 Task: Look for space in Jarosław, Poland from 2nd September, 2023 to 10th September, 2023 for 1 adult in price range Rs.5000 to Rs.16000. Place can be private room with 1  bedroom having 1 bed and 1 bathroom. Property type can be house, flat, guest house, hotel. Booking option can be shelf check-in. Required host language is English.
Action: Mouse pressed left at (480, 82)
Screenshot: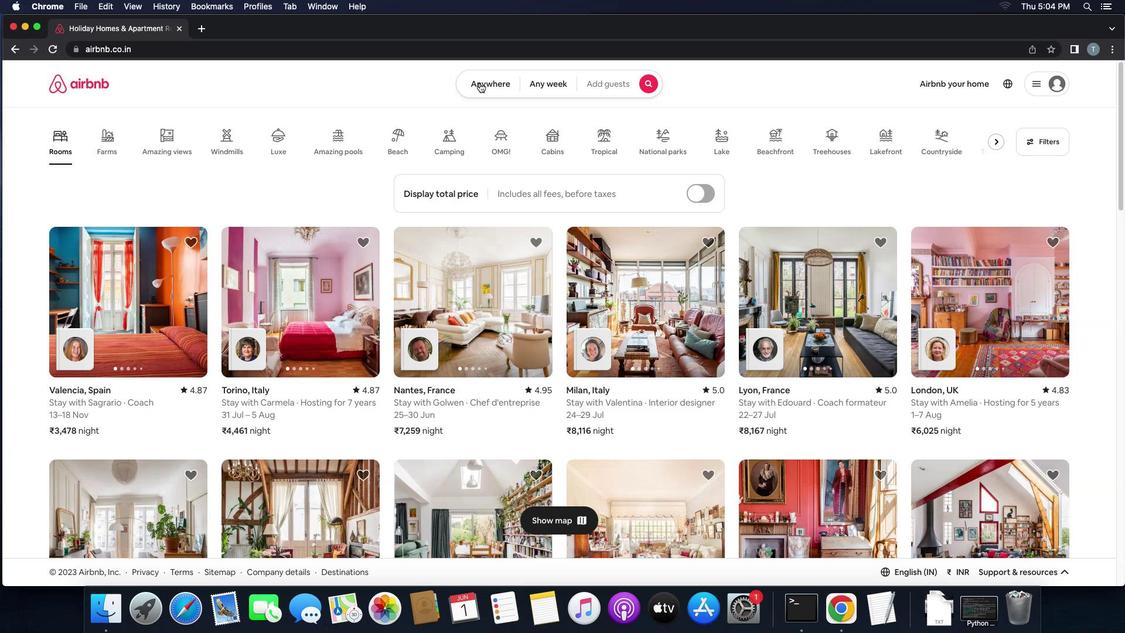 
Action: Mouse moved to (384, 131)
Screenshot: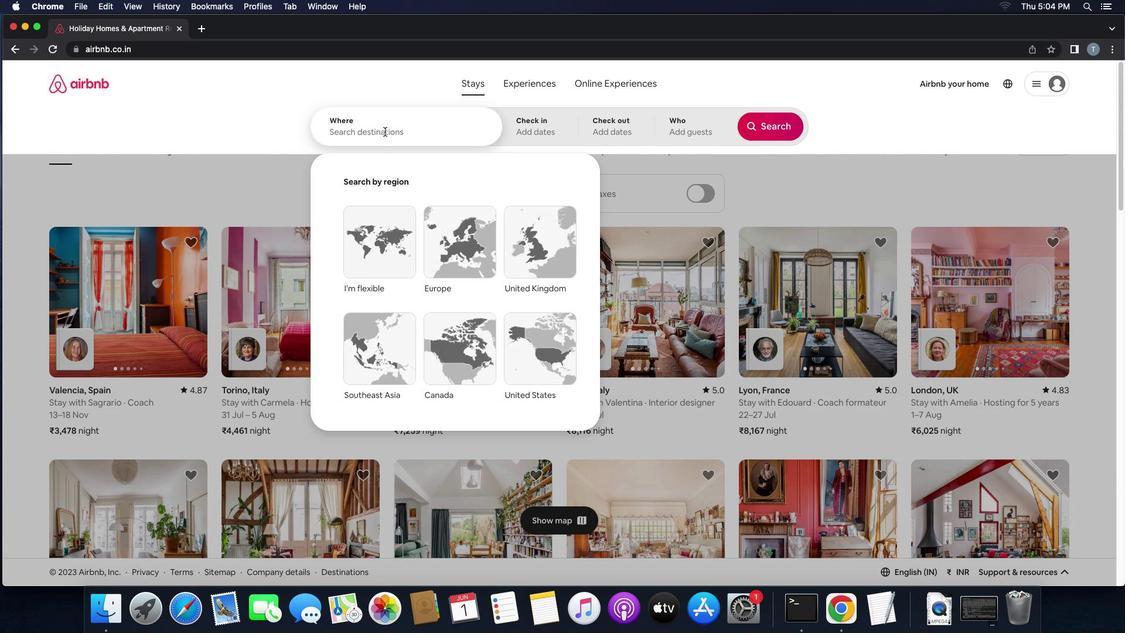 
Action: Mouse pressed left at (384, 131)
Screenshot: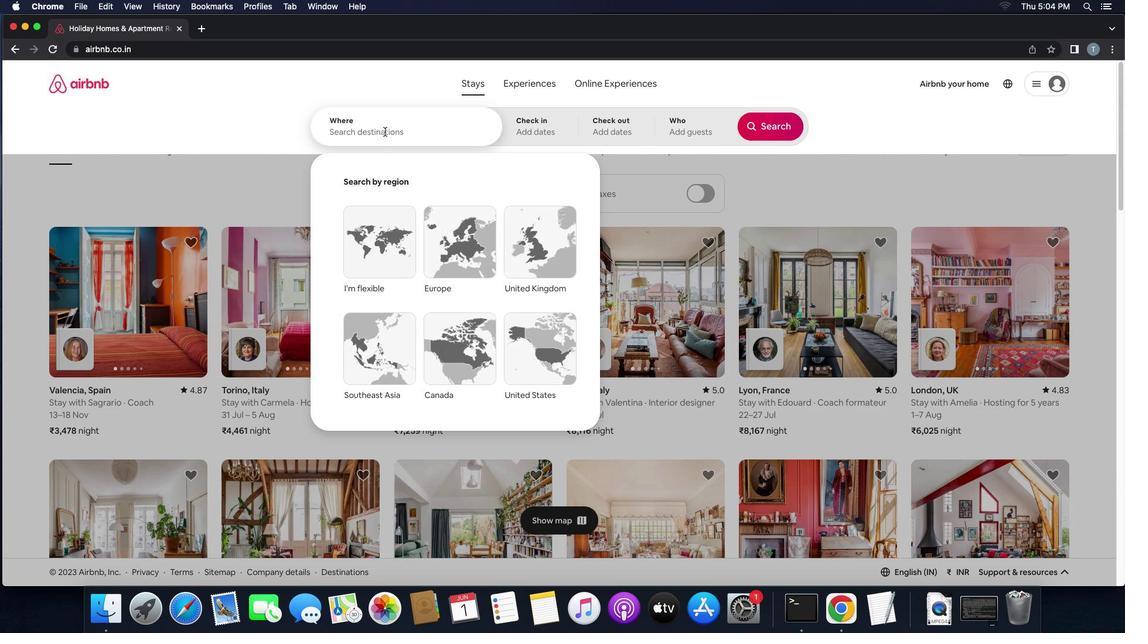 
Action: Mouse moved to (384, 131)
Screenshot: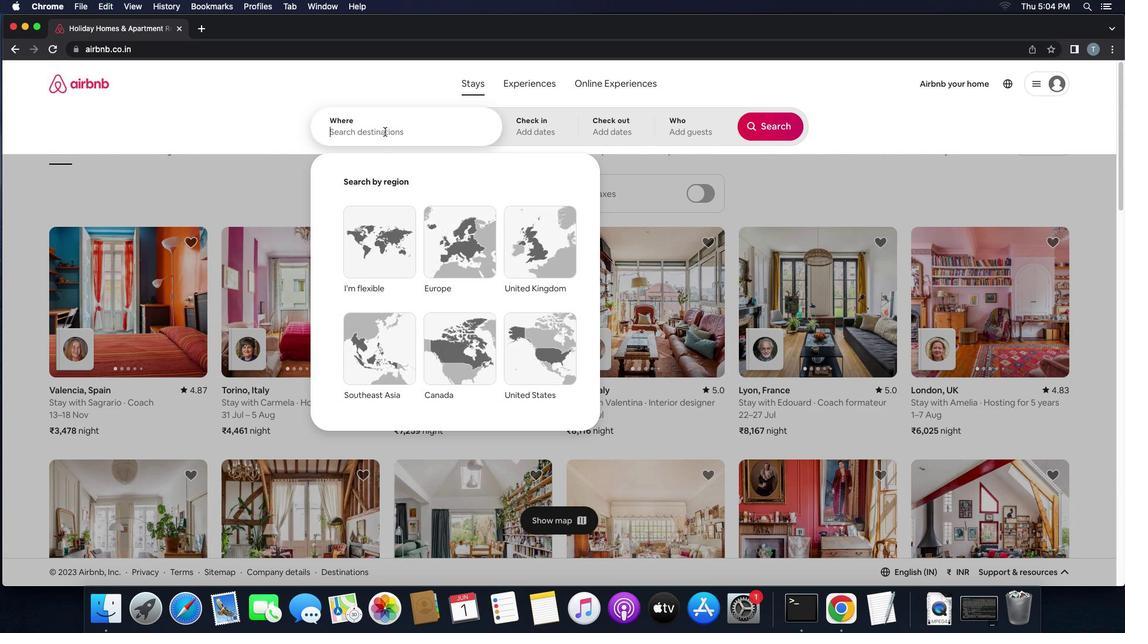 
Action: Key pressed 'j''a''r''o''s''t''a''w'',''p''o''l''a''n''d'Key.enter
Screenshot: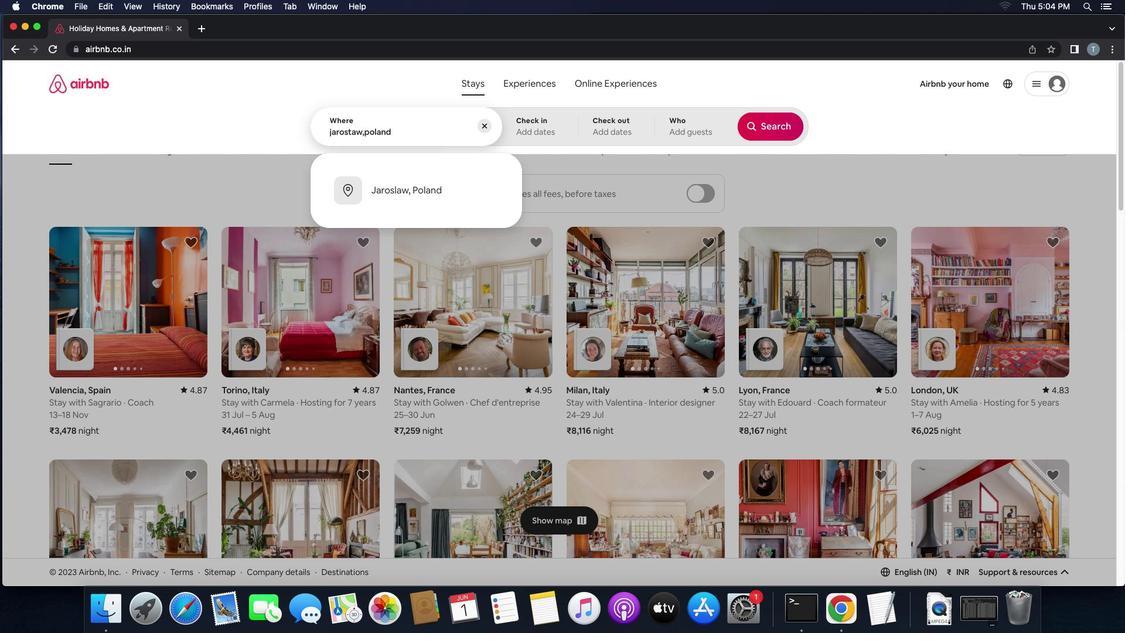 
Action: Mouse moved to (768, 216)
Screenshot: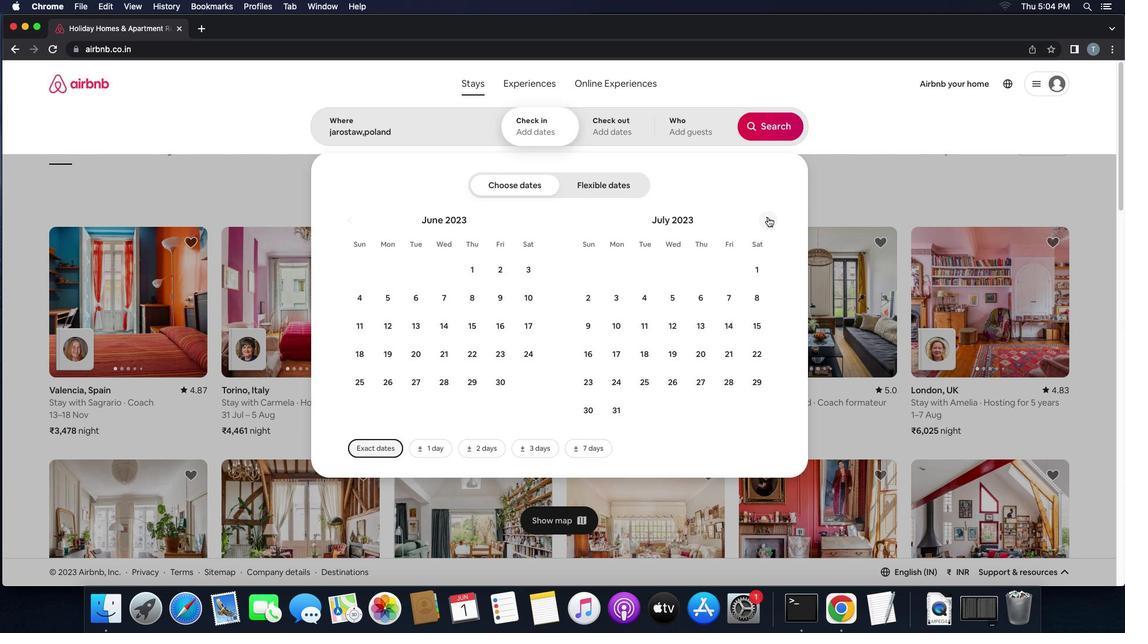 
Action: Mouse pressed left at (768, 216)
Screenshot: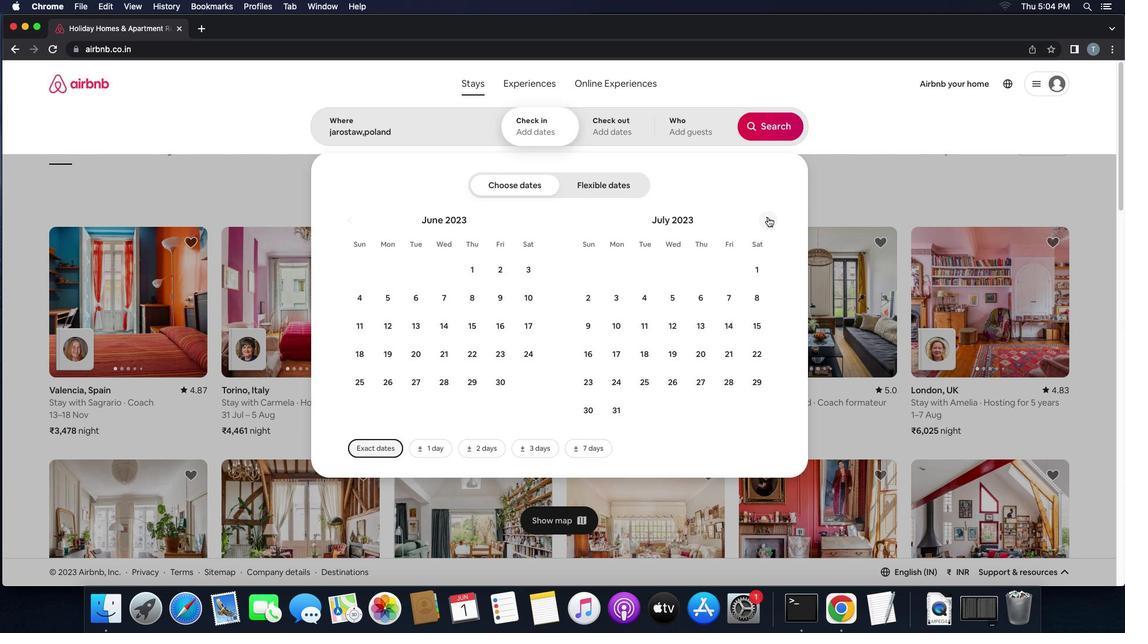 
Action: Mouse pressed left at (768, 216)
Screenshot: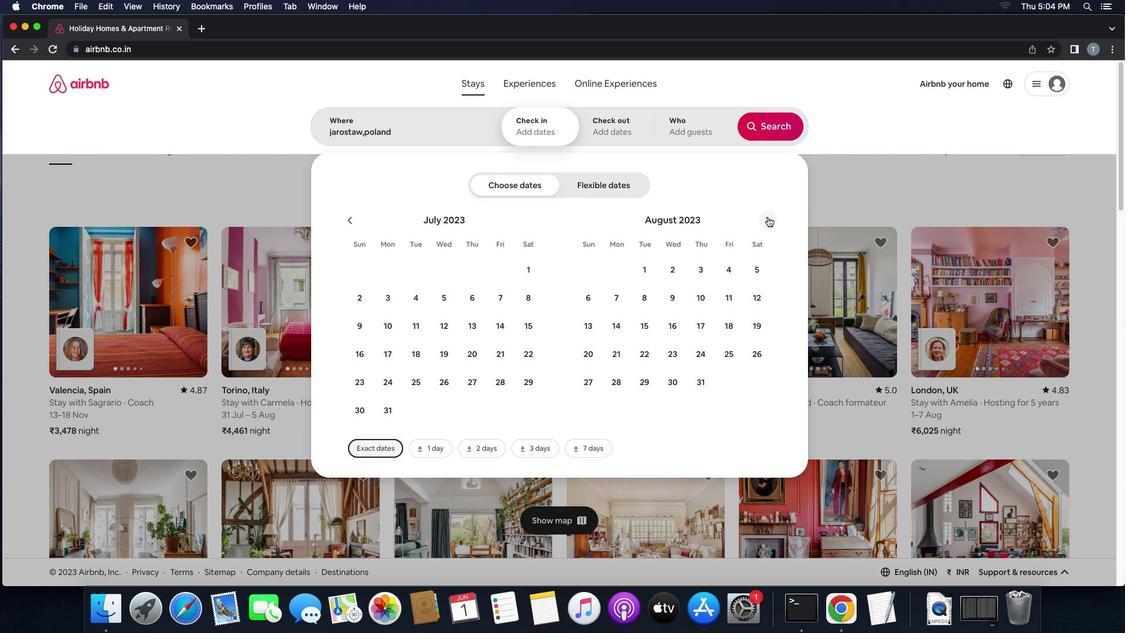 
Action: Mouse moved to (753, 275)
Screenshot: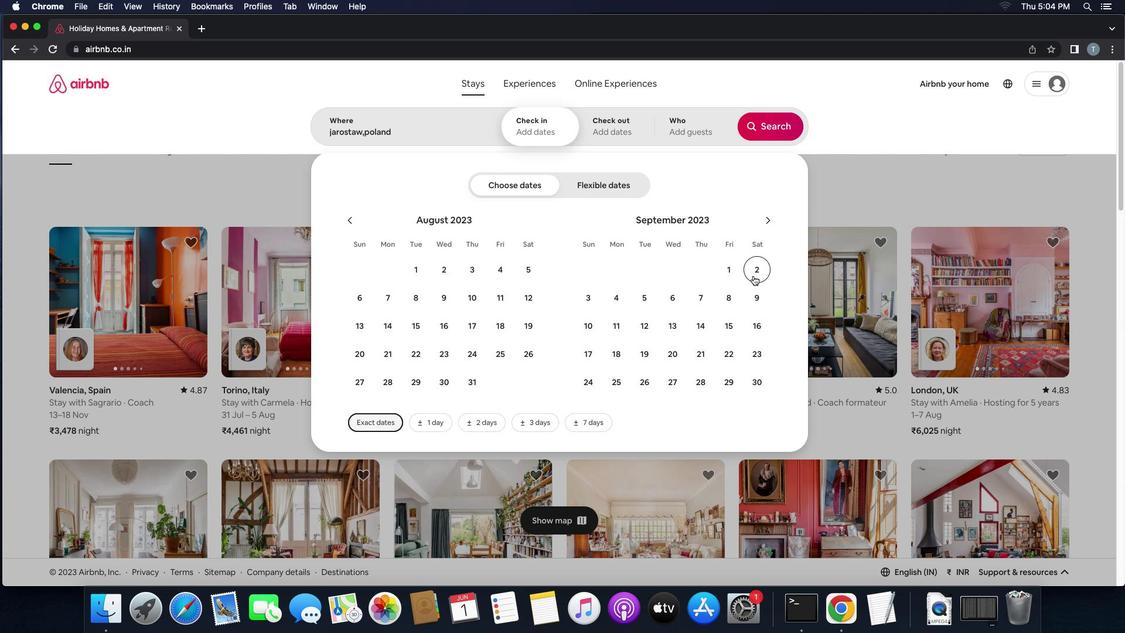 
Action: Mouse pressed left at (753, 275)
Screenshot: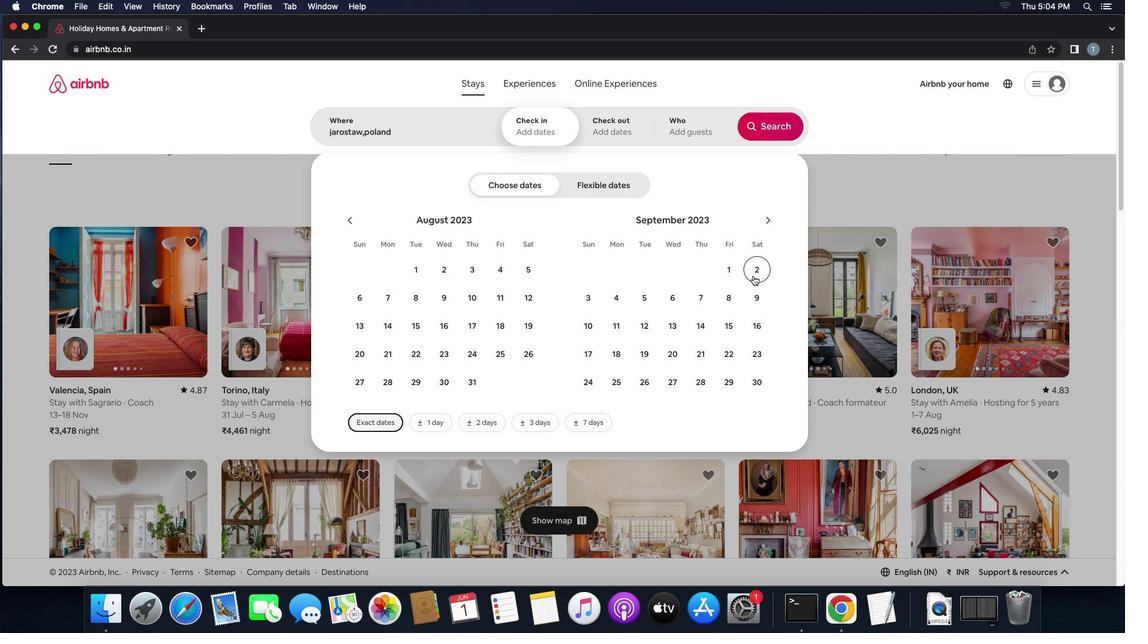 
Action: Mouse moved to (579, 331)
Screenshot: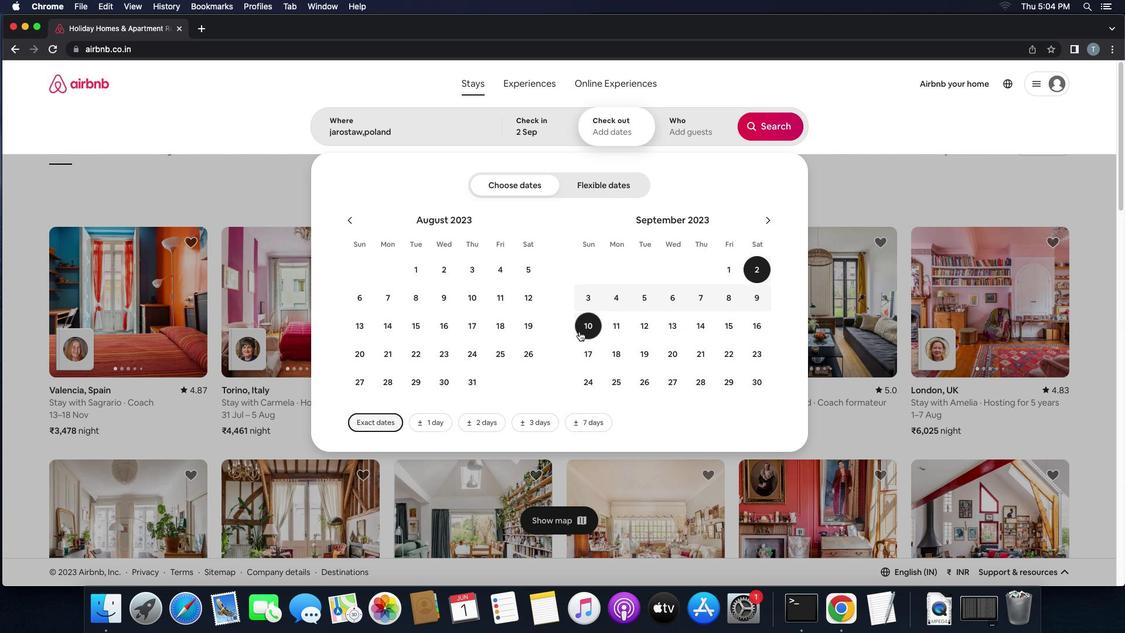 
Action: Mouse pressed left at (579, 331)
Screenshot: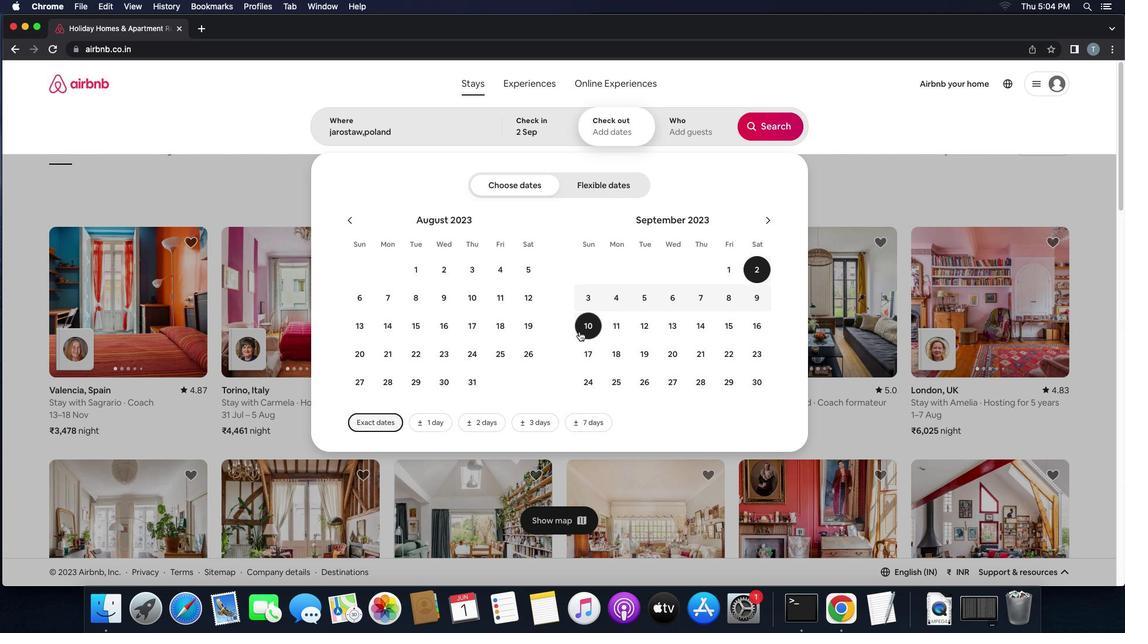 
Action: Mouse moved to (701, 138)
Screenshot: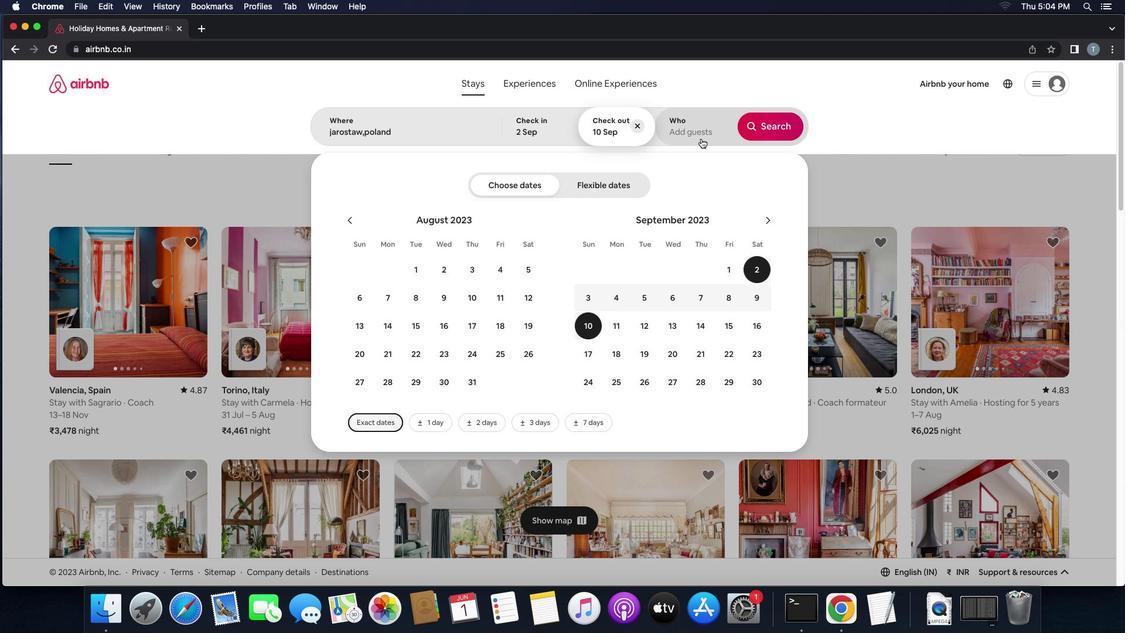 
Action: Mouse pressed left at (701, 138)
Screenshot: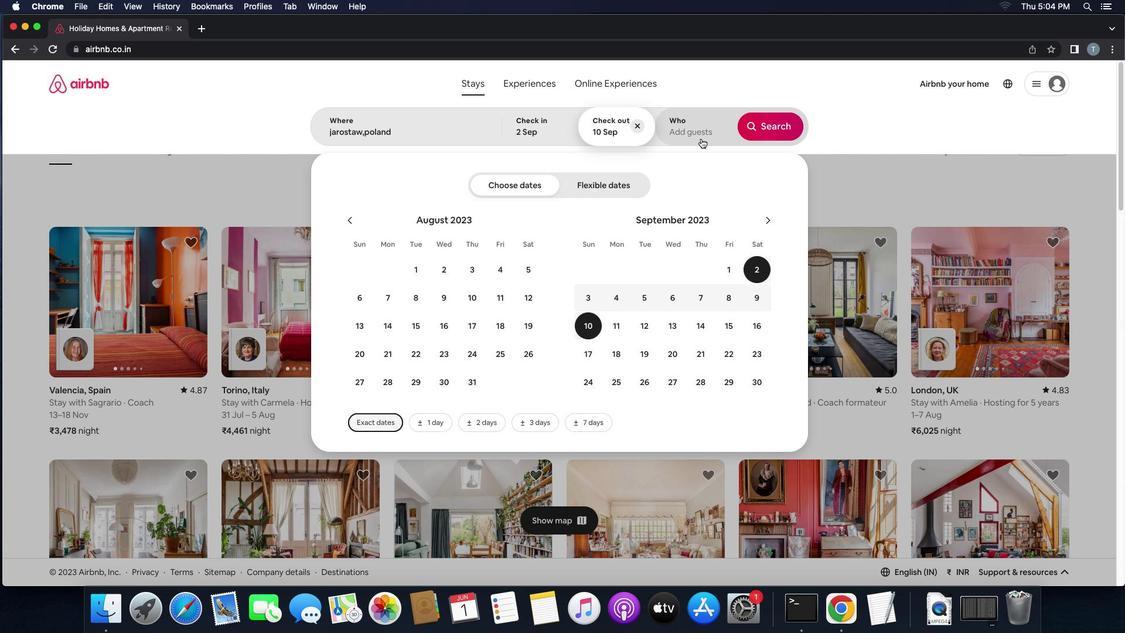 
Action: Mouse moved to (771, 185)
Screenshot: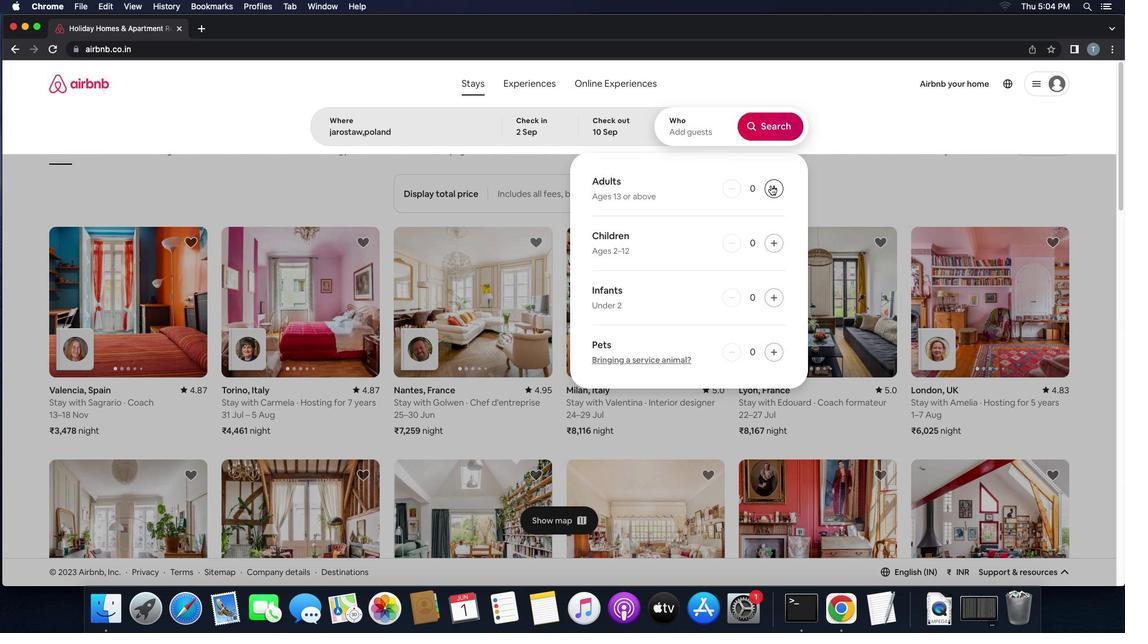 
Action: Mouse pressed left at (771, 185)
Screenshot: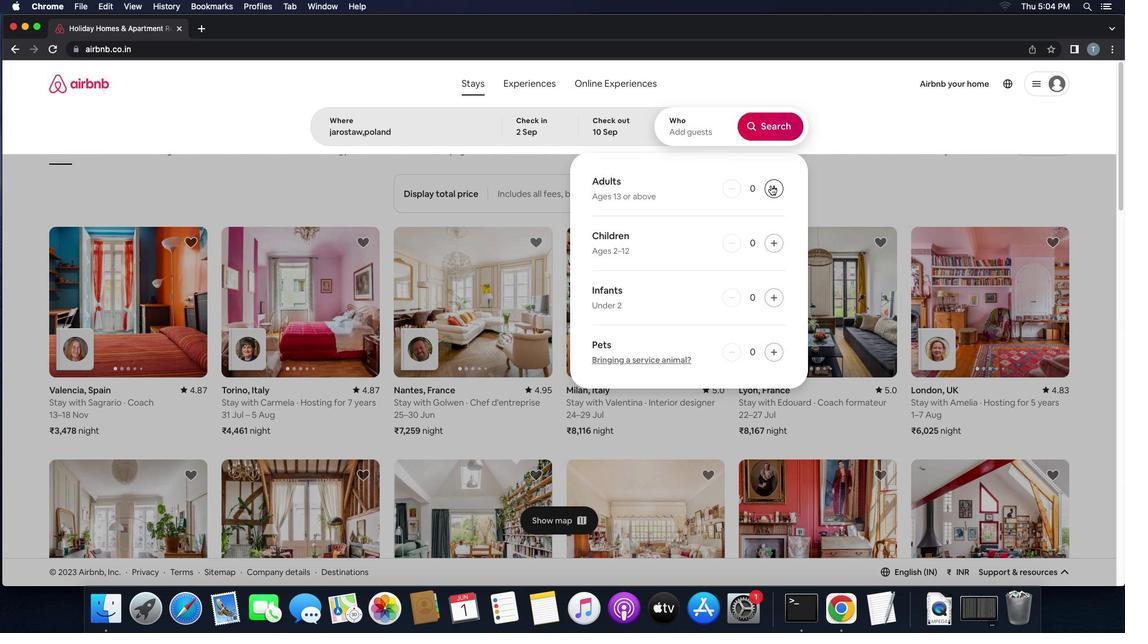 
Action: Mouse moved to (771, 135)
Screenshot: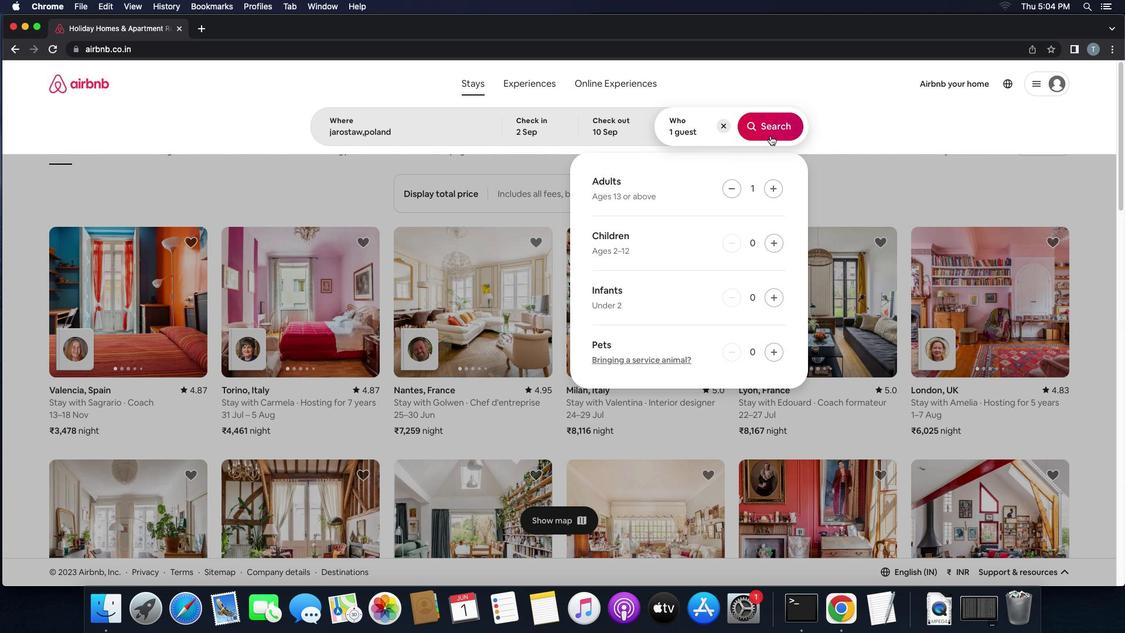 
Action: Mouse pressed left at (771, 135)
Screenshot: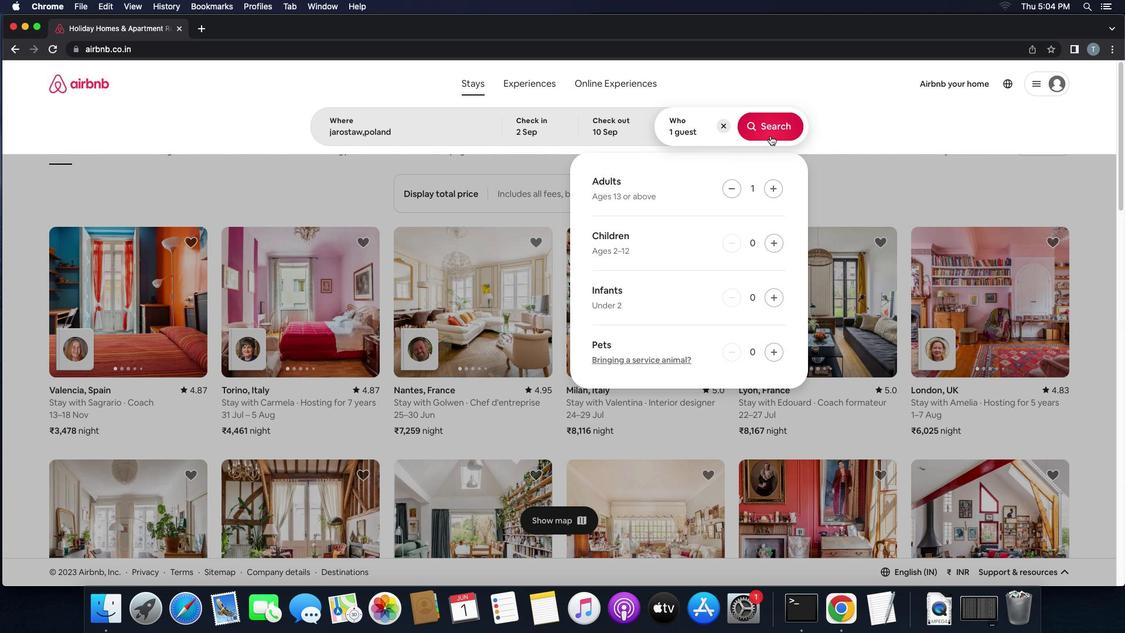 
Action: Mouse moved to (1074, 129)
Screenshot: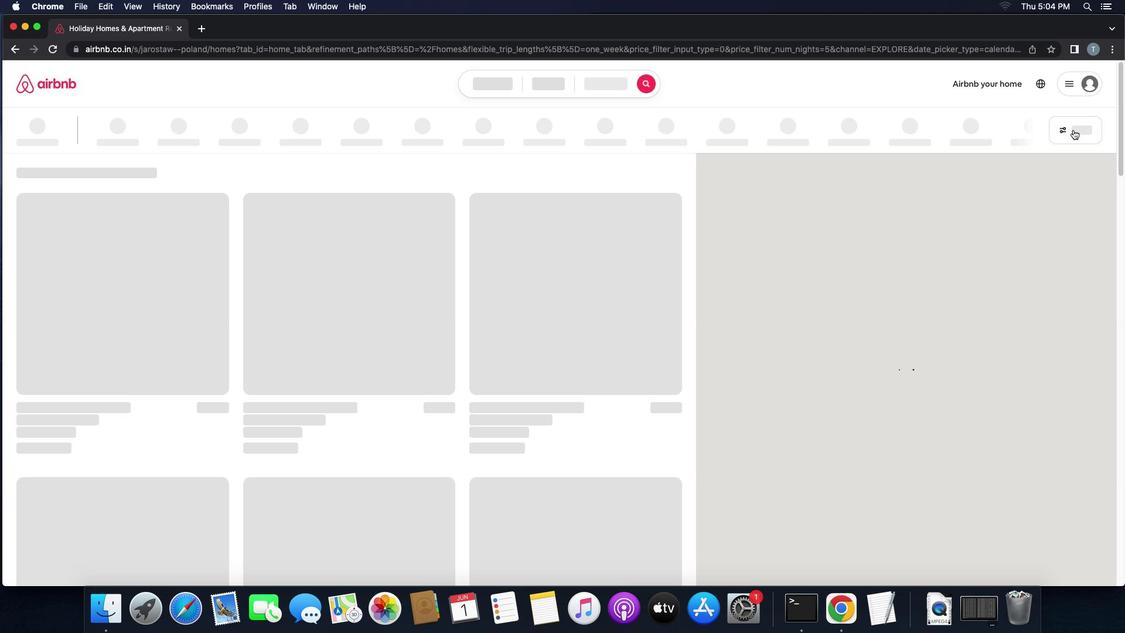 
Action: Mouse pressed left at (1074, 129)
Screenshot: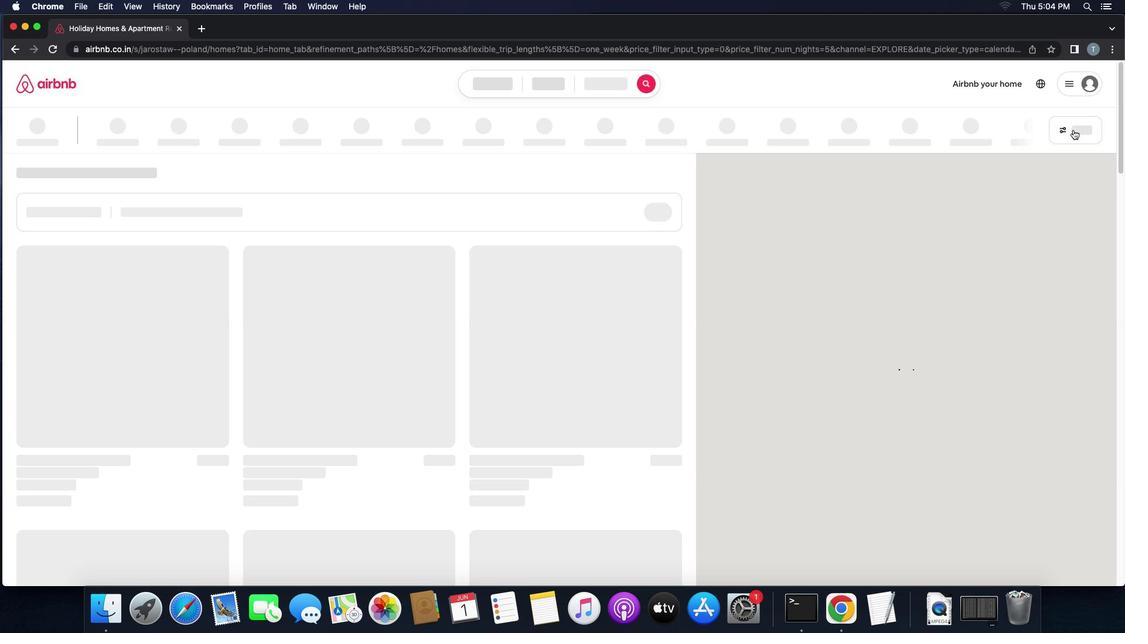 
Action: Mouse pressed left at (1074, 129)
Screenshot: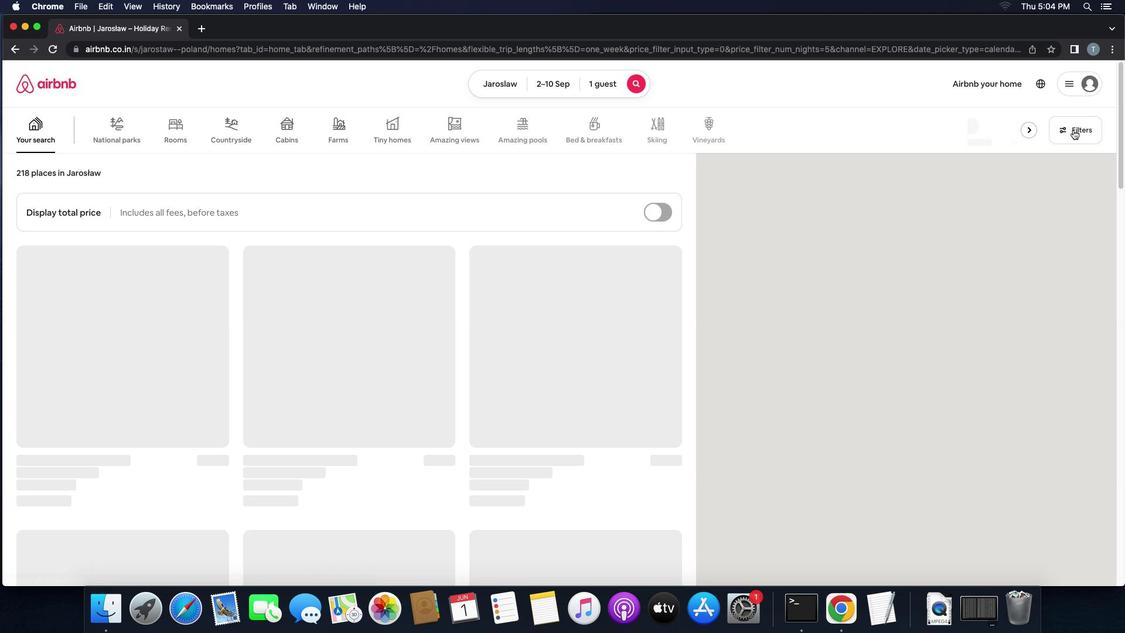 
Action: Mouse moved to (452, 424)
Screenshot: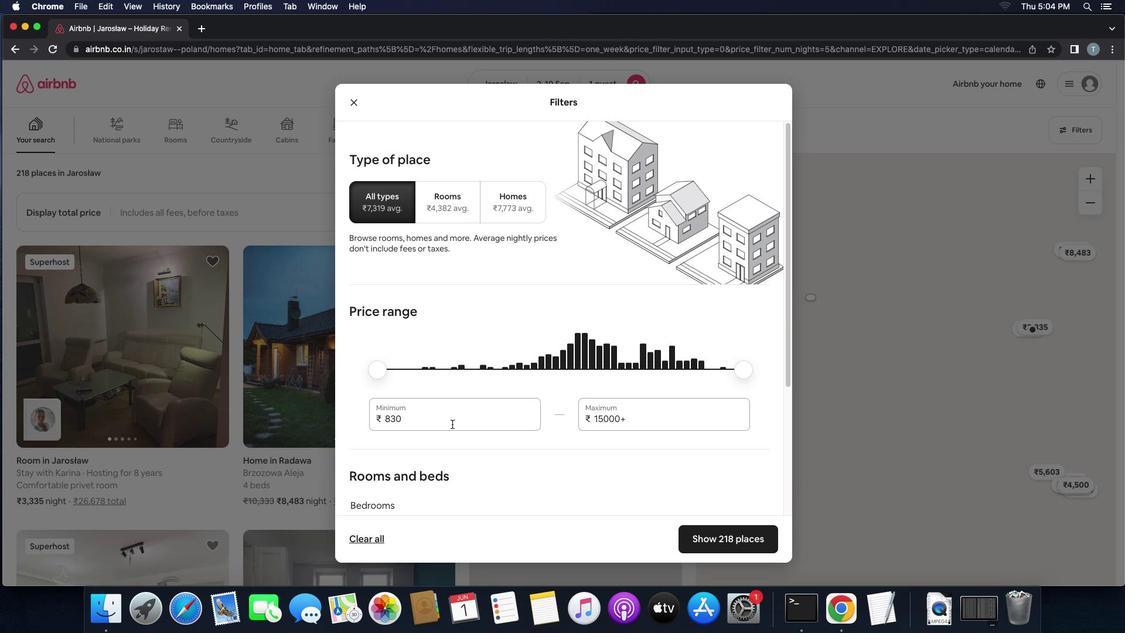 
Action: Mouse pressed left at (452, 424)
Screenshot: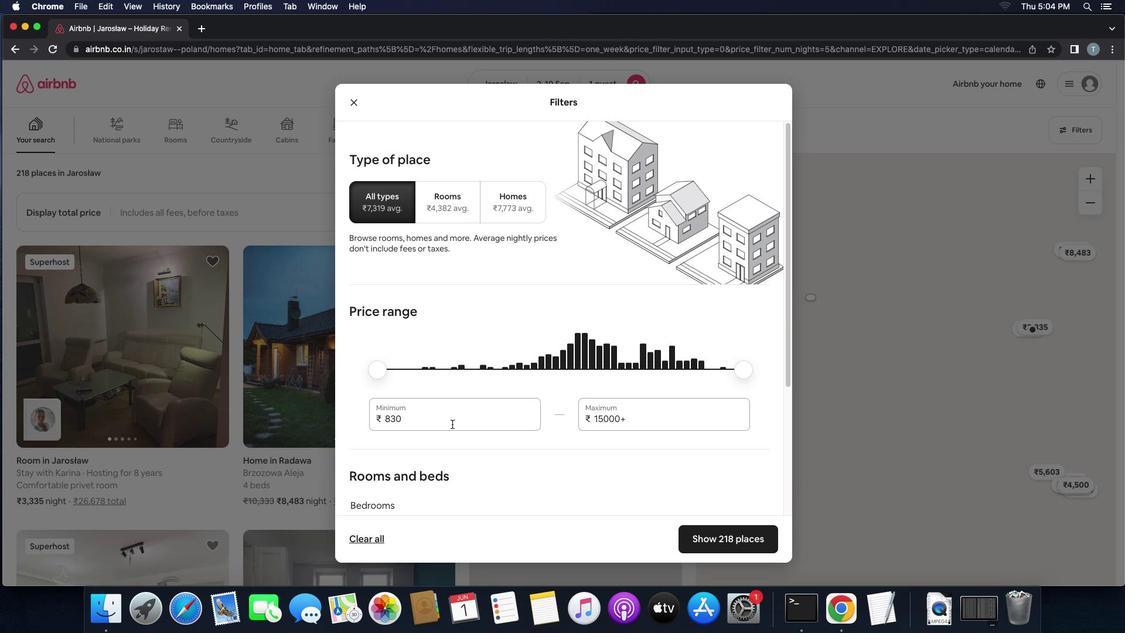 
Action: Key pressed Key.backspaceKey.backspaceKey.backspaceKey.backspaceKey.backspace
Screenshot: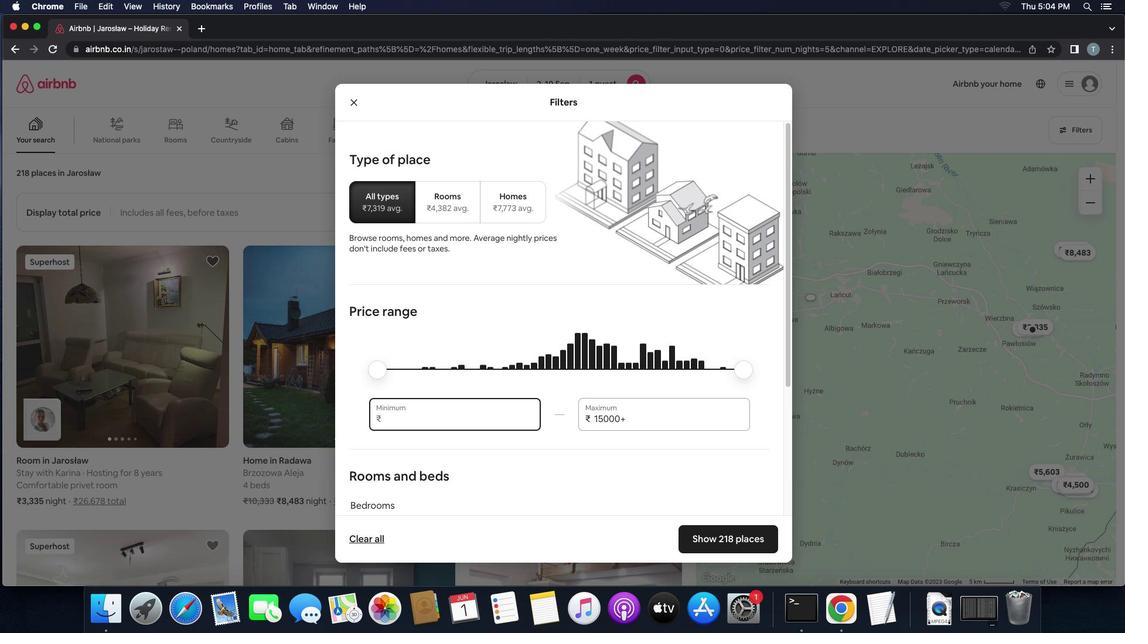 
Action: Mouse moved to (625, 451)
Screenshot: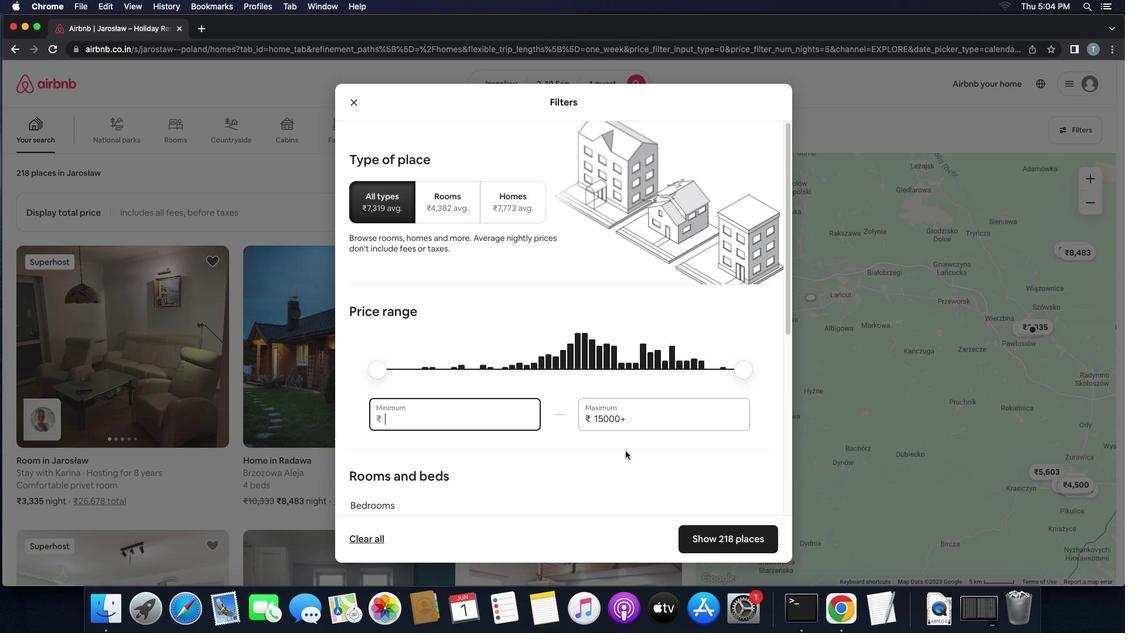 
Action: Key pressed '5''0''0''0'
Screenshot: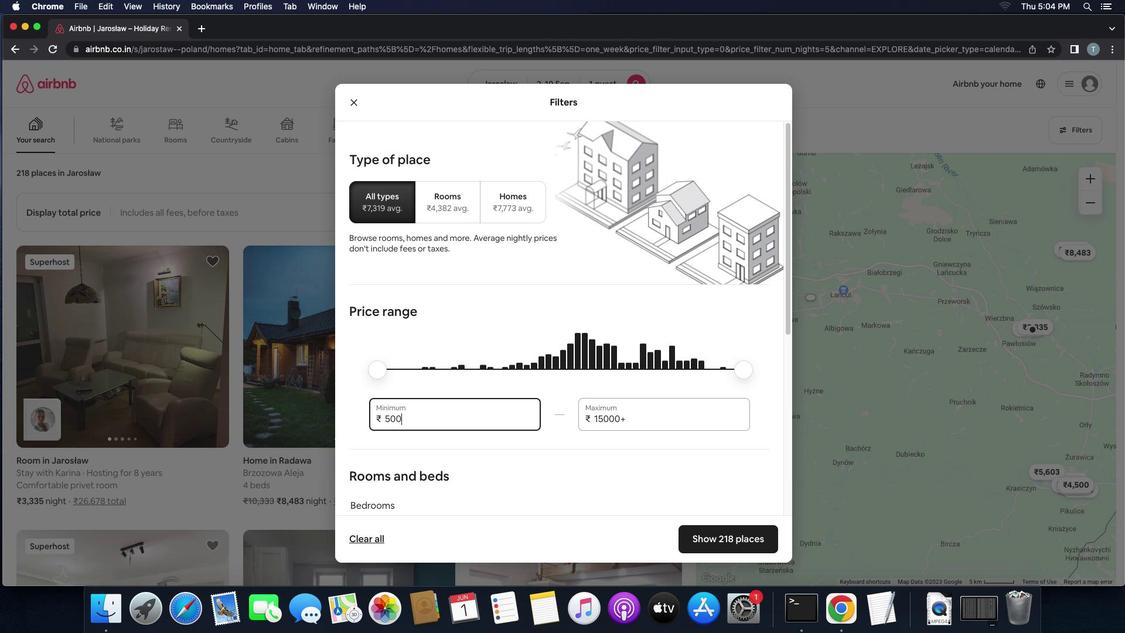
Action: Mouse moved to (694, 425)
Screenshot: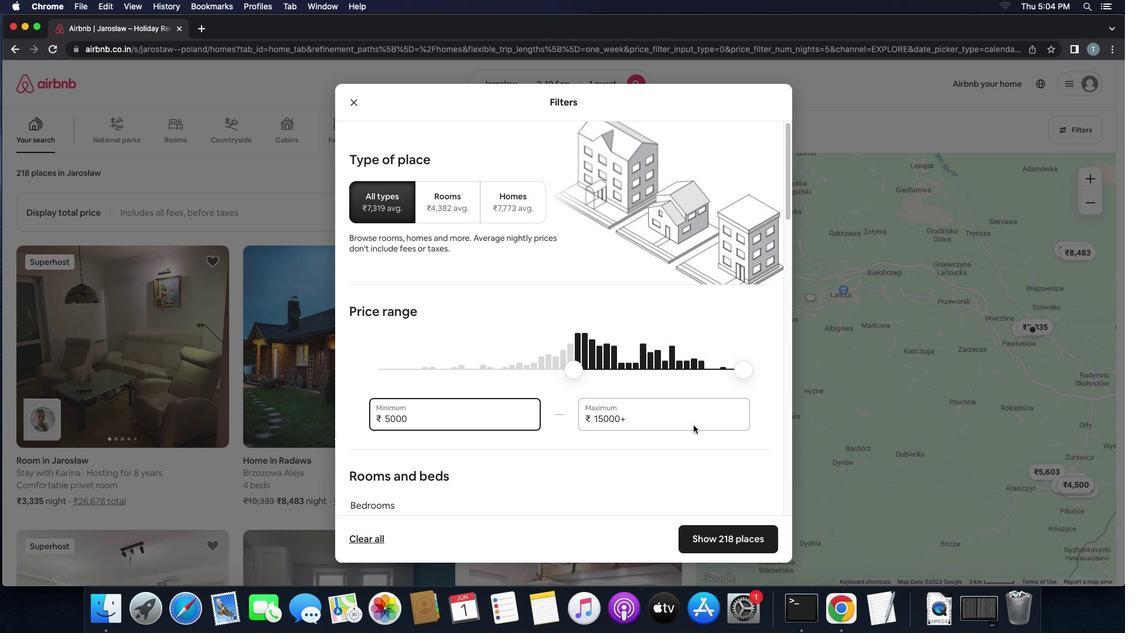 
Action: Mouse pressed left at (694, 425)
Screenshot: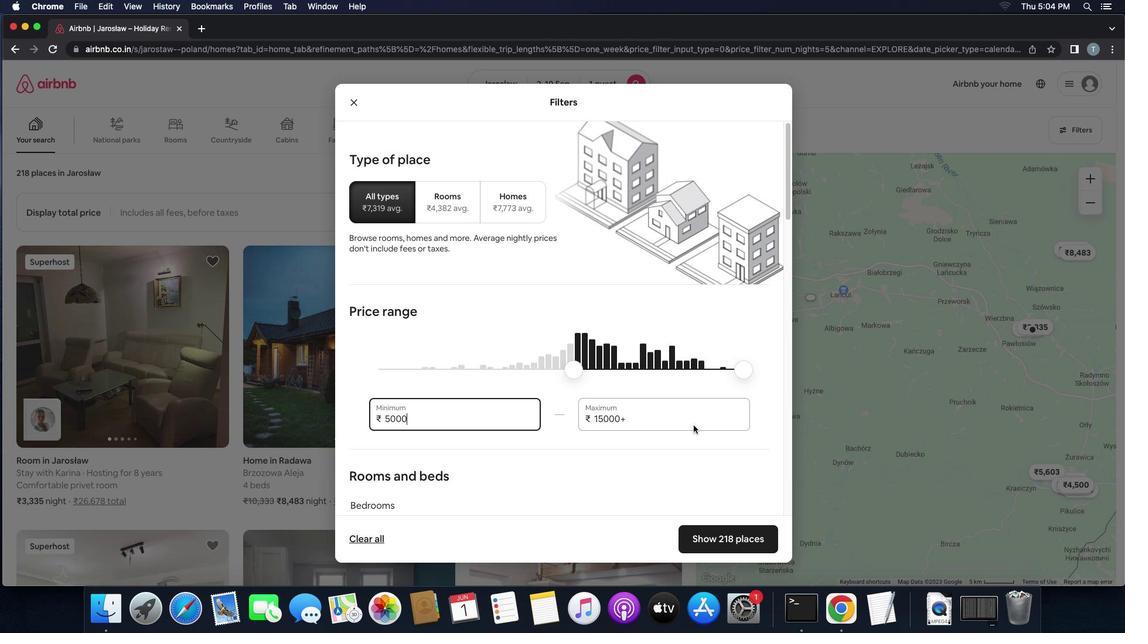 
Action: Mouse moved to (694, 423)
Screenshot: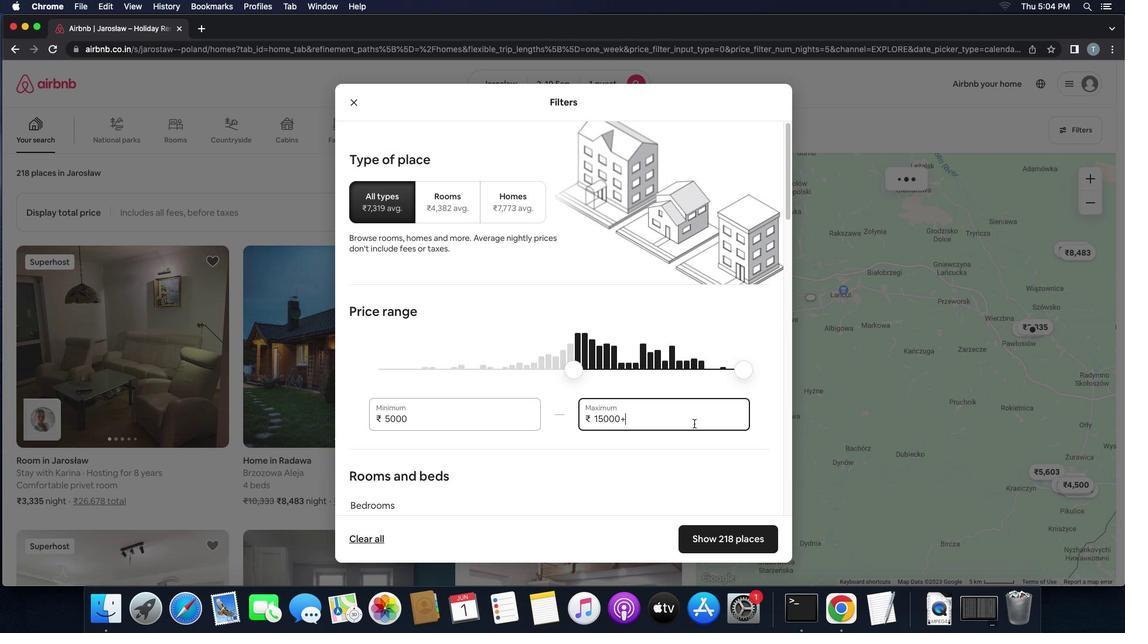 
Action: Key pressed Key.backspaceKey.backspaceKey.backspaceKey.backspaceKey.backspaceKey.backspace'1''6''0''0''0'
Screenshot: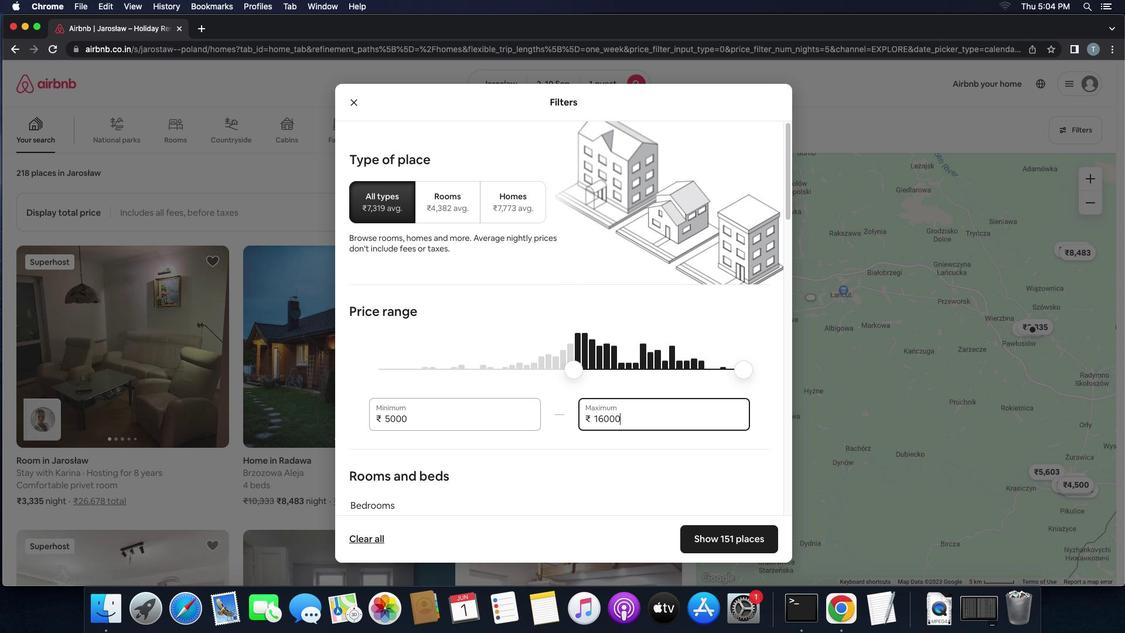 
Action: Mouse moved to (573, 440)
Screenshot: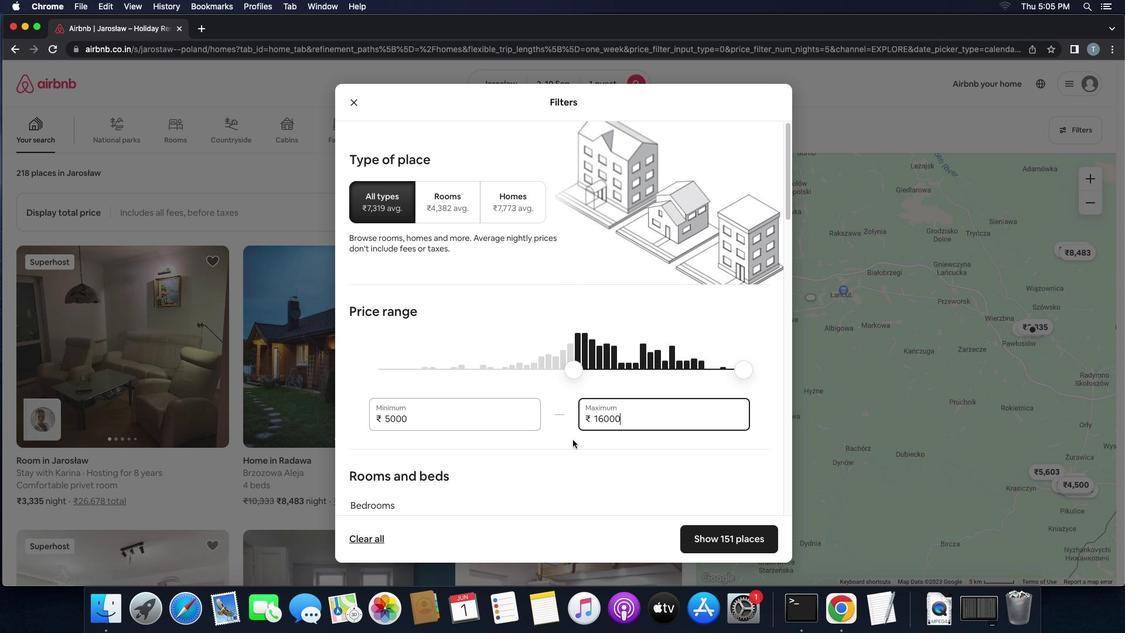 
Action: Mouse scrolled (573, 440) with delta (0, 0)
Screenshot: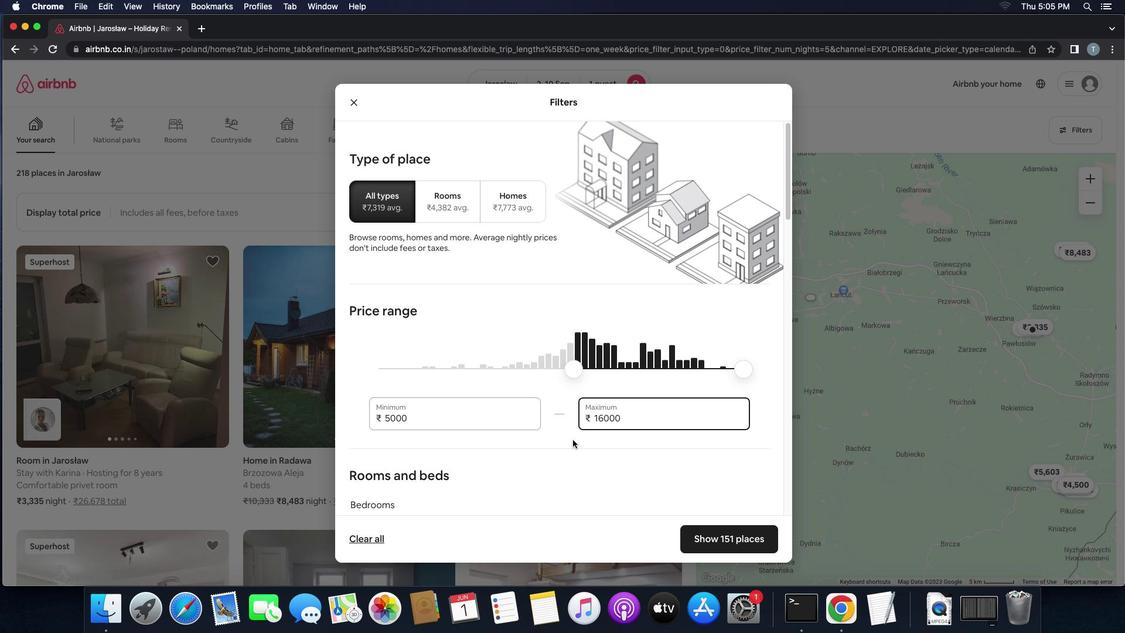 
Action: Mouse scrolled (573, 440) with delta (0, 0)
Screenshot: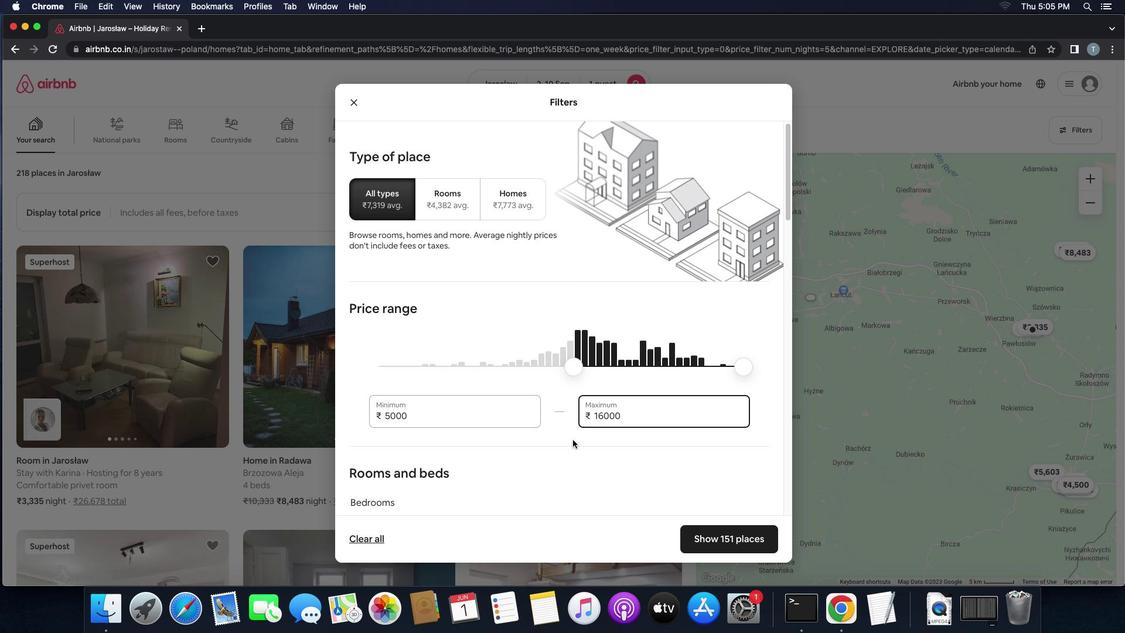 
Action: Mouse scrolled (573, 440) with delta (0, -1)
Screenshot: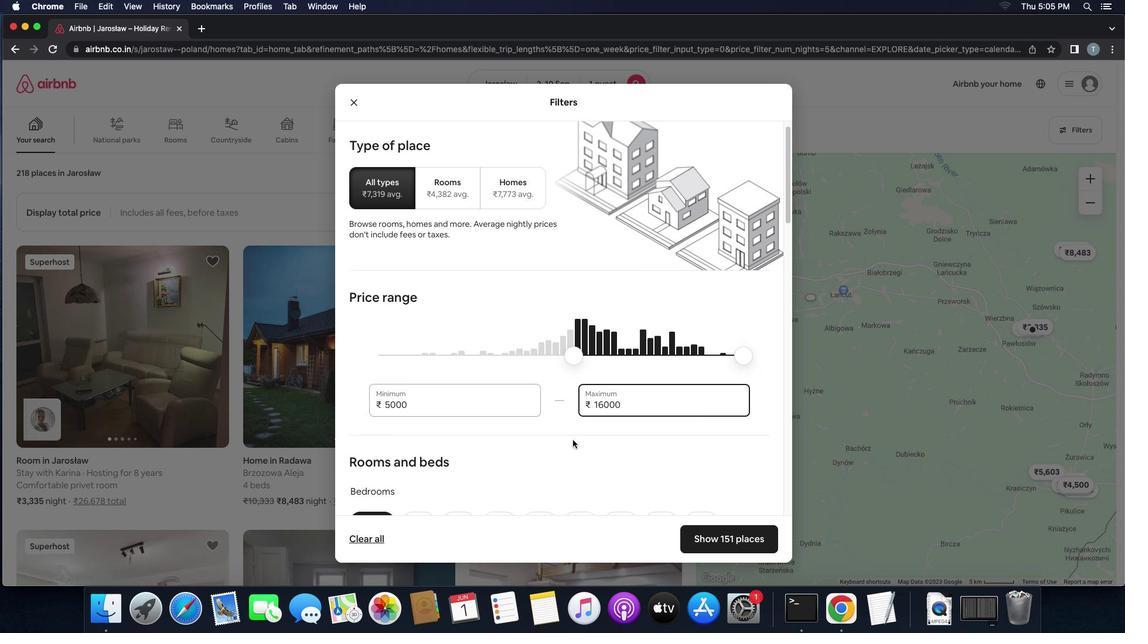 
Action: Mouse scrolled (573, 440) with delta (0, -2)
Screenshot: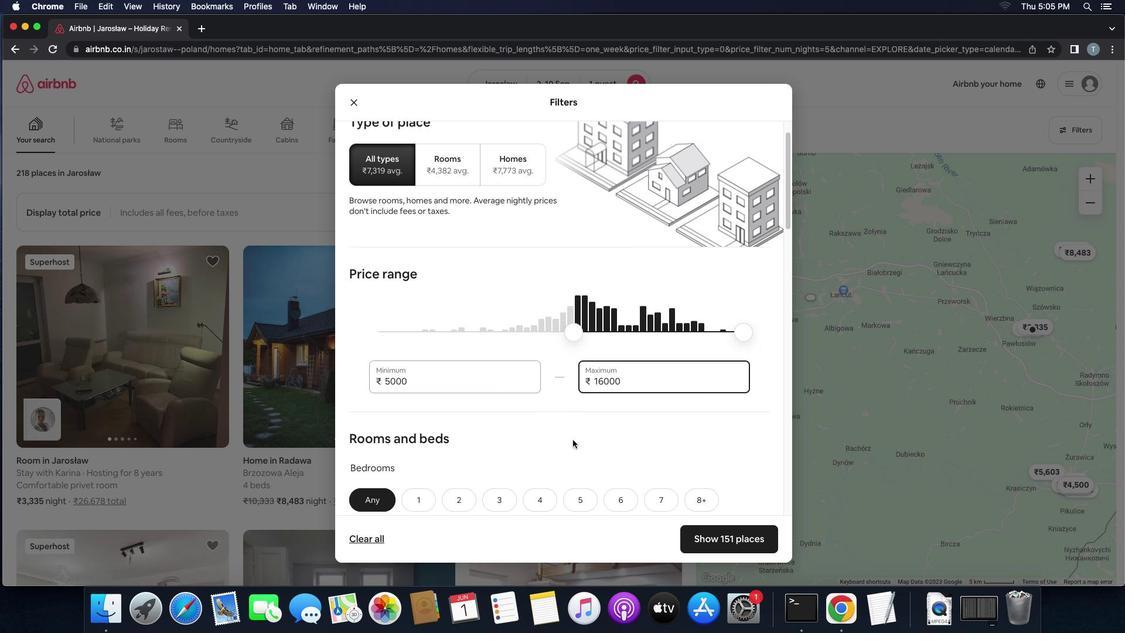 
Action: Mouse scrolled (573, 440) with delta (0, 0)
Screenshot: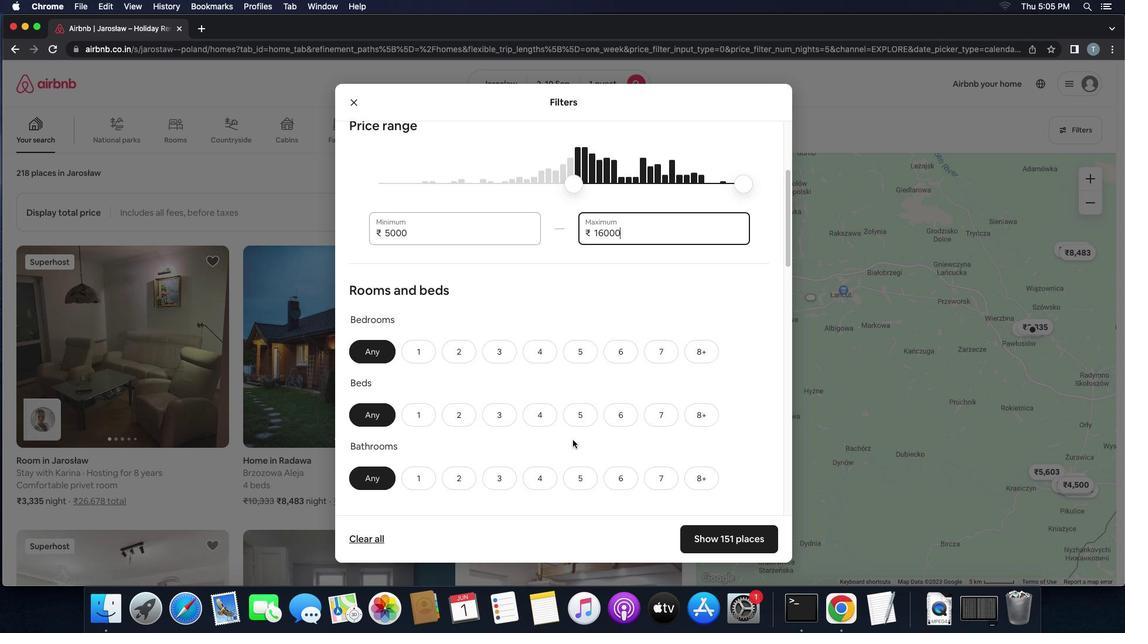 
Action: Mouse scrolled (573, 440) with delta (0, 0)
Screenshot: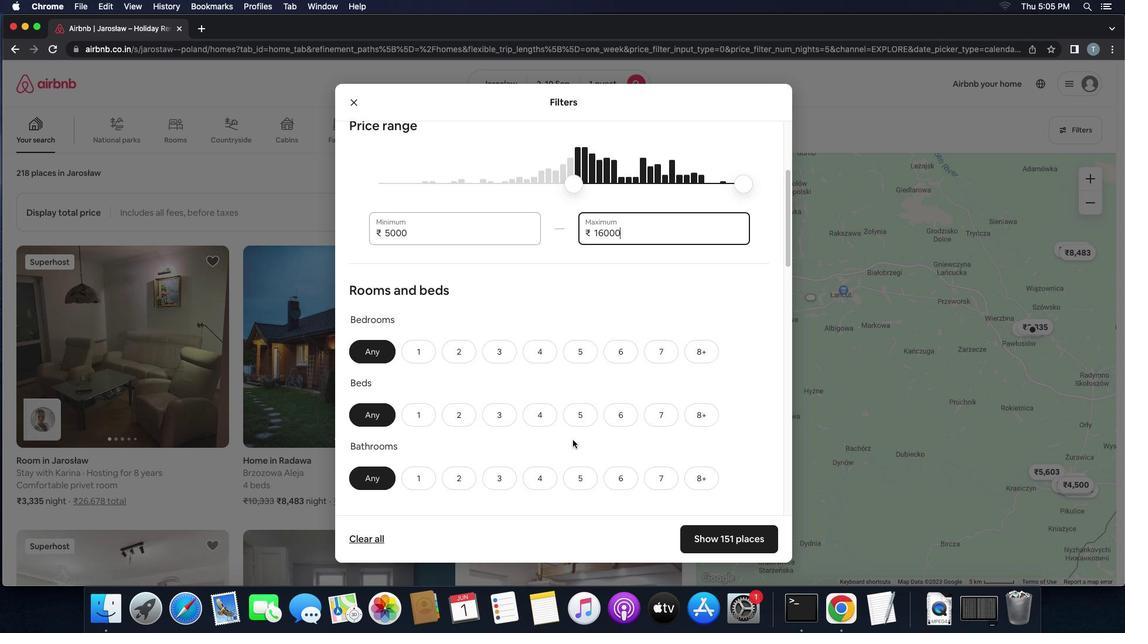 
Action: Mouse scrolled (573, 440) with delta (0, 0)
Screenshot: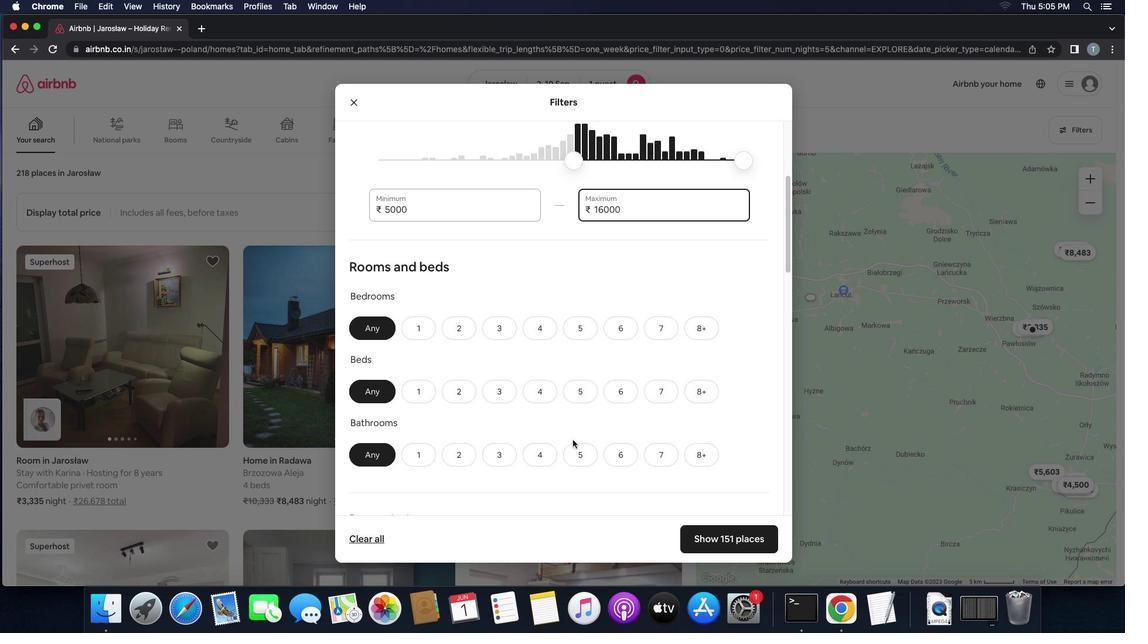 
Action: Mouse scrolled (573, 440) with delta (0, 0)
Screenshot: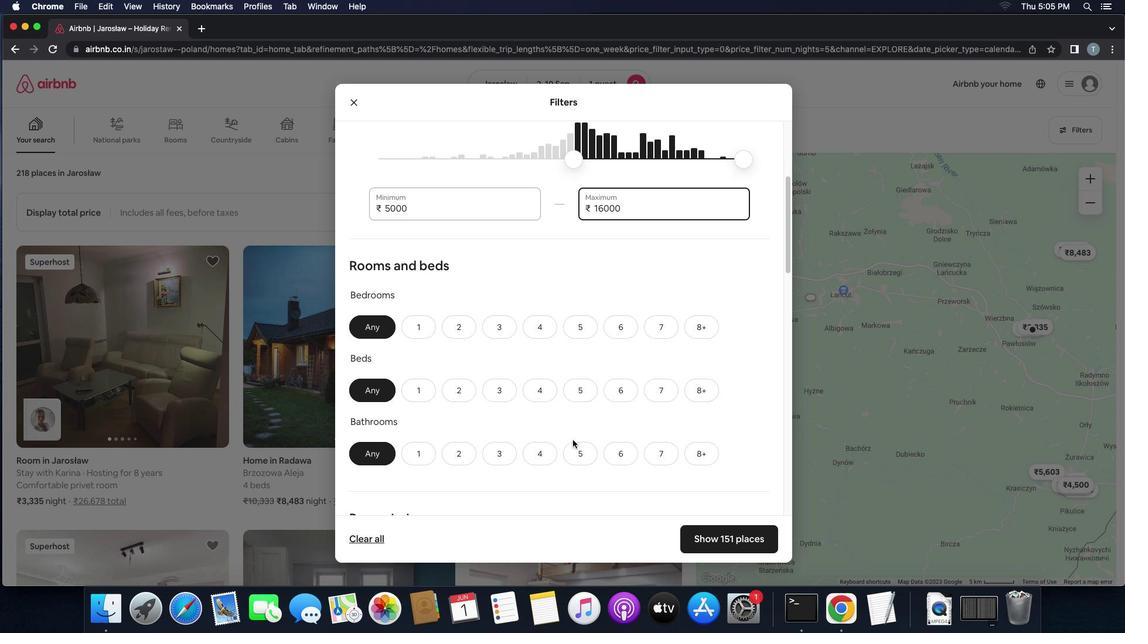 
Action: Mouse moved to (419, 320)
Screenshot: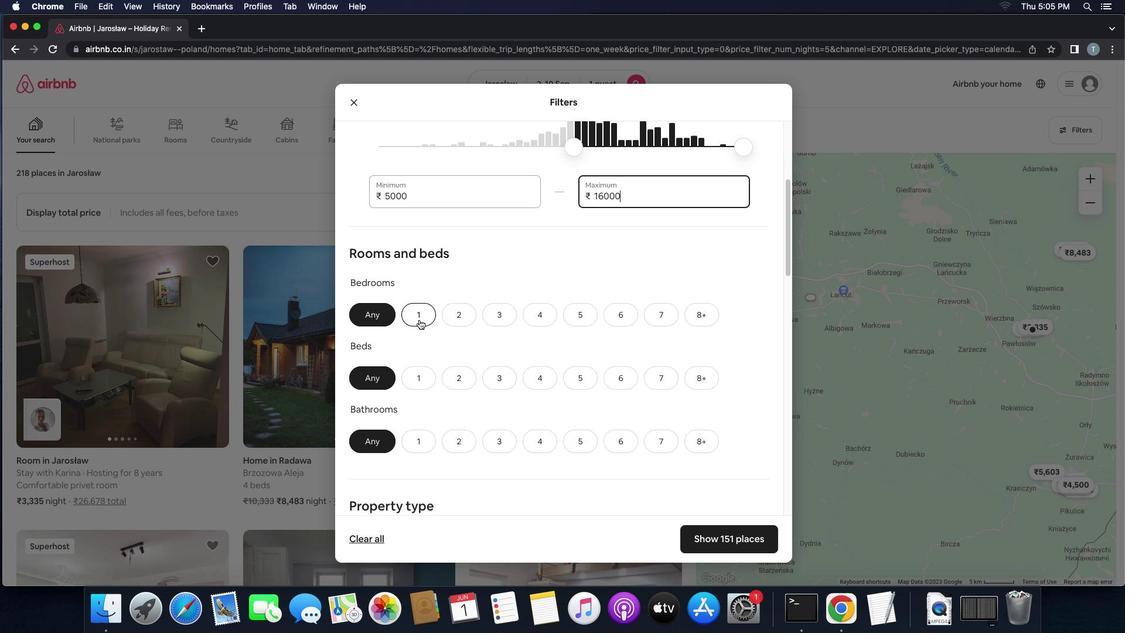 
Action: Mouse pressed left at (419, 320)
Screenshot: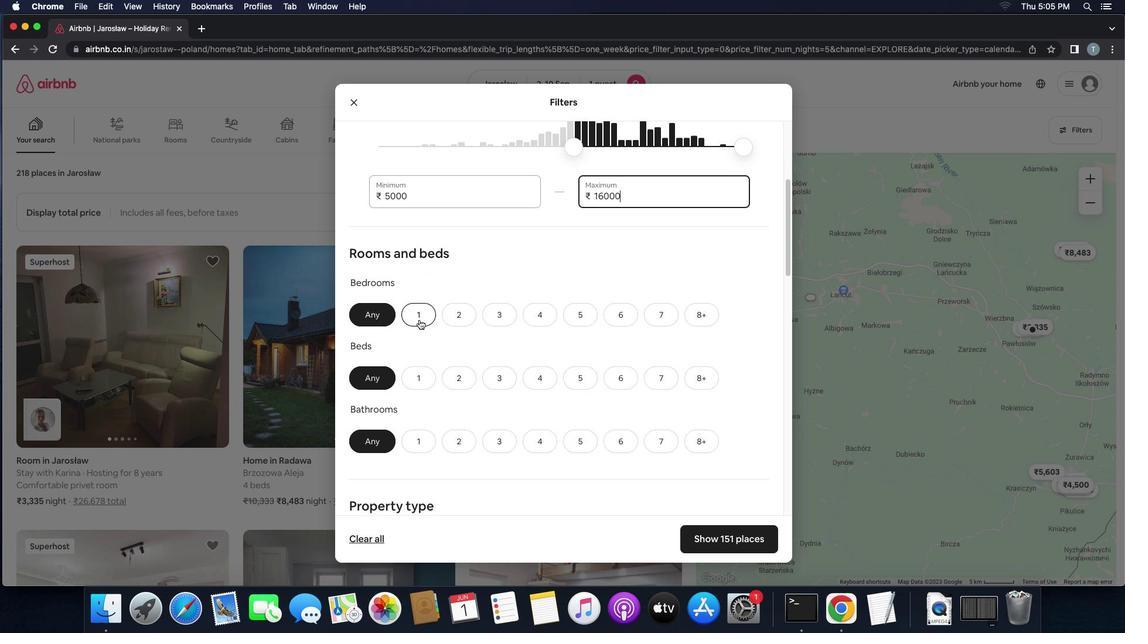 
Action: Mouse moved to (428, 375)
Screenshot: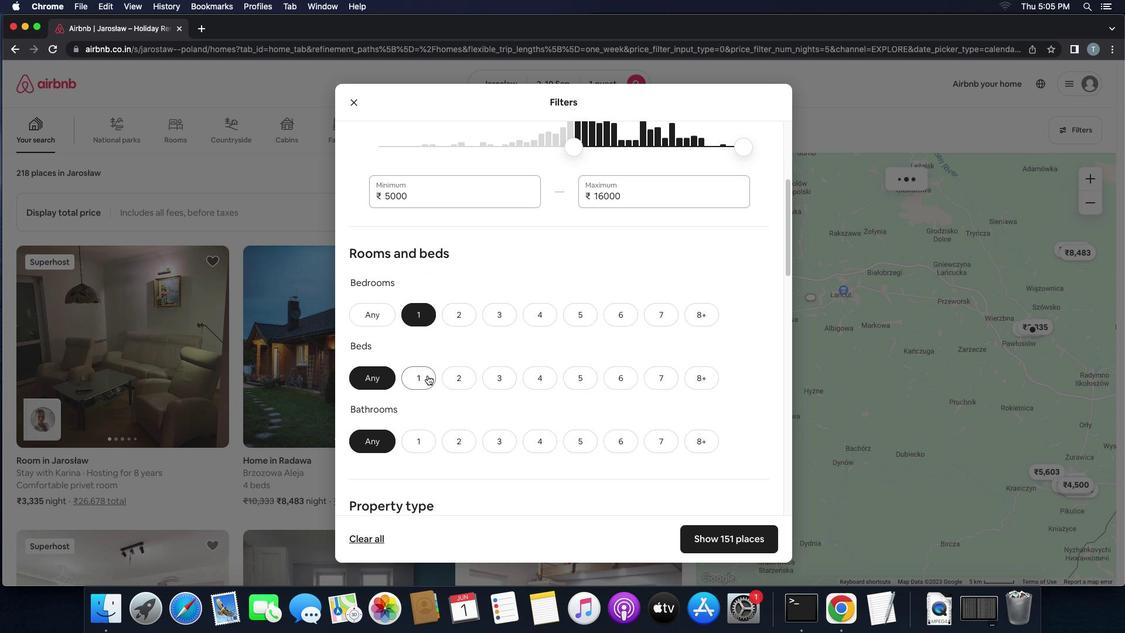 
Action: Mouse pressed left at (428, 375)
Screenshot: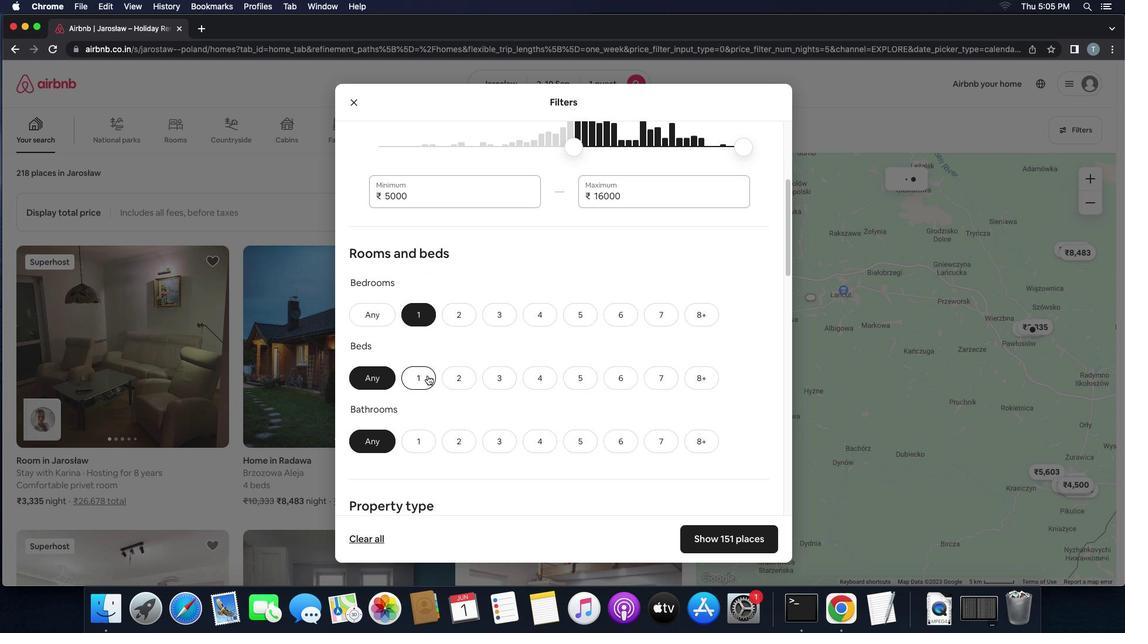 
Action: Mouse moved to (412, 443)
Screenshot: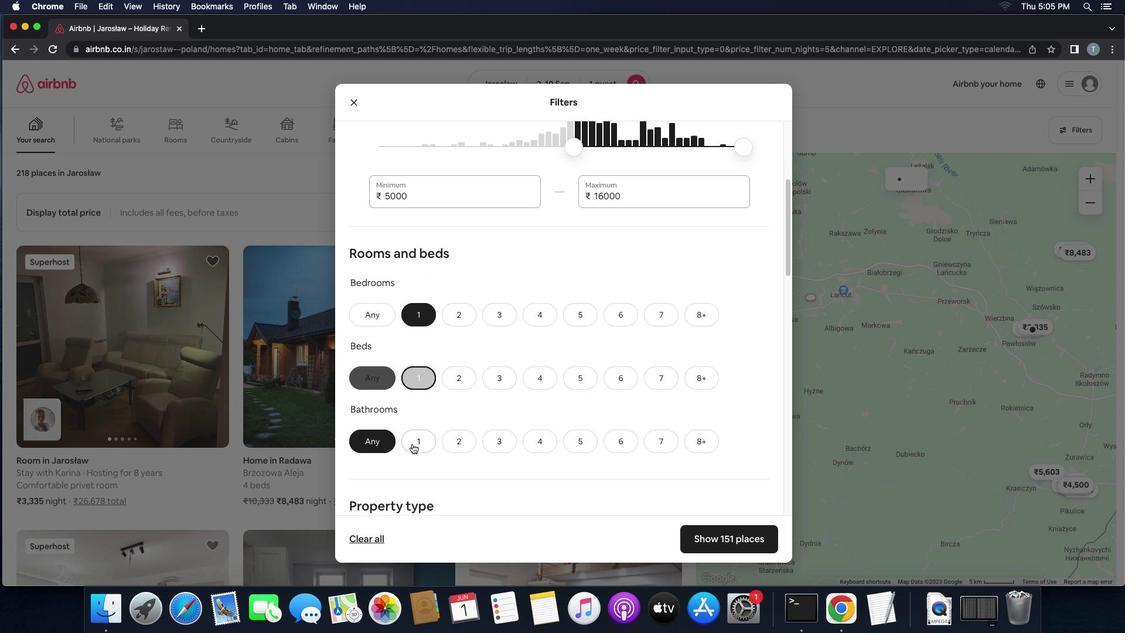 
Action: Mouse pressed left at (412, 443)
Screenshot: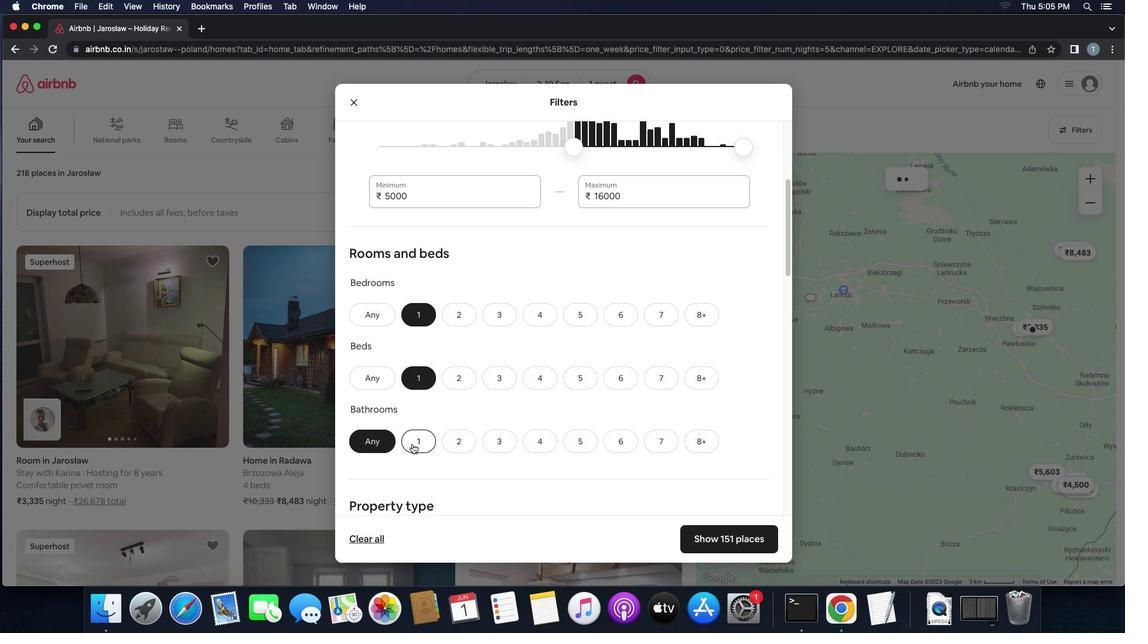 
Action: Mouse moved to (483, 443)
Screenshot: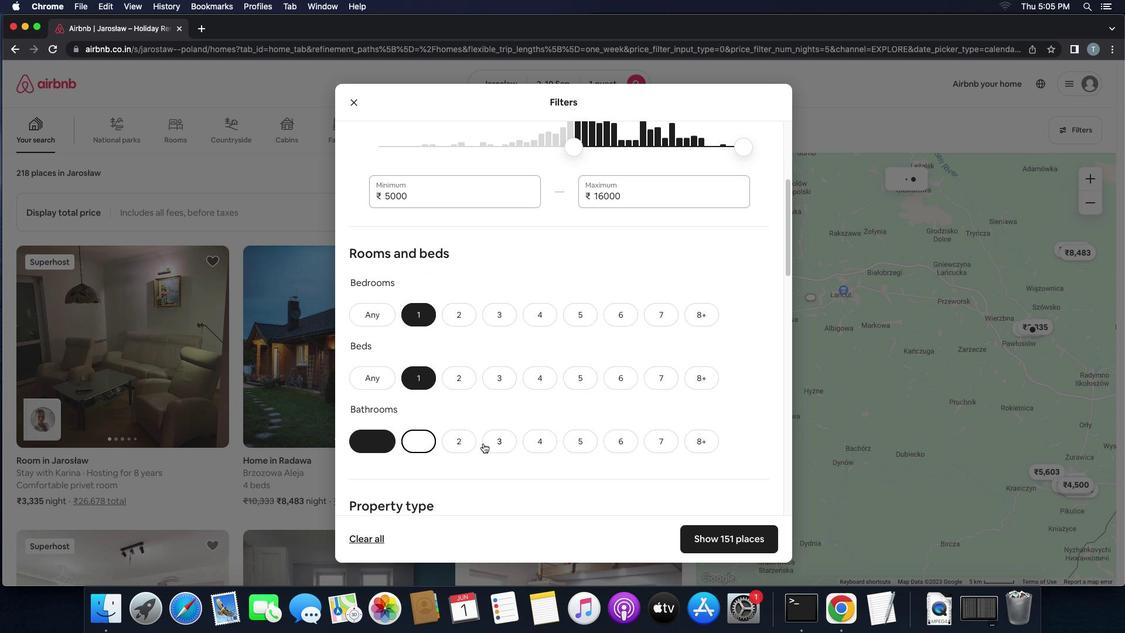 
Action: Mouse scrolled (483, 443) with delta (0, 0)
Screenshot: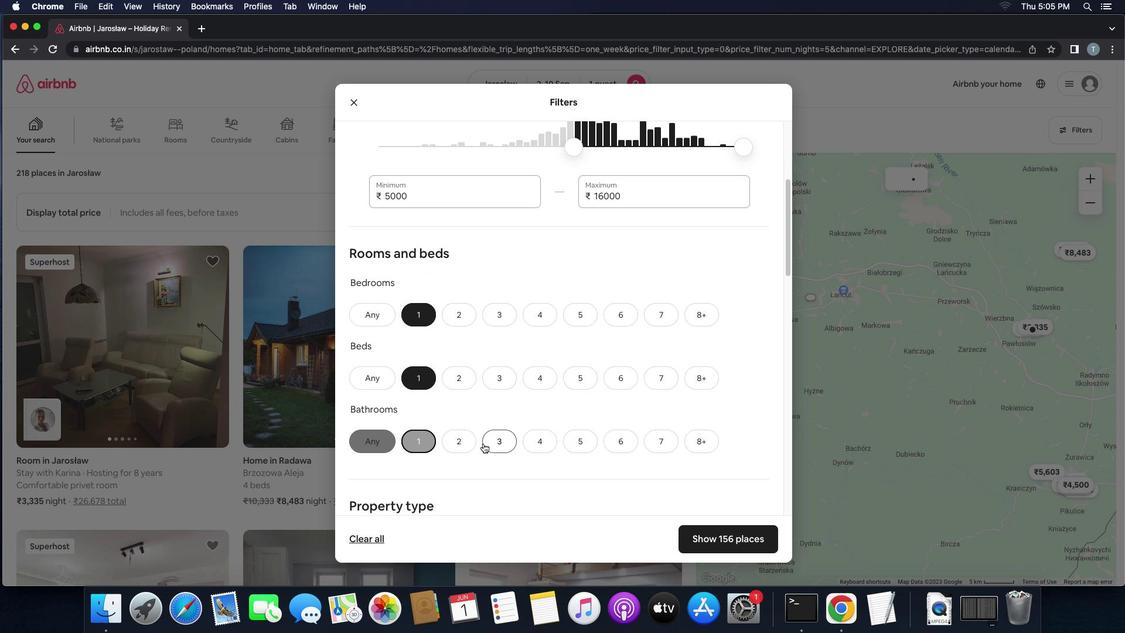 
Action: Mouse scrolled (483, 443) with delta (0, 0)
Screenshot: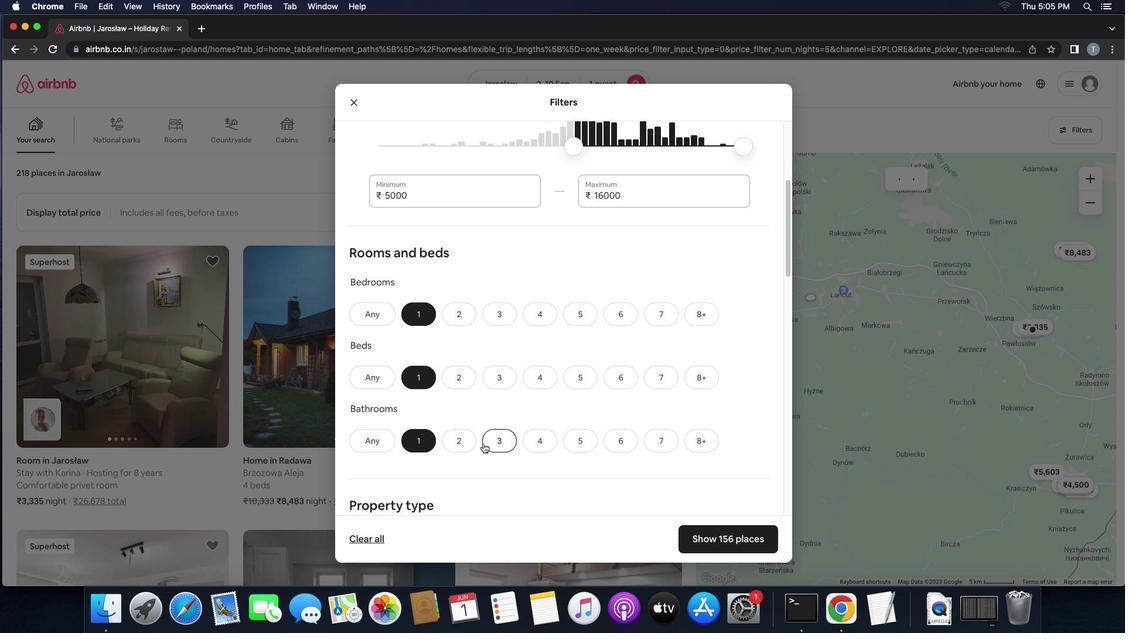 
Action: Mouse scrolled (483, 443) with delta (0, 0)
Screenshot: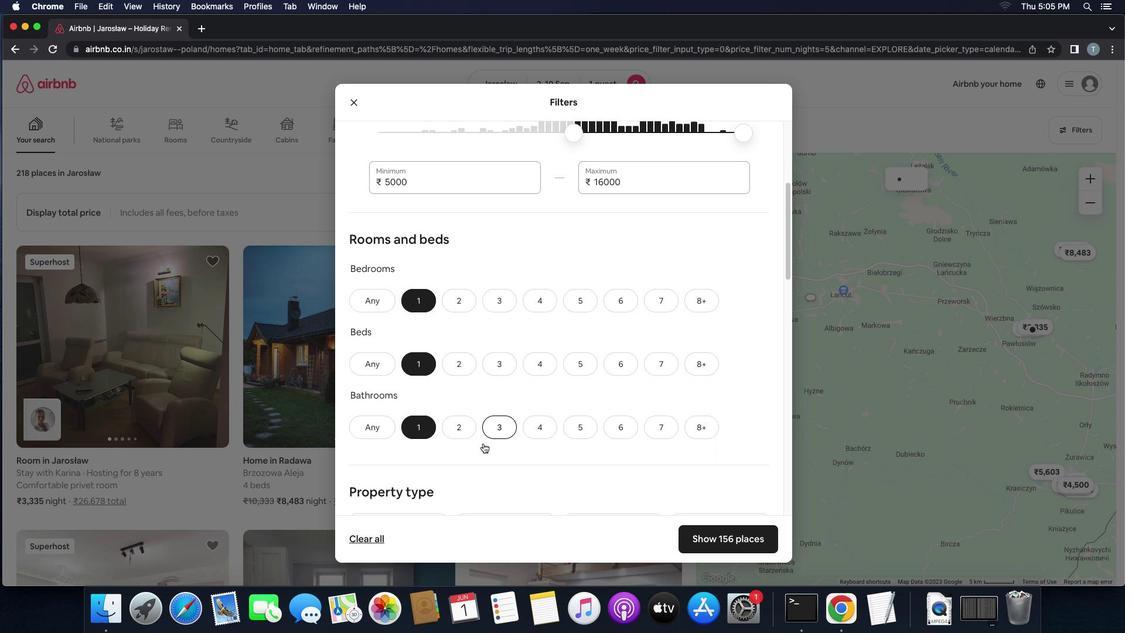 
Action: Mouse moved to (484, 443)
Screenshot: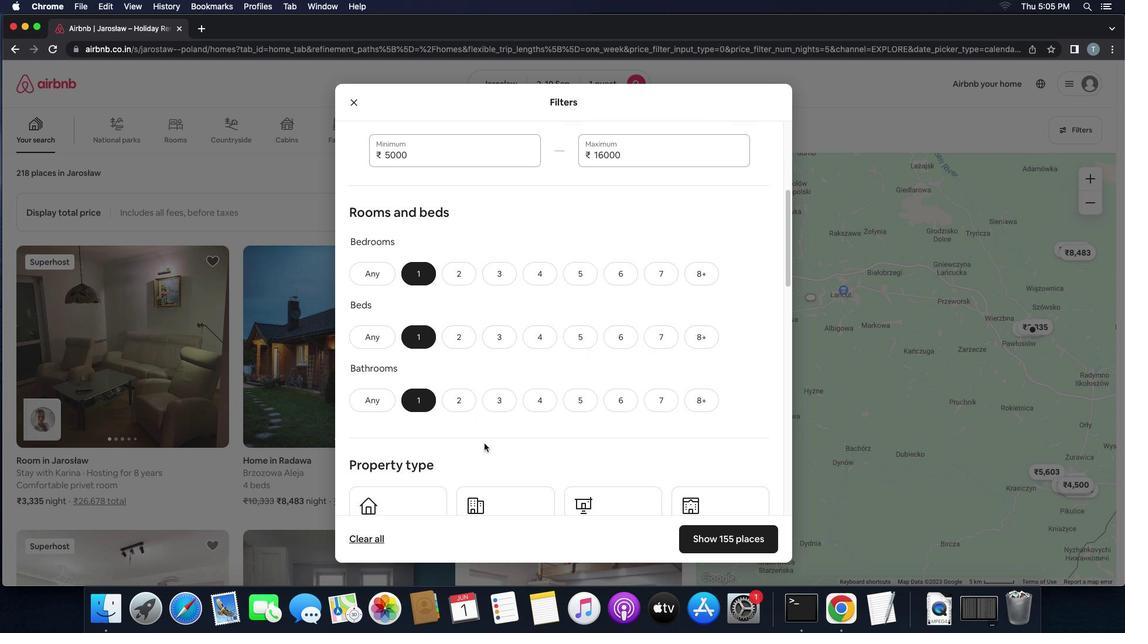 
Action: Mouse scrolled (484, 443) with delta (0, 0)
Screenshot: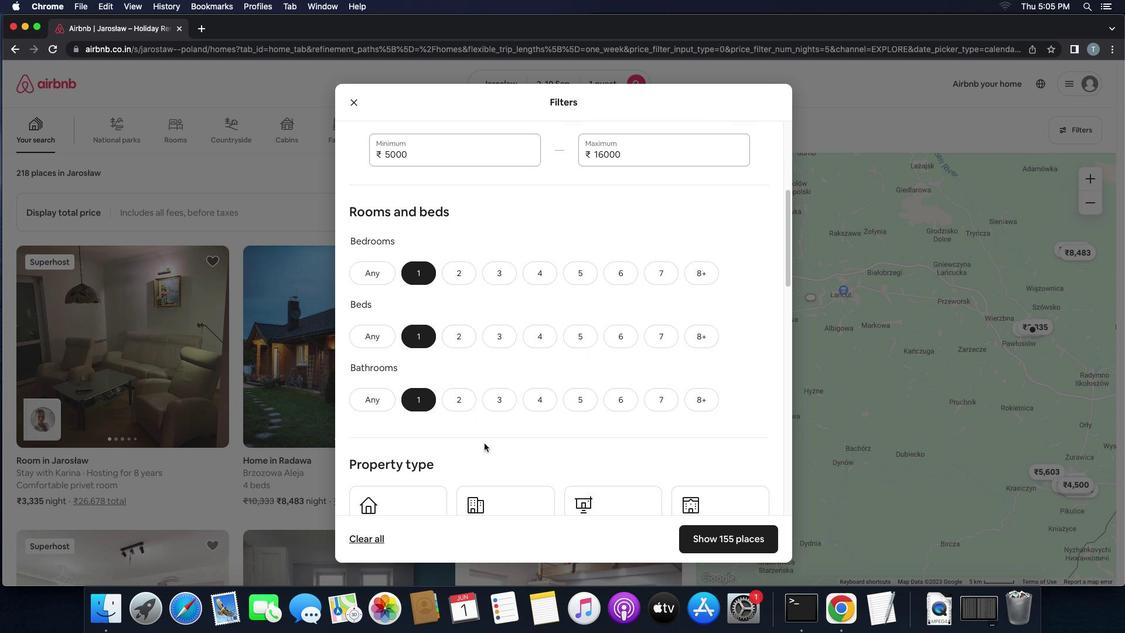 
Action: Mouse scrolled (484, 443) with delta (0, 0)
Screenshot: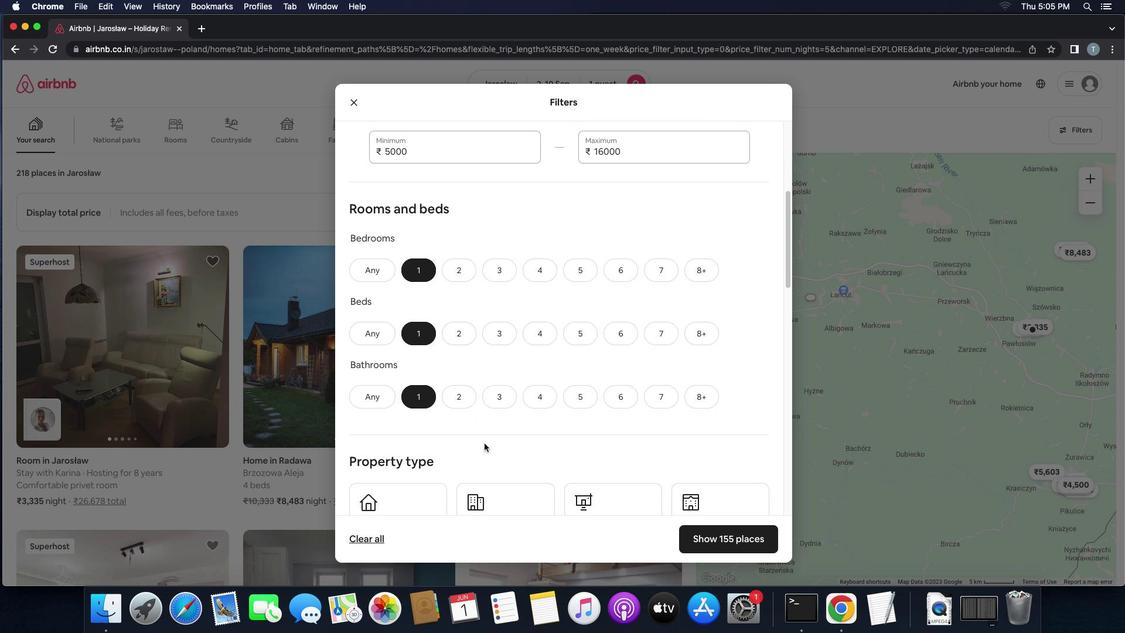 
Action: Mouse scrolled (484, 443) with delta (0, 0)
Screenshot: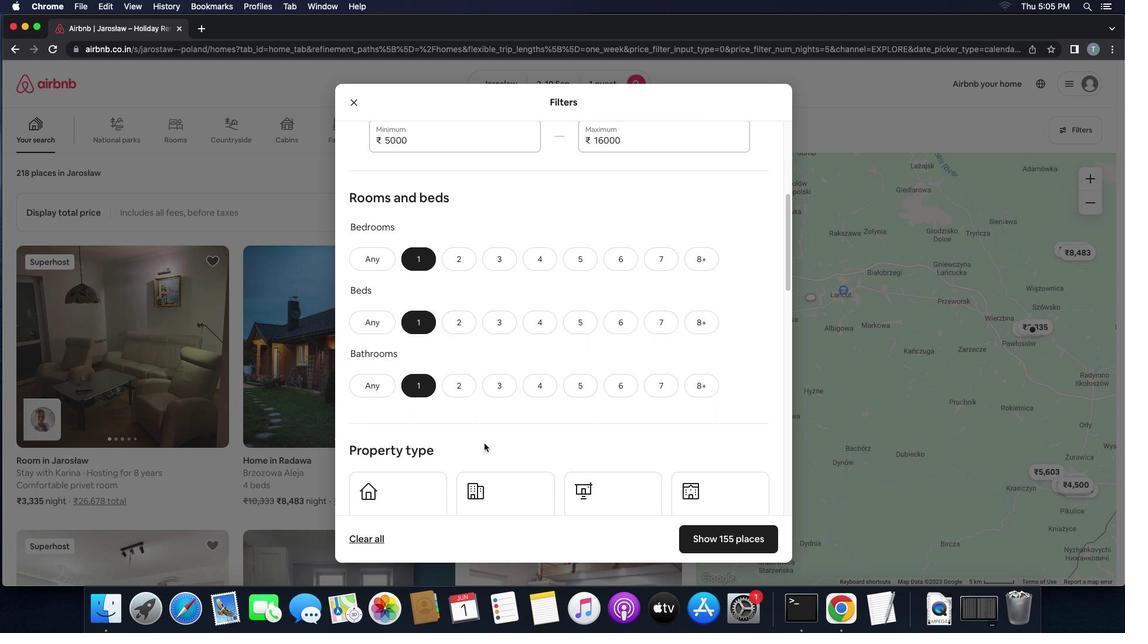 
Action: Mouse scrolled (484, 443) with delta (0, 0)
Screenshot: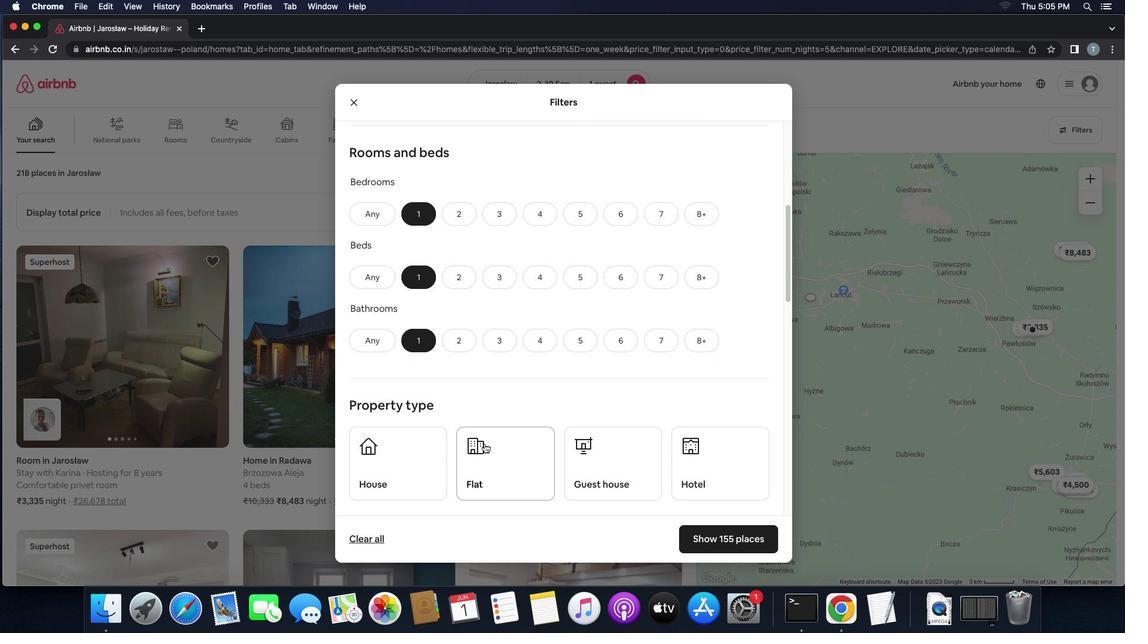 
Action: Mouse scrolled (484, 443) with delta (0, 0)
Screenshot: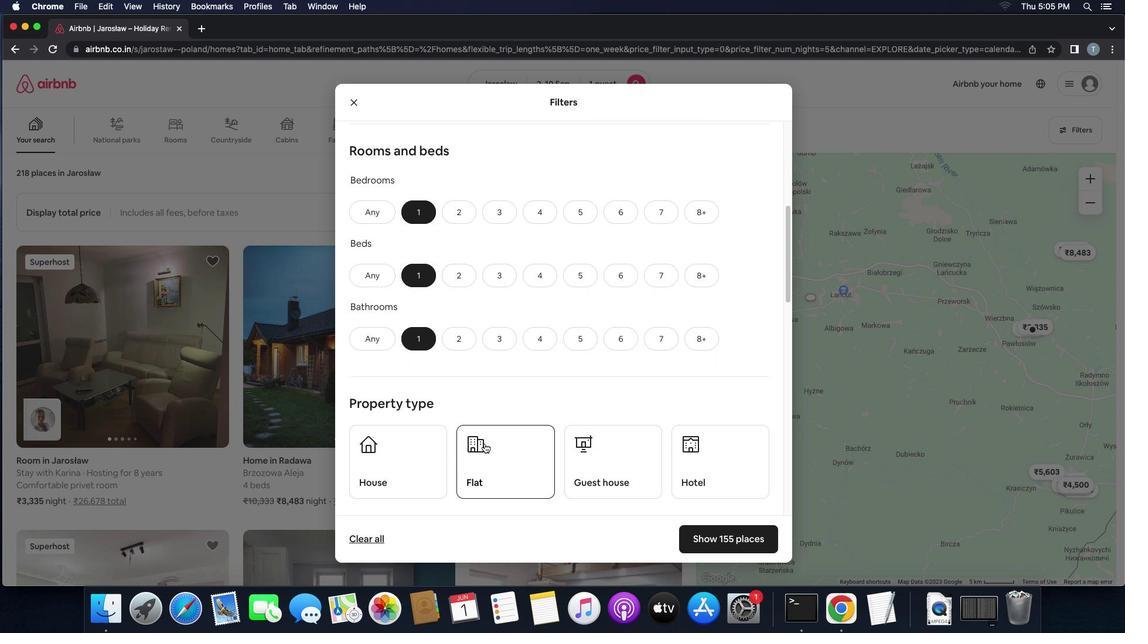 
Action: Mouse scrolled (484, 443) with delta (0, 0)
Screenshot: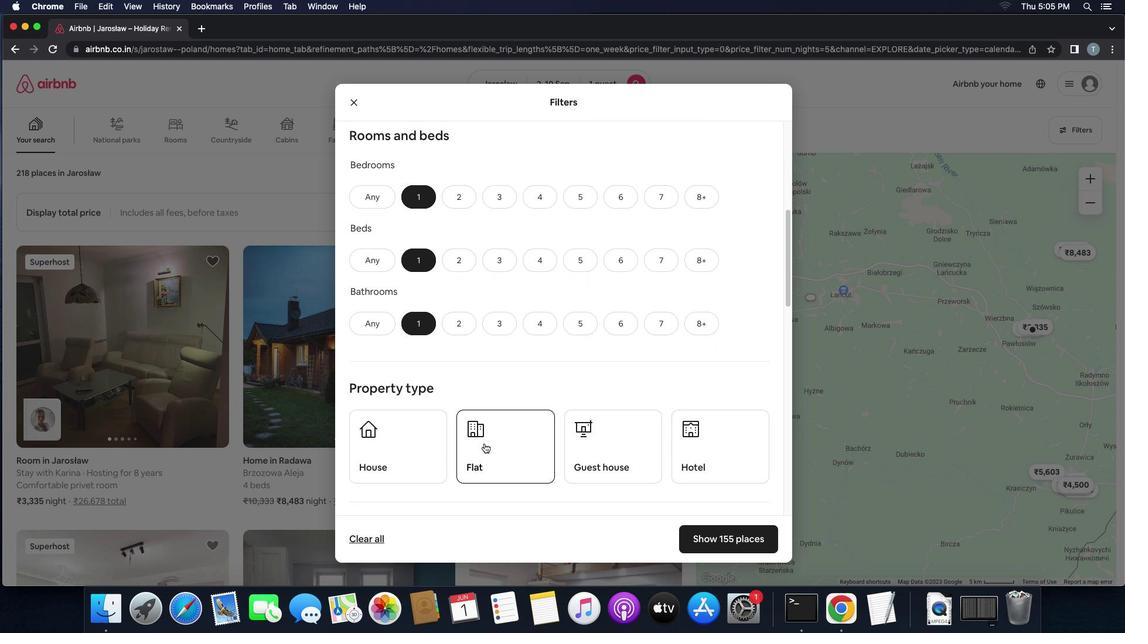 
Action: Mouse scrolled (484, 443) with delta (0, 0)
Screenshot: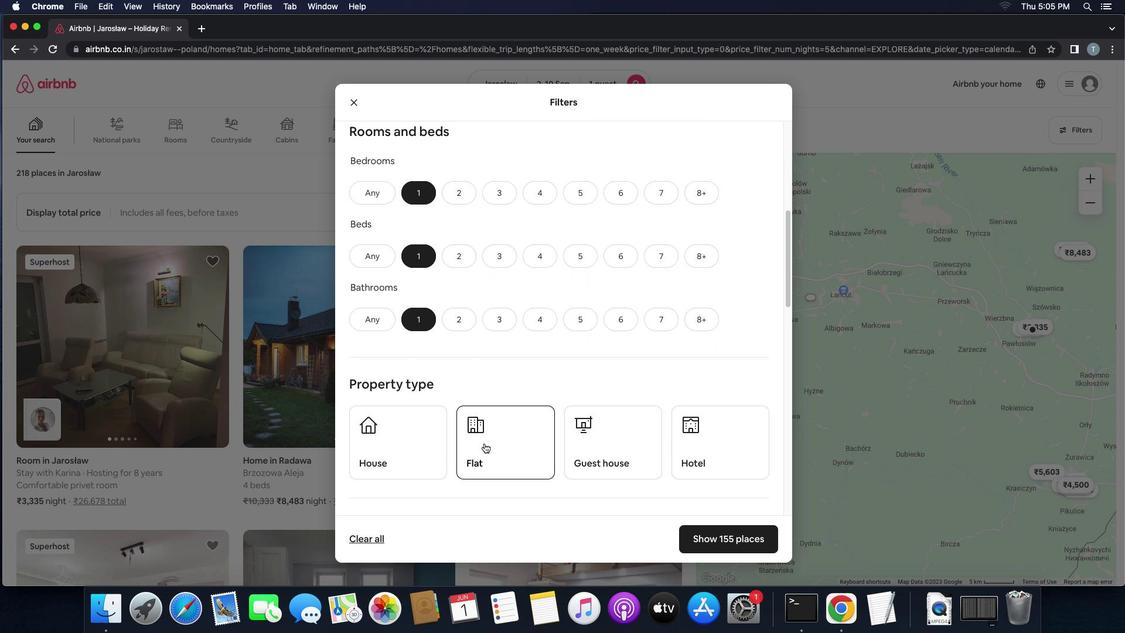 
Action: Mouse scrolled (484, 443) with delta (0, 0)
Screenshot: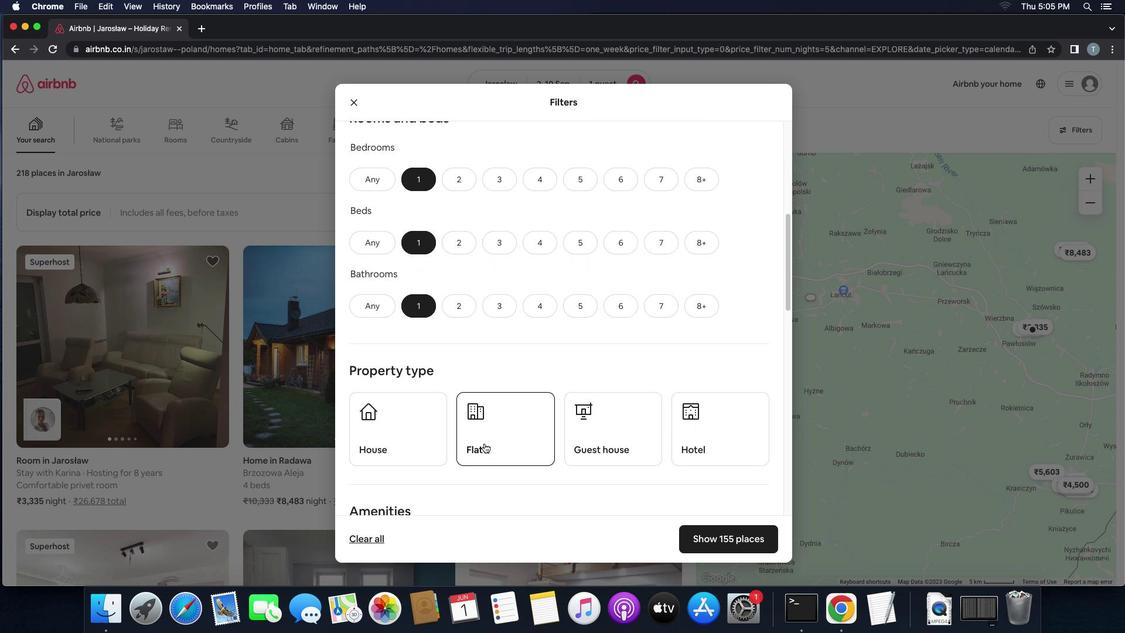 
Action: Mouse scrolled (484, 443) with delta (0, 0)
Screenshot: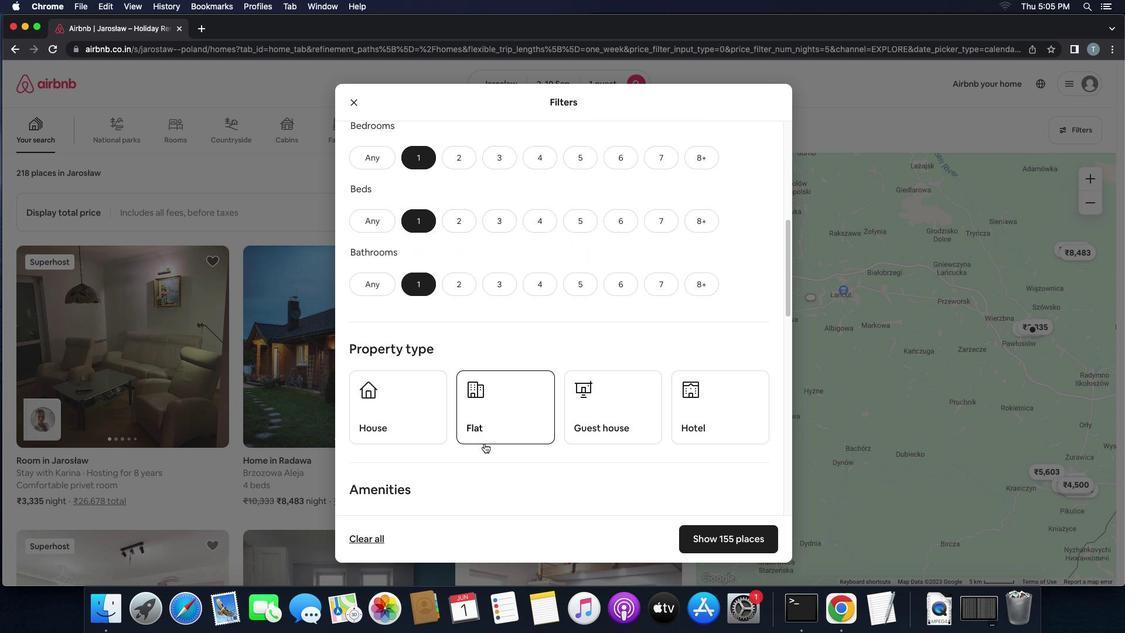 
Action: Mouse scrolled (484, 443) with delta (0, 0)
Screenshot: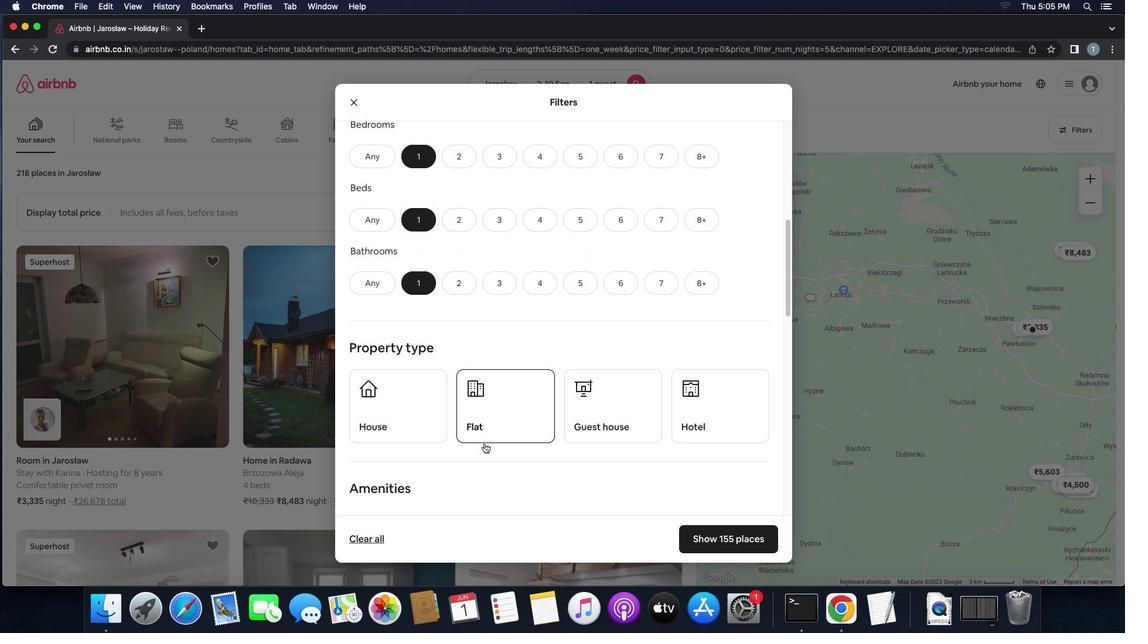
Action: Mouse scrolled (484, 443) with delta (0, 0)
Screenshot: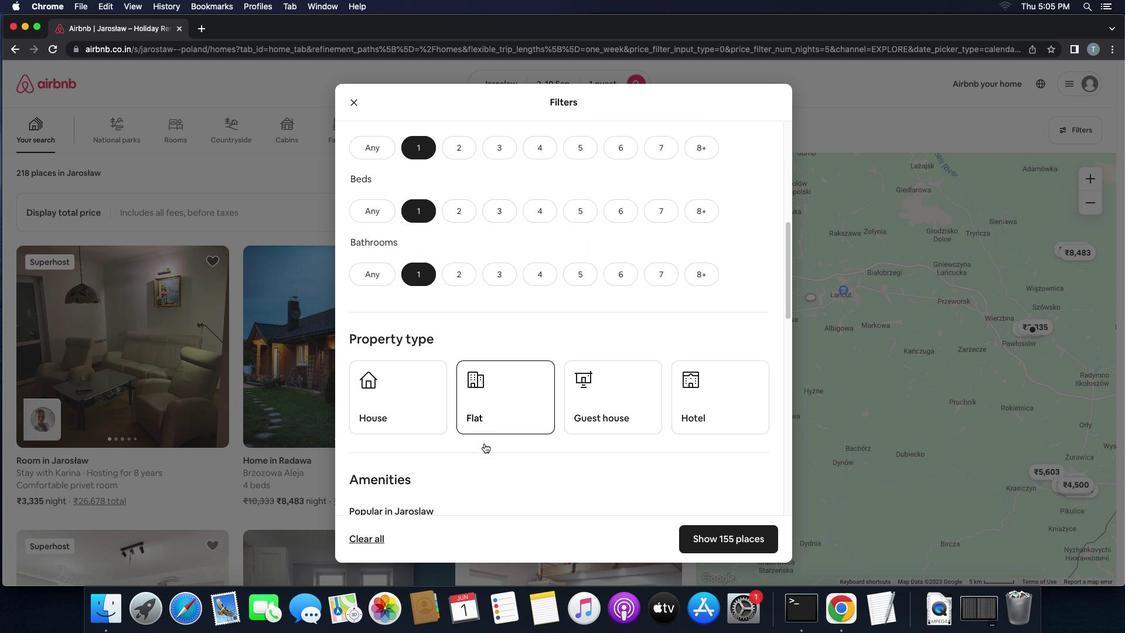 
Action: Mouse scrolled (484, 443) with delta (0, 0)
Screenshot: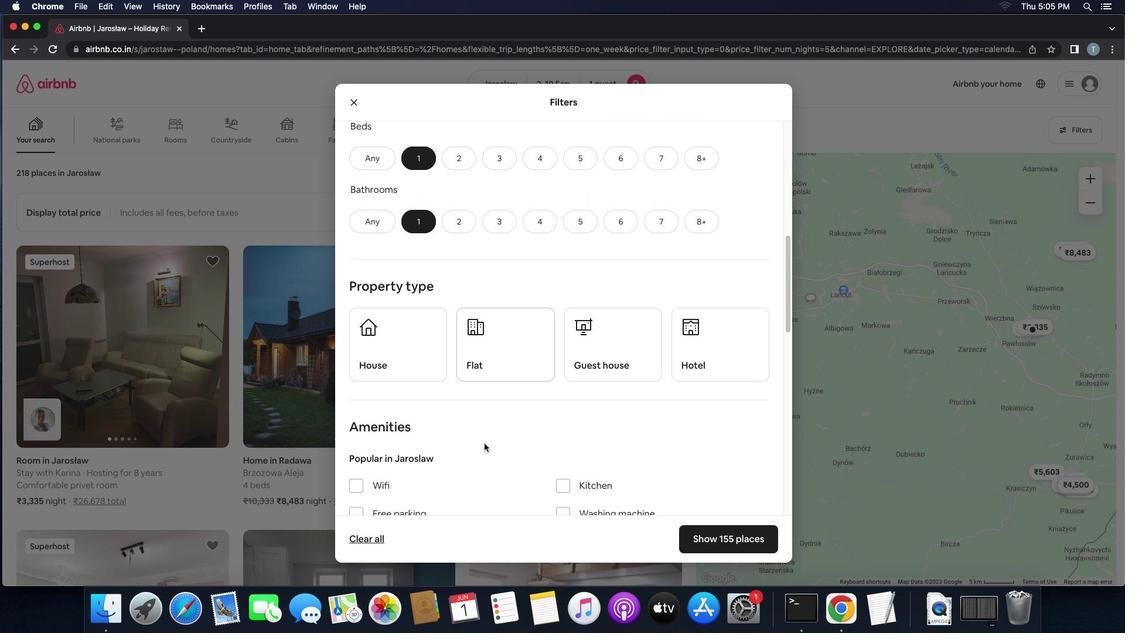 
Action: Mouse scrolled (484, 443) with delta (0, 0)
Screenshot: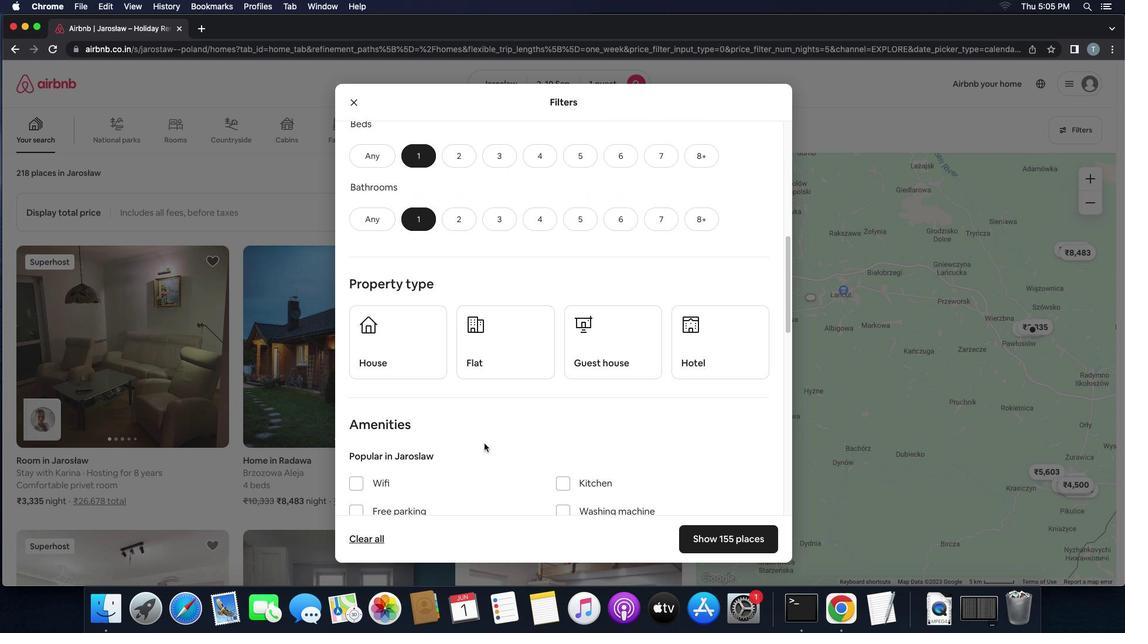 
Action: Mouse scrolled (484, 443) with delta (0, 0)
Screenshot: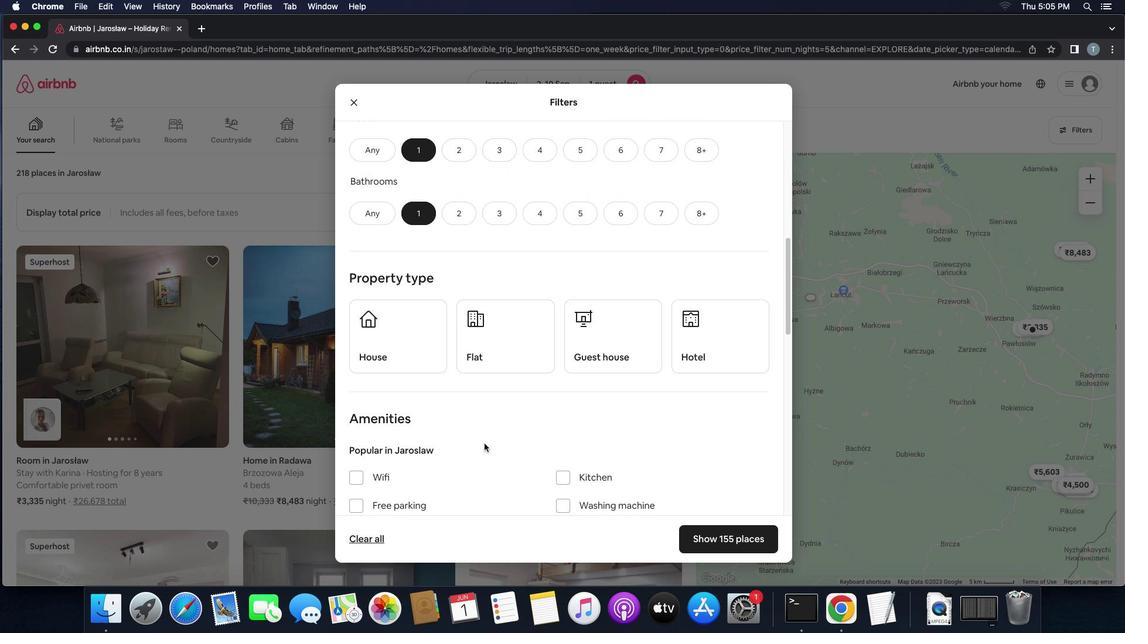 
Action: Mouse scrolled (484, 443) with delta (0, 0)
Screenshot: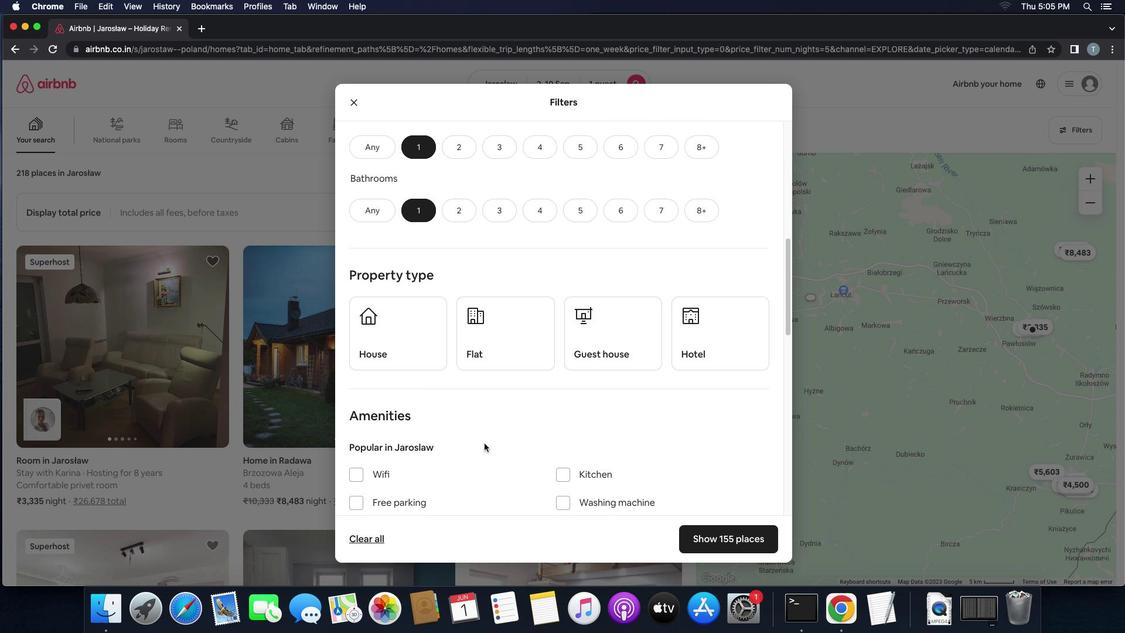 
Action: Mouse scrolled (484, 443) with delta (0, 0)
Screenshot: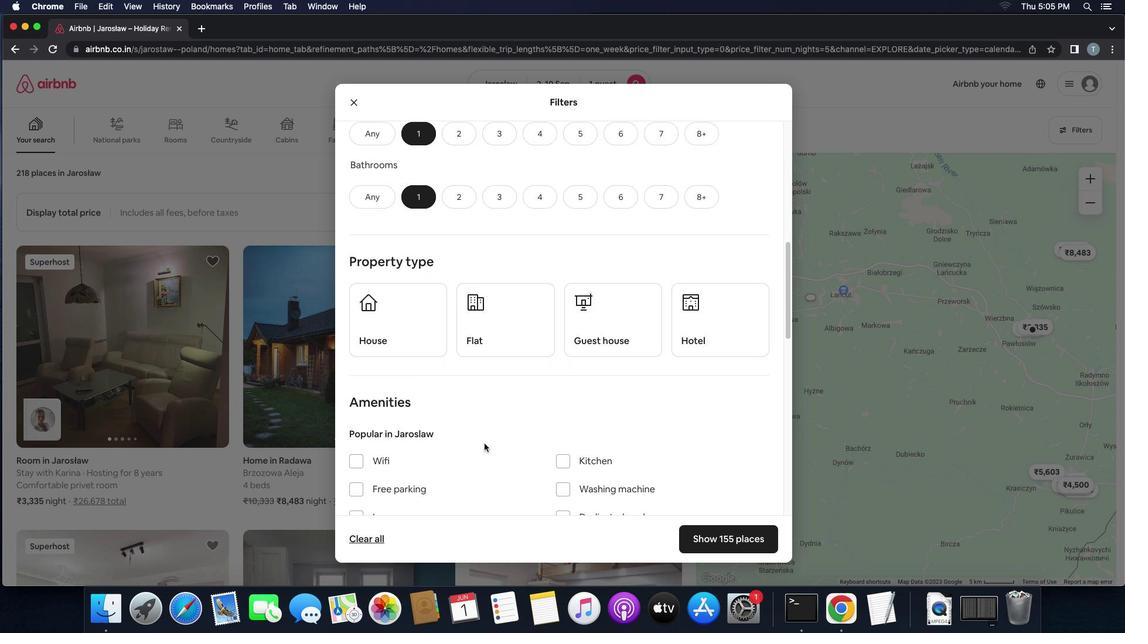 
Action: Mouse moved to (419, 323)
Screenshot: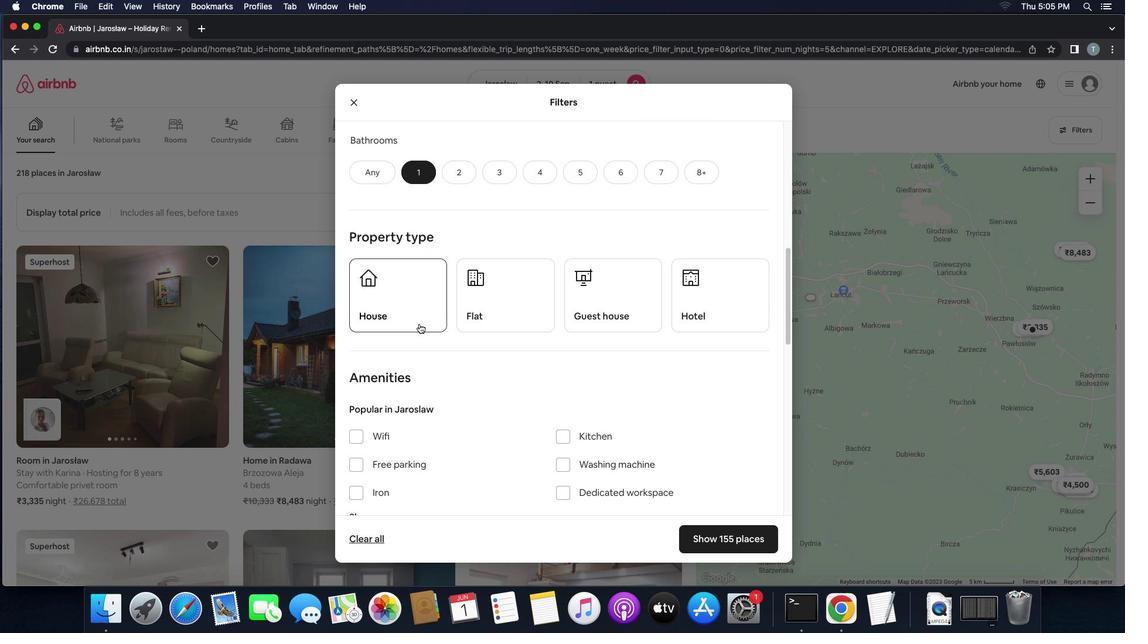 
Action: Mouse pressed left at (419, 323)
Screenshot: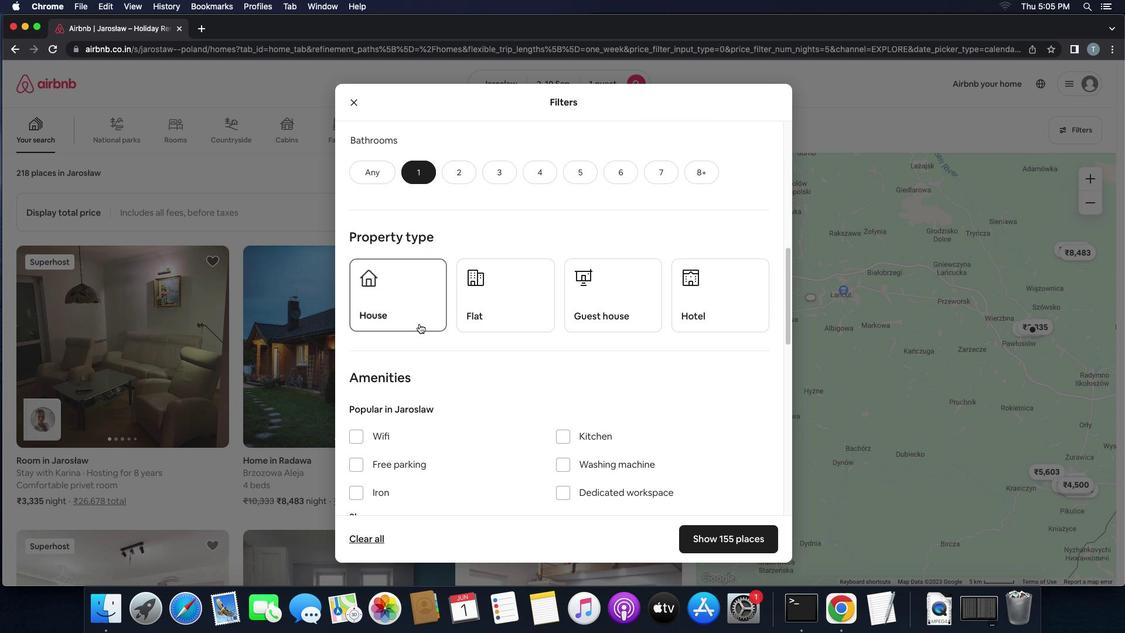 
Action: Mouse moved to (506, 326)
Screenshot: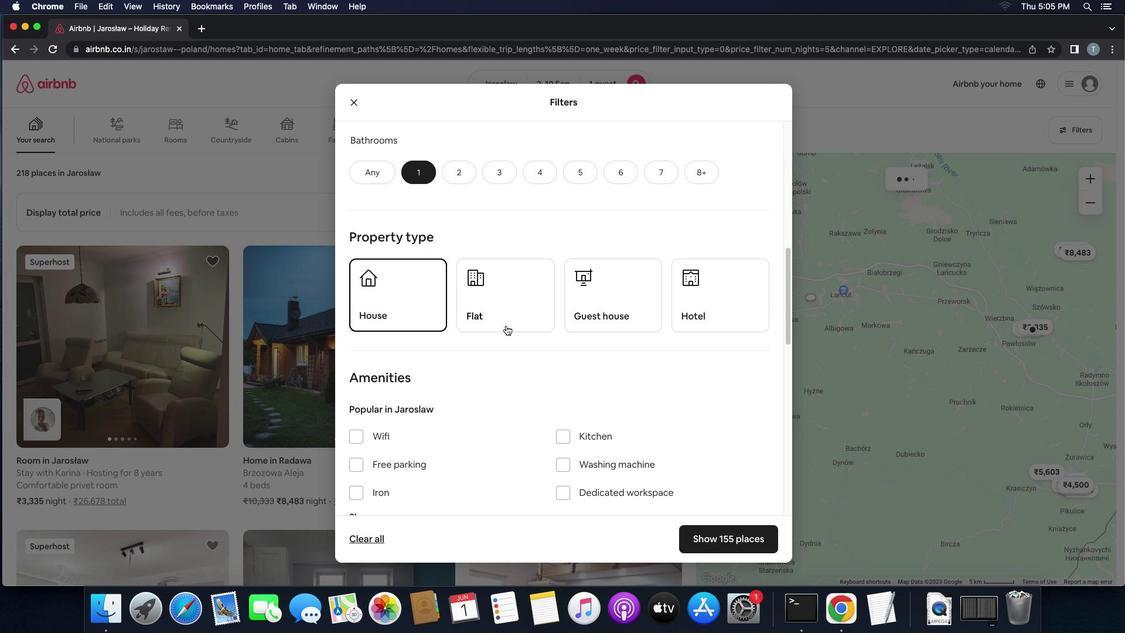 
Action: Mouse pressed left at (506, 326)
Screenshot: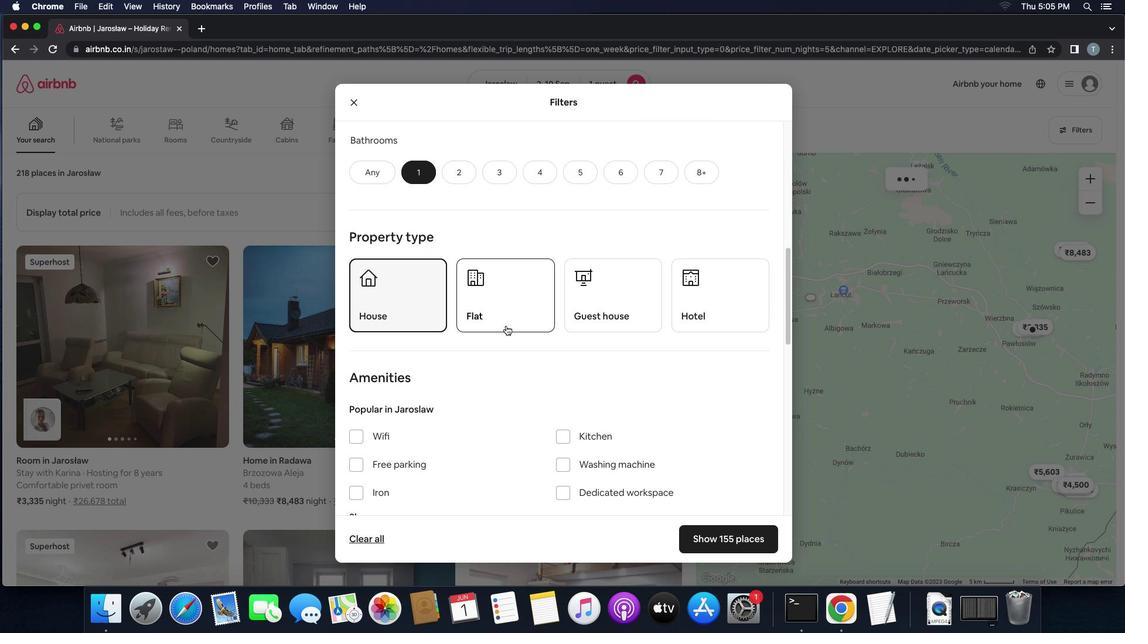 
Action: Mouse moved to (588, 317)
Screenshot: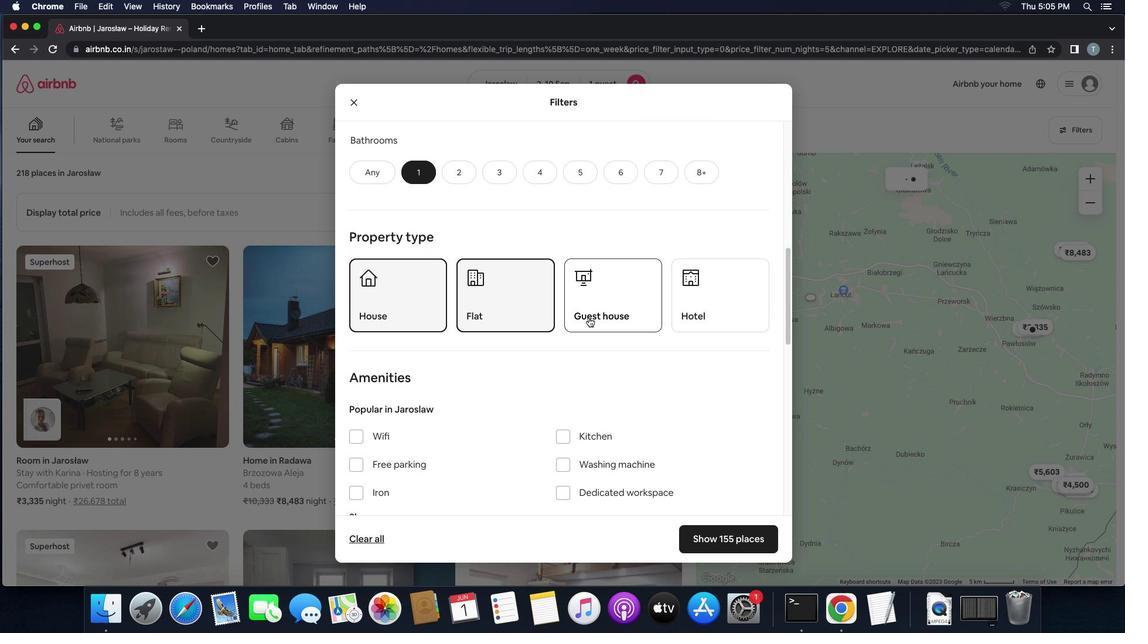 
Action: Mouse pressed left at (588, 317)
Screenshot: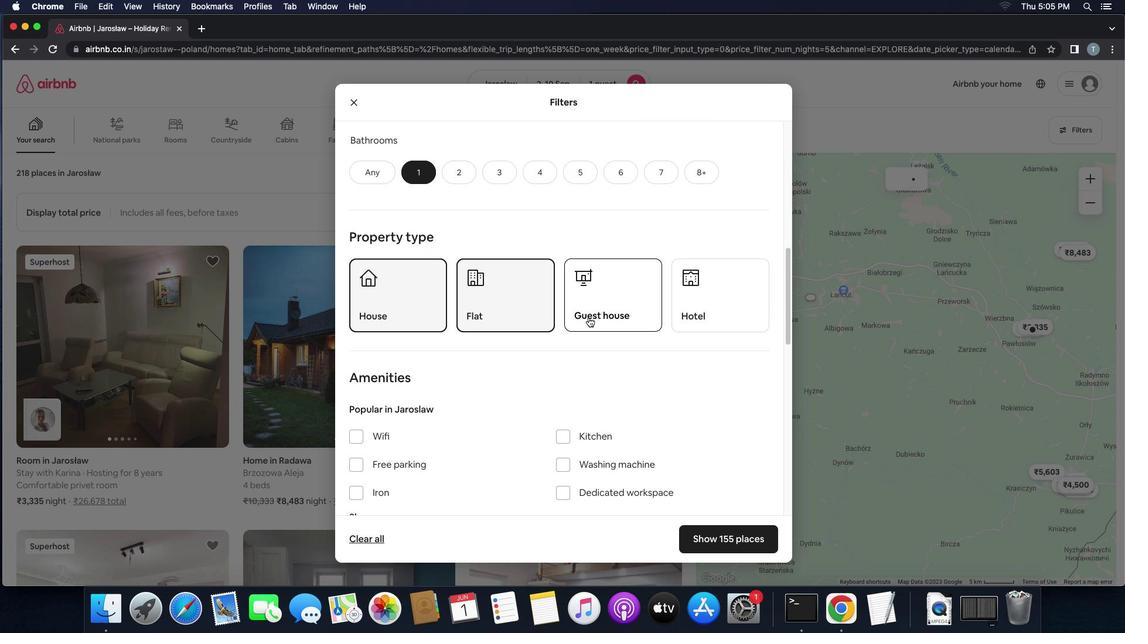 
Action: Mouse moved to (721, 315)
Screenshot: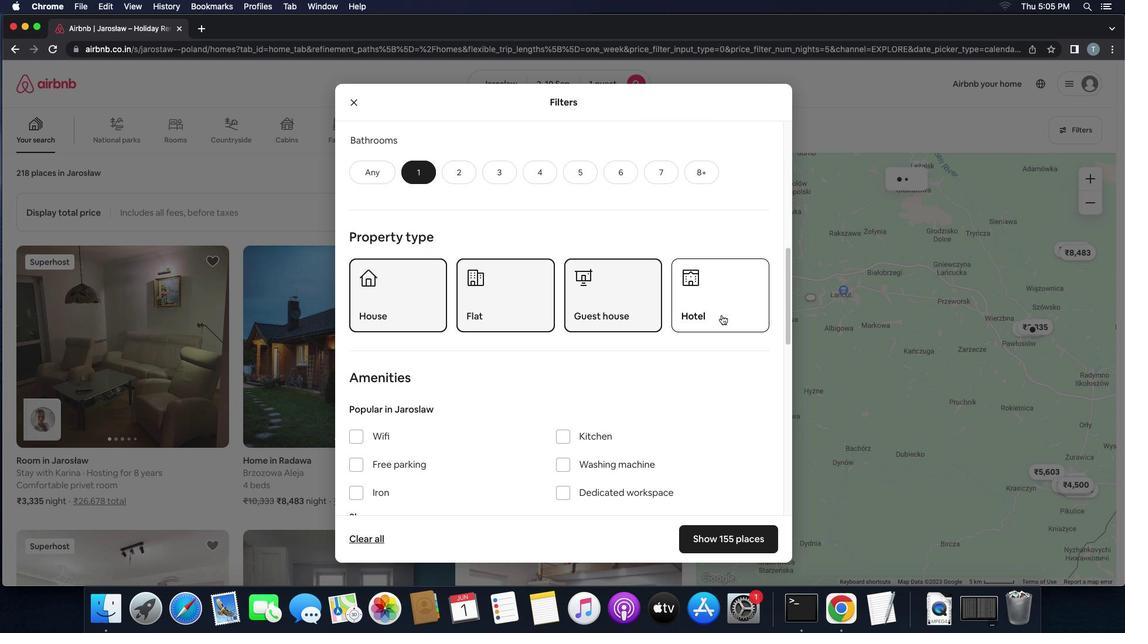 
Action: Mouse pressed left at (721, 315)
Screenshot: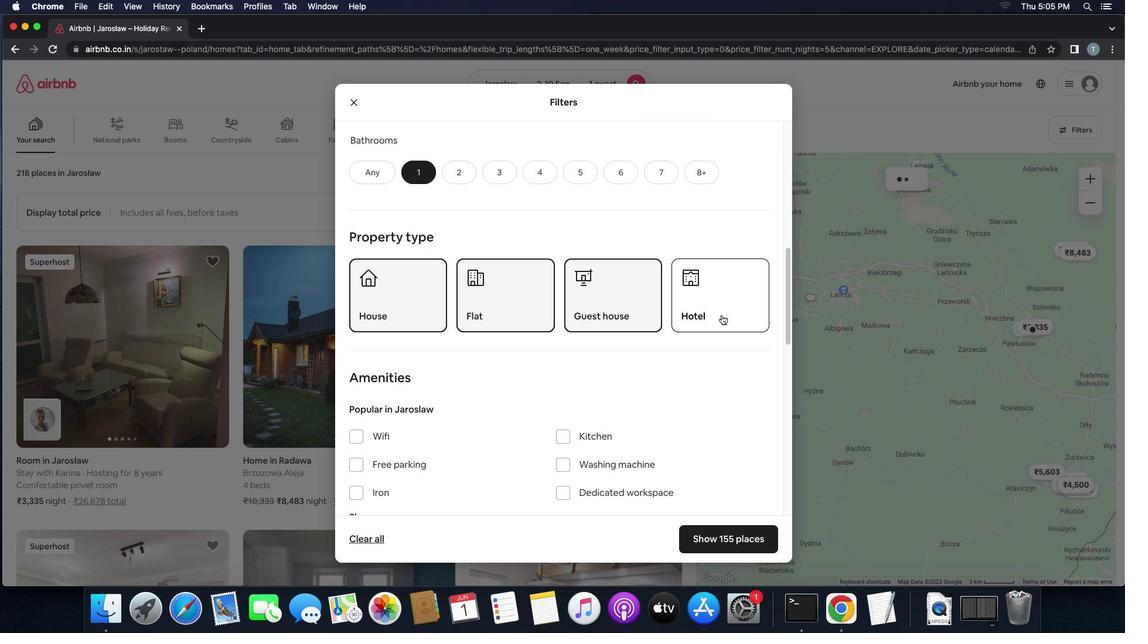 
Action: Mouse moved to (703, 362)
Screenshot: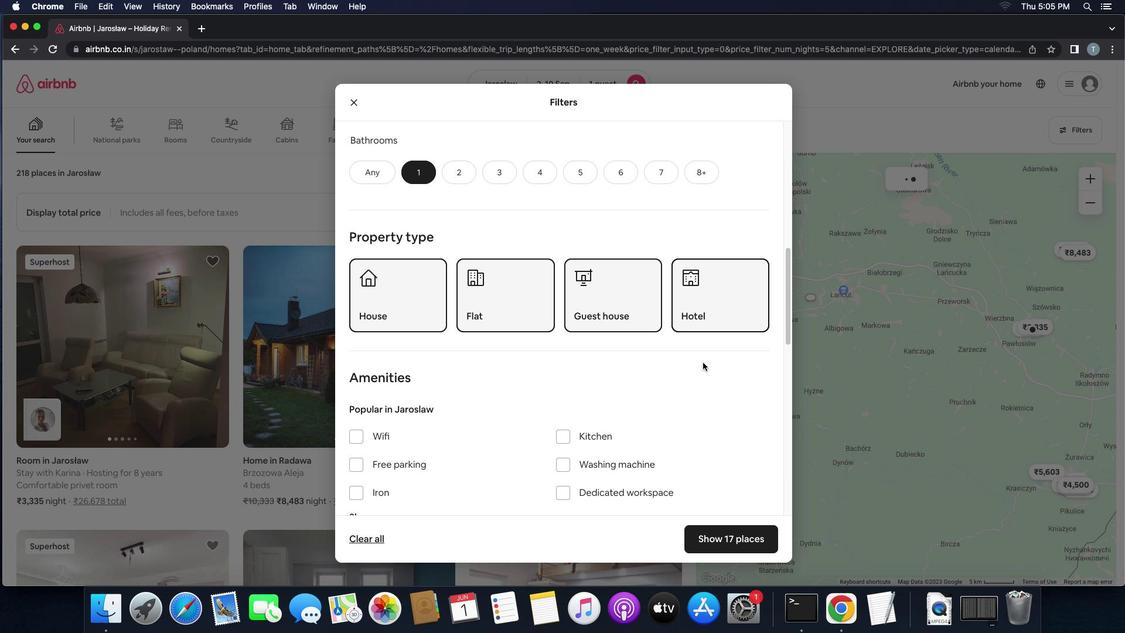 
Action: Mouse scrolled (703, 362) with delta (0, 0)
Screenshot: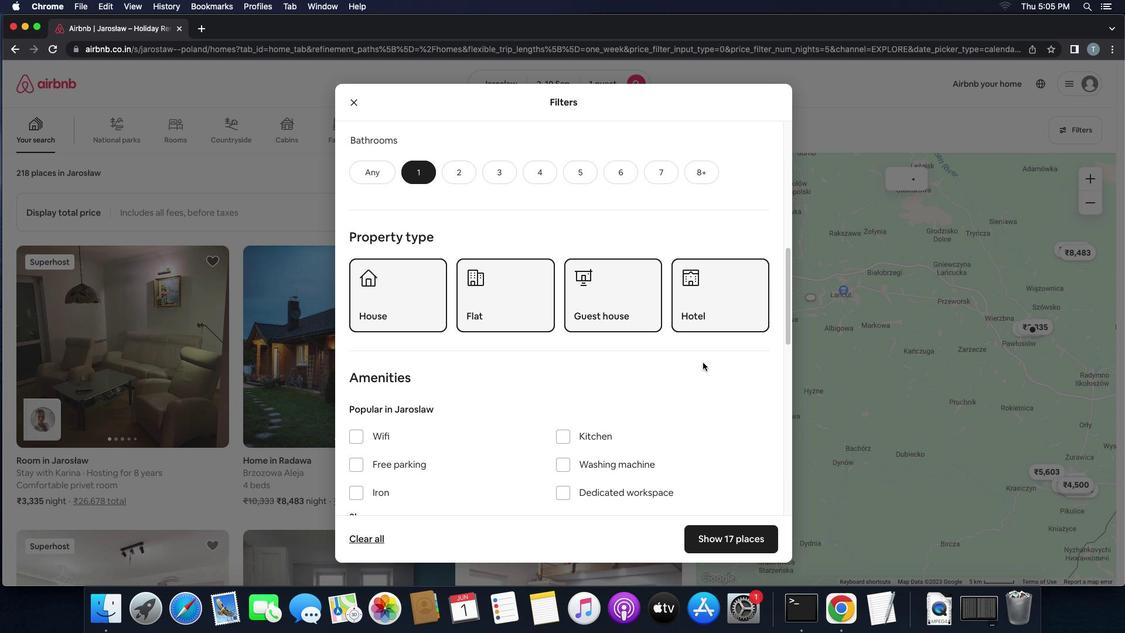 
Action: Mouse scrolled (703, 362) with delta (0, 0)
Screenshot: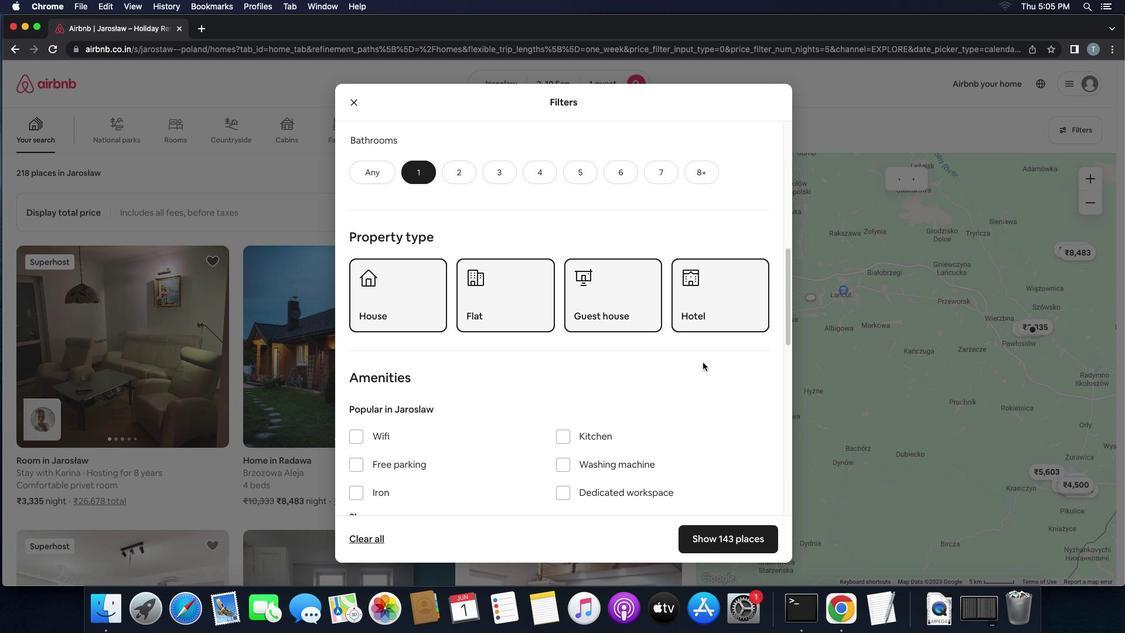 
Action: Mouse scrolled (703, 362) with delta (0, -1)
Screenshot: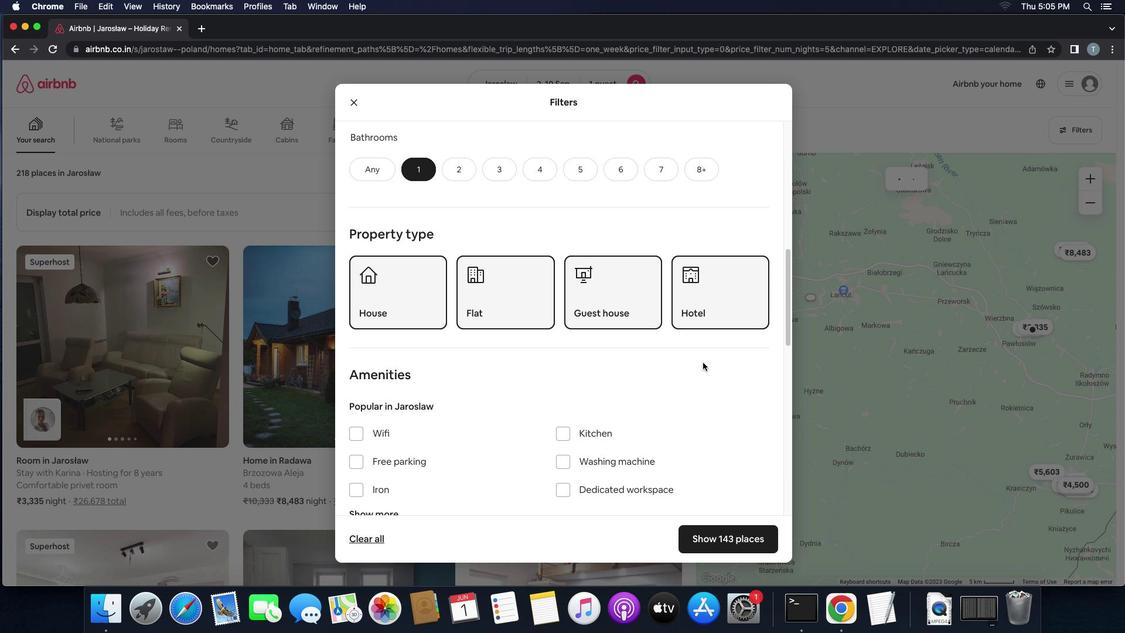
Action: Mouse scrolled (703, 362) with delta (0, 0)
Screenshot: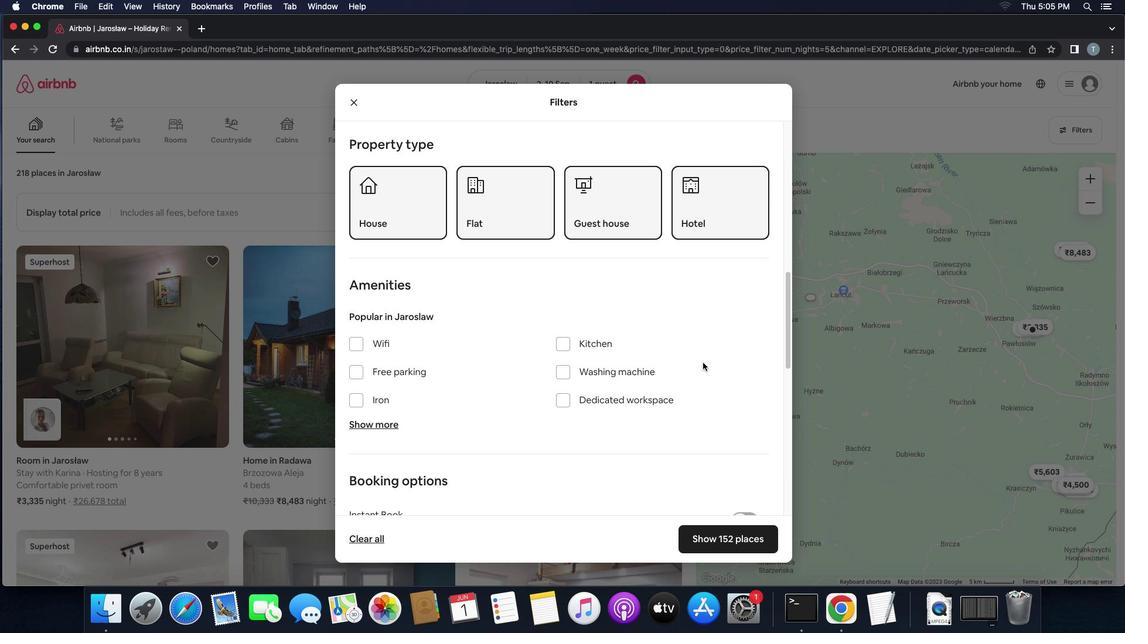 
Action: Mouse scrolled (703, 362) with delta (0, 0)
Screenshot: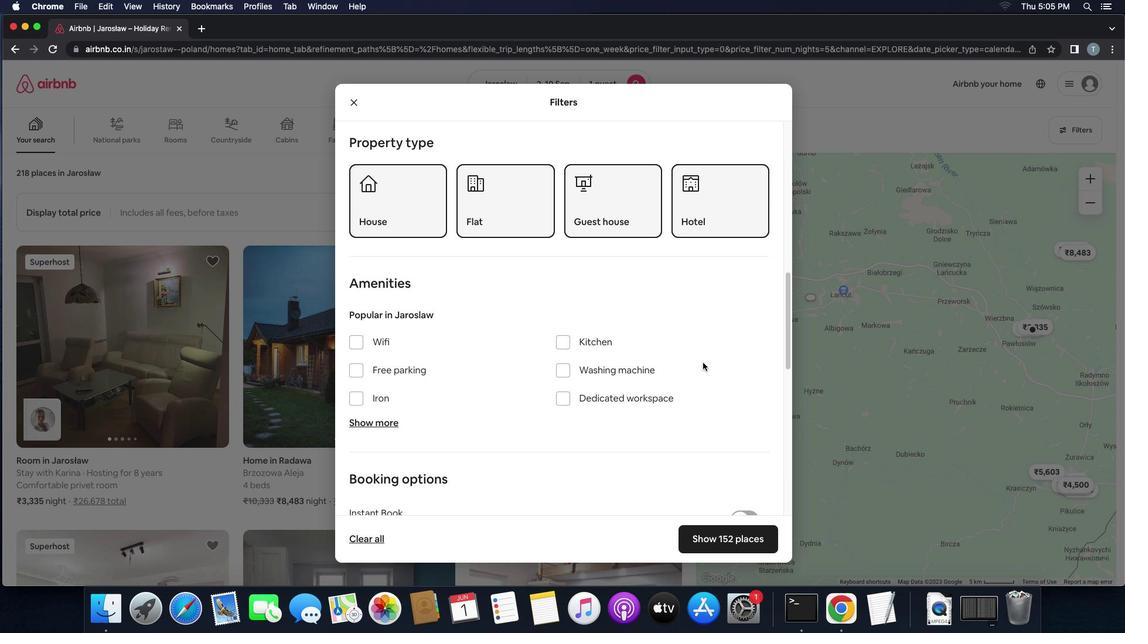
Action: Mouse moved to (703, 362)
Screenshot: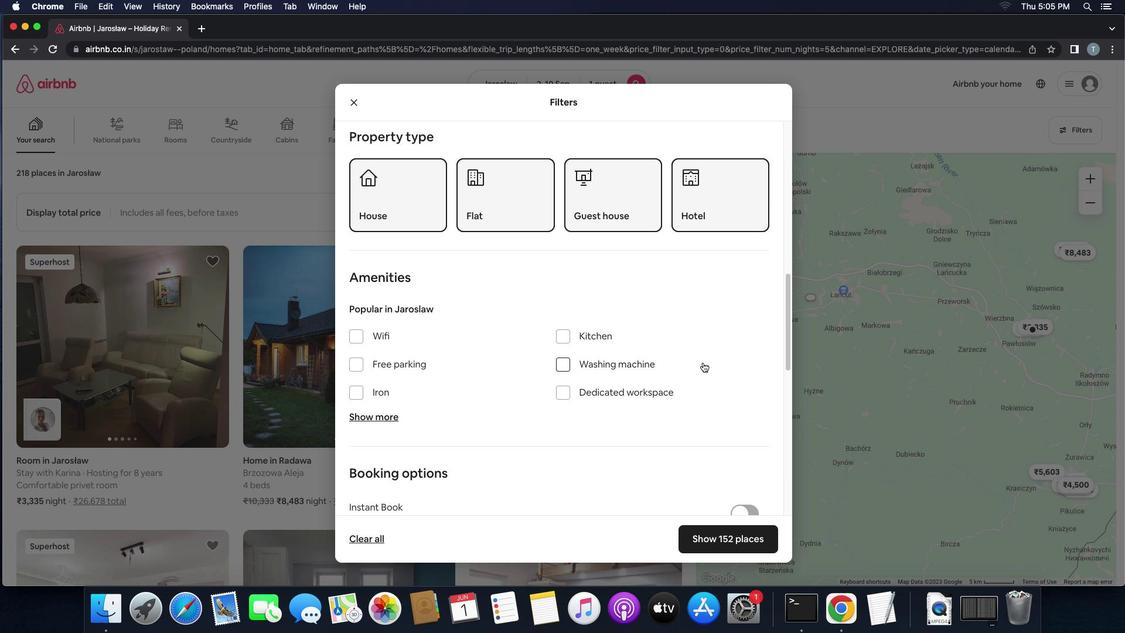
Action: Mouse scrolled (703, 362) with delta (0, 0)
Screenshot: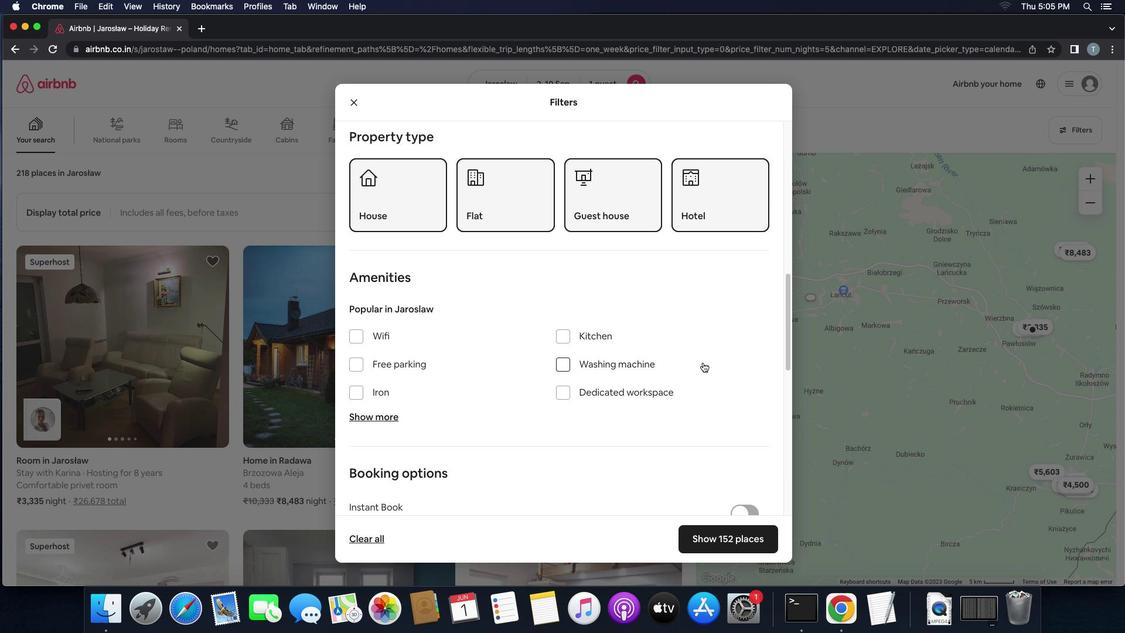 
Action: Mouse scrolled (703, 362) with delta (0, 0)
Screenshot: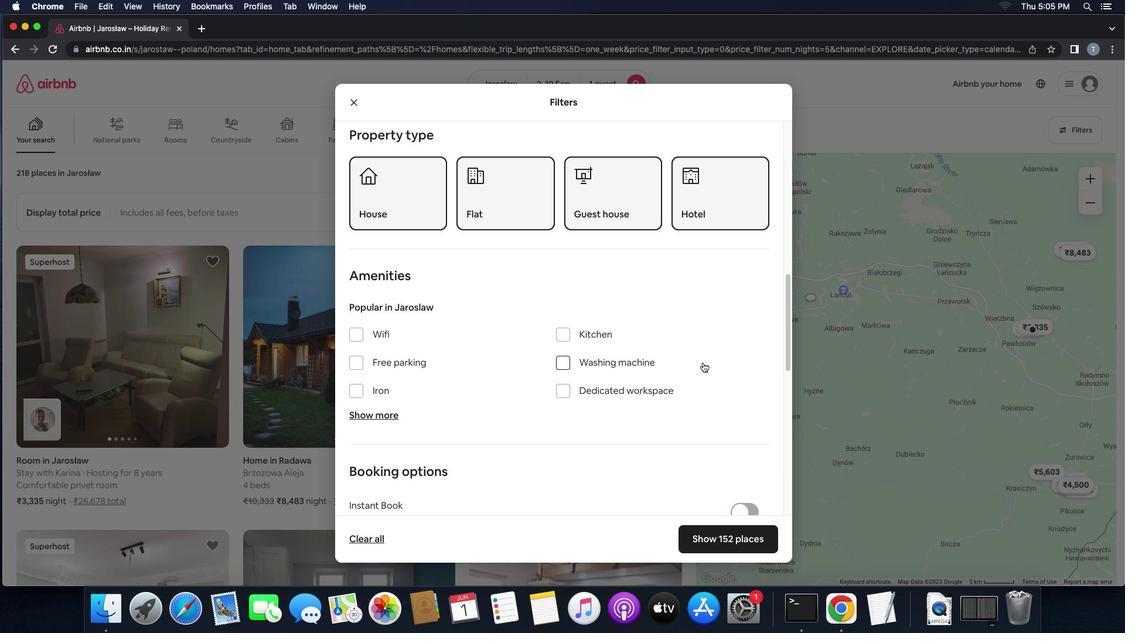 
Action: Mouse scrolled (703, 362) with delta (0, 0)
Screenshot: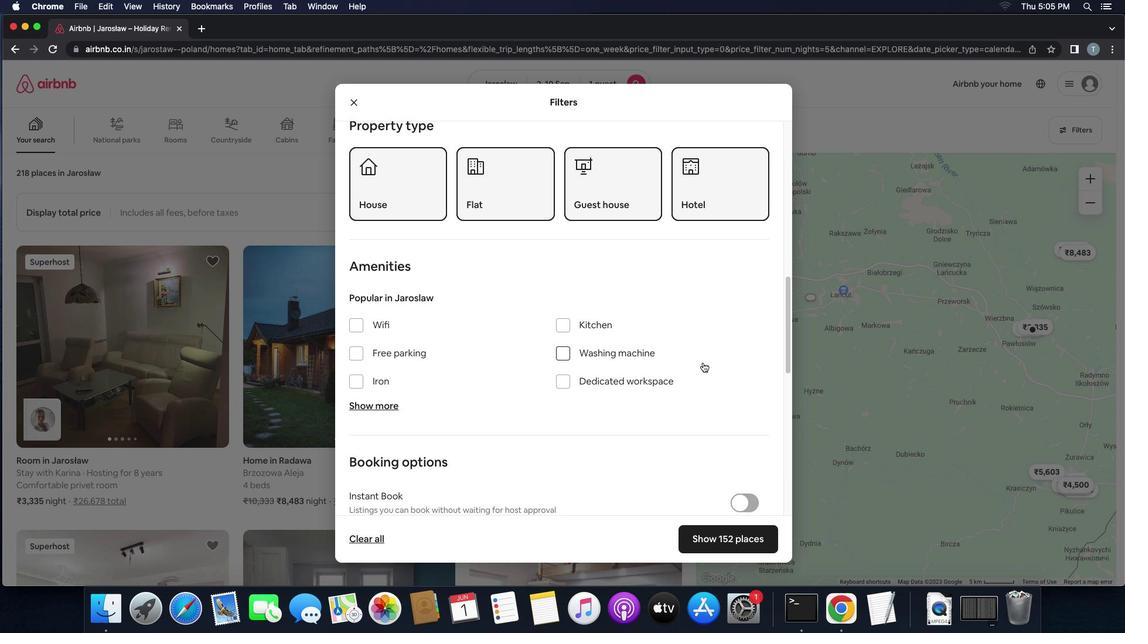 
Action: Mouse scrolled (703, 362) with delta (0, 0)
Screenshot: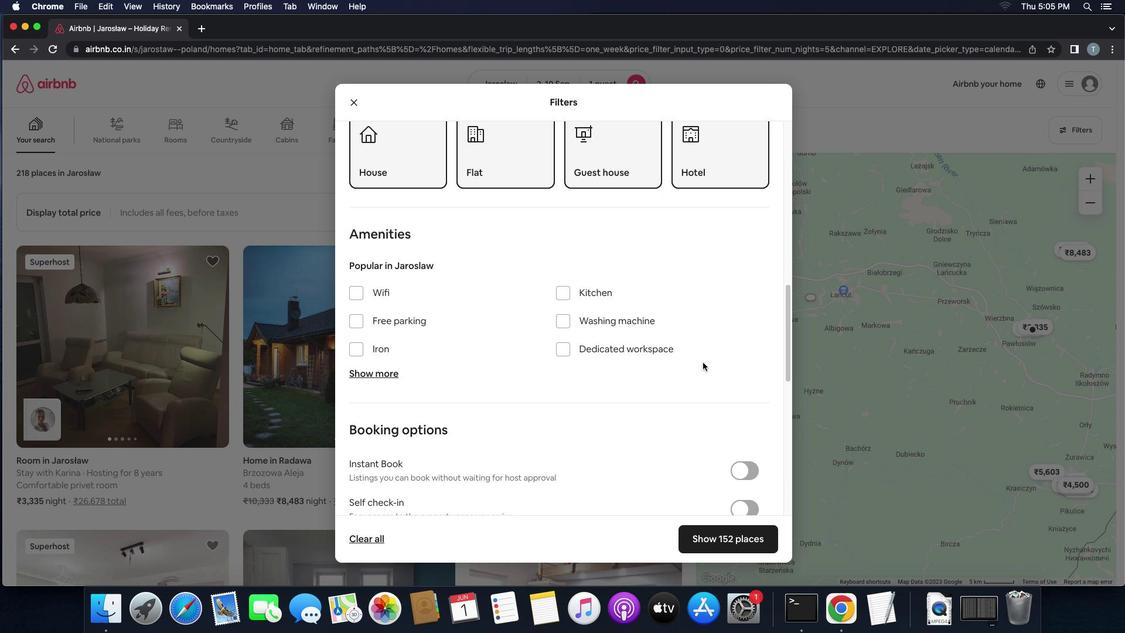
Action: Mouse scrolled (703, 362) with delta (0, 0)
Screenshot: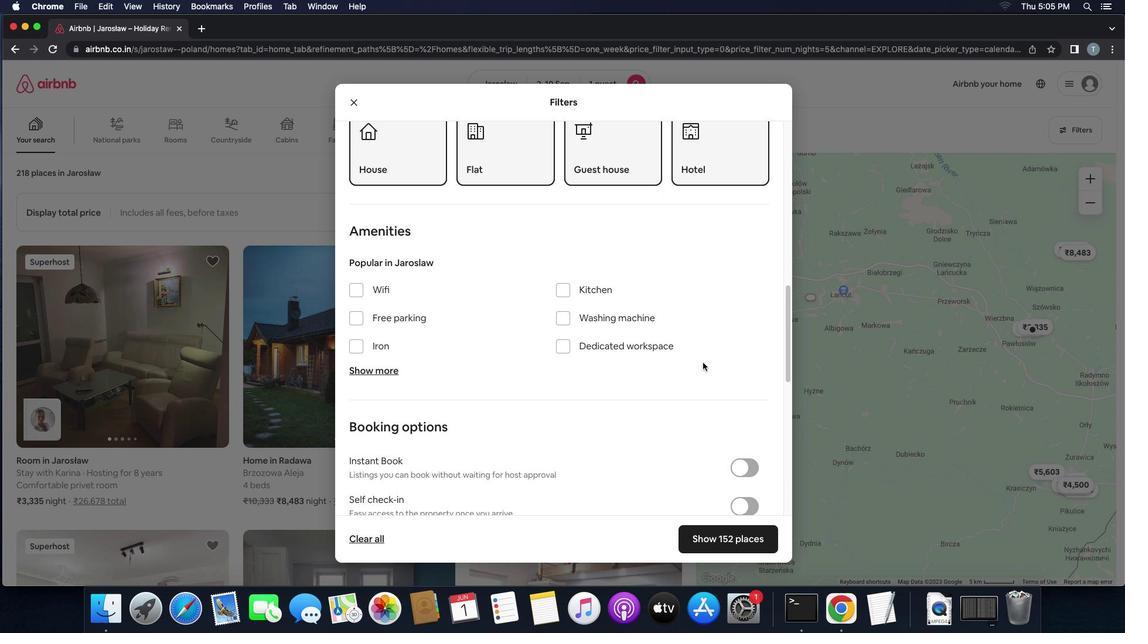 
Action: Mouse scrolled (703, 362) with delta (0, -1)
Screenshot: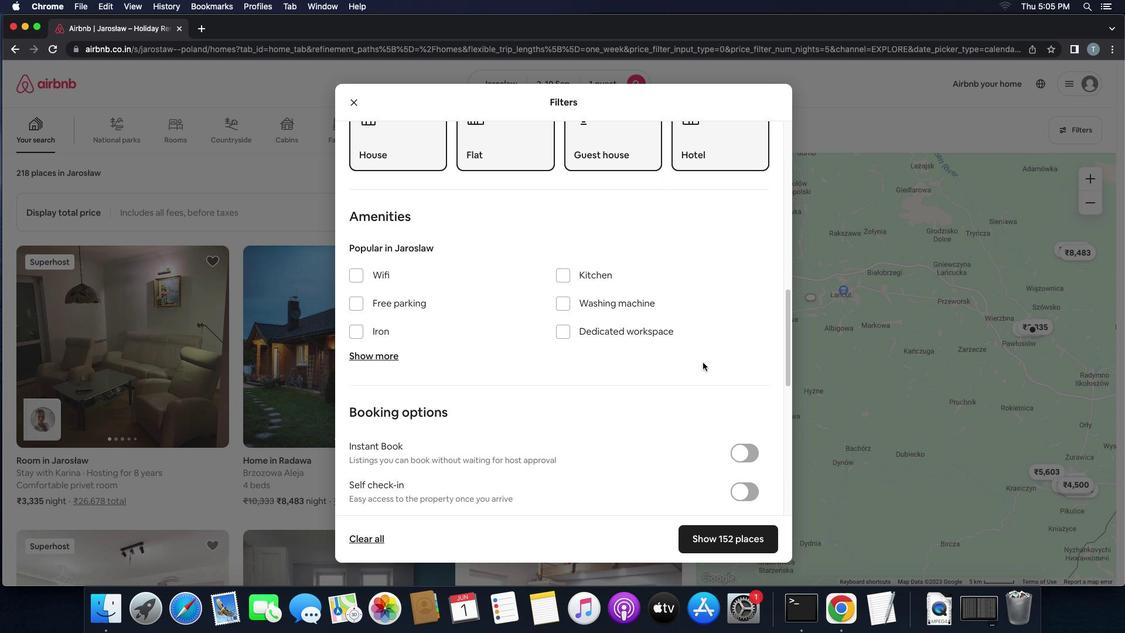 
Action: Mouse moved to (733, 426)
Screenshot: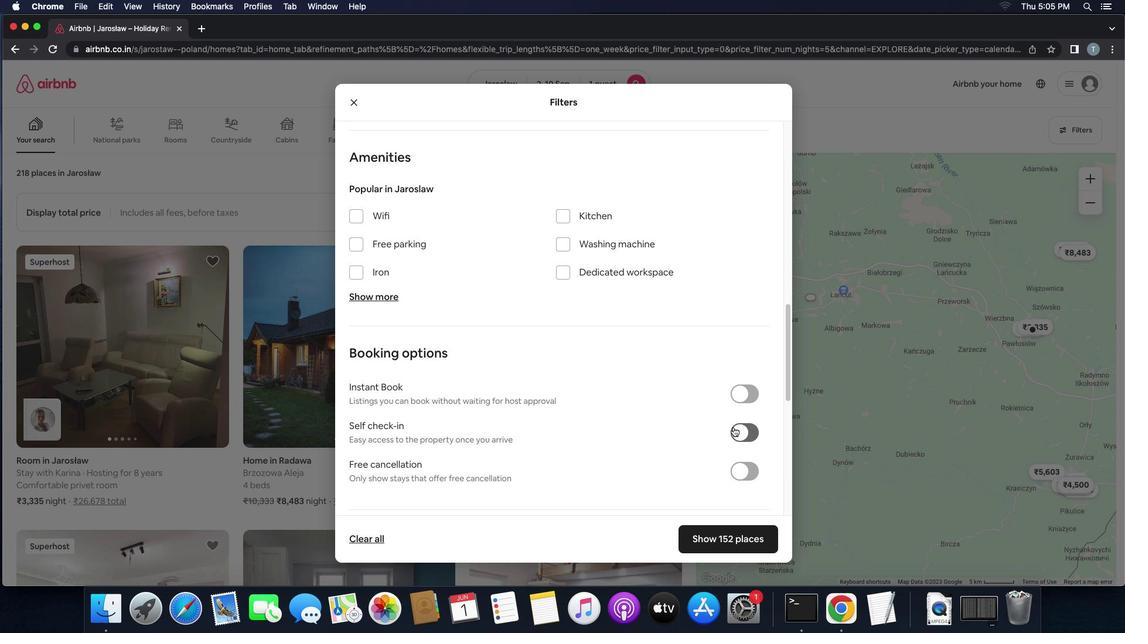 
Action: Mouse pressed left at (733, 426)
Screenshot: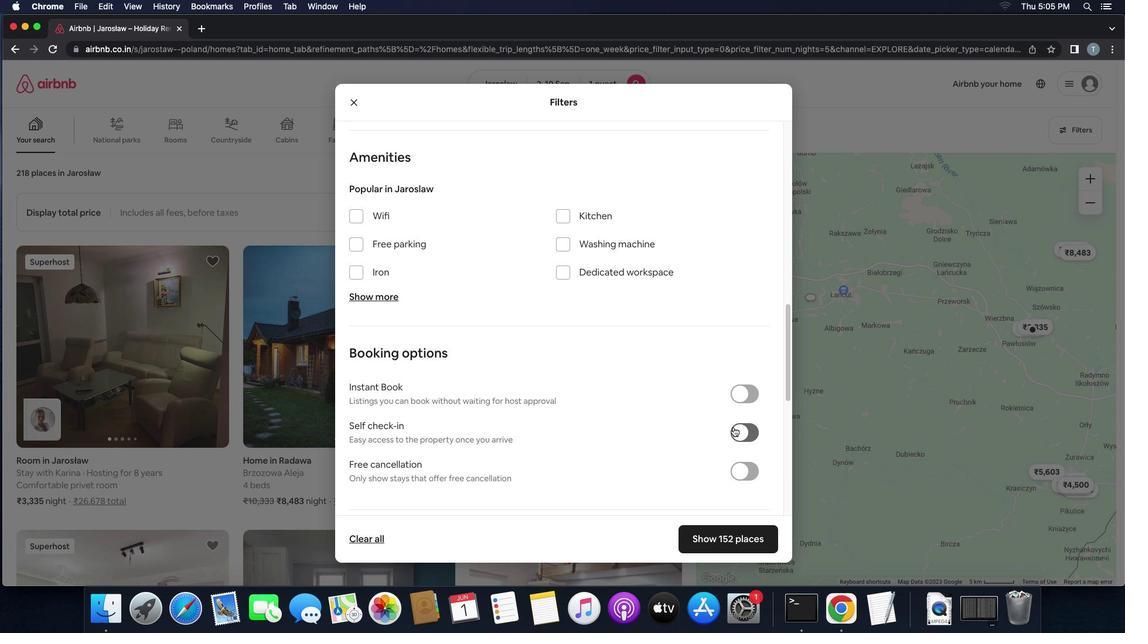 
Action: Mouse moved to (612, 422)
Screenshot: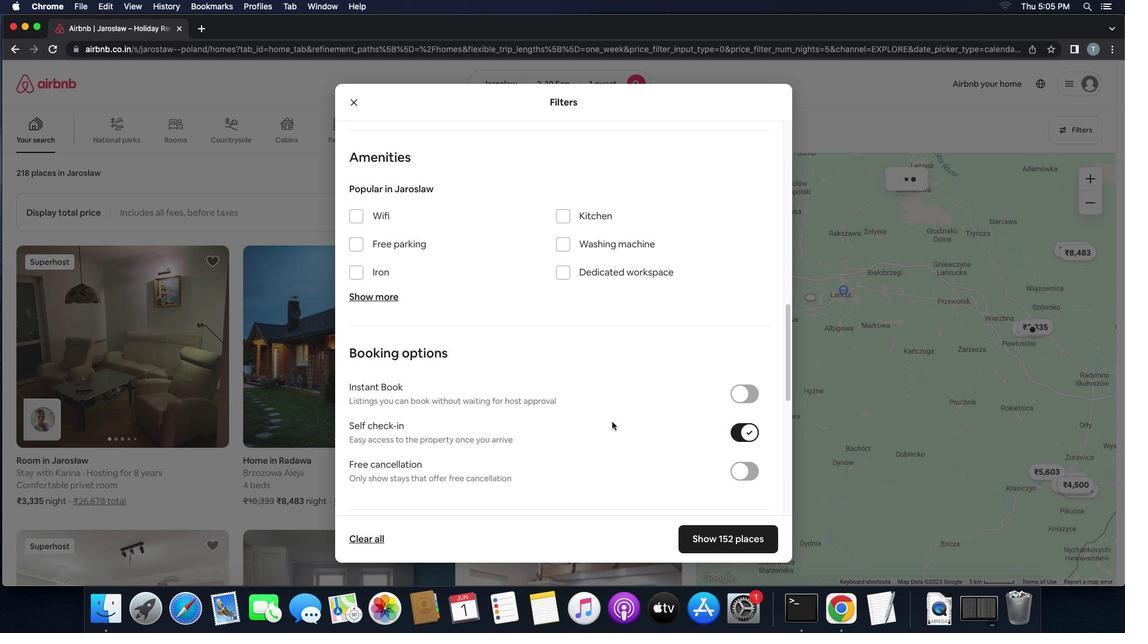 
Action: Mouse scrolled (612, 422) with delta (0, 0)
Screenshot: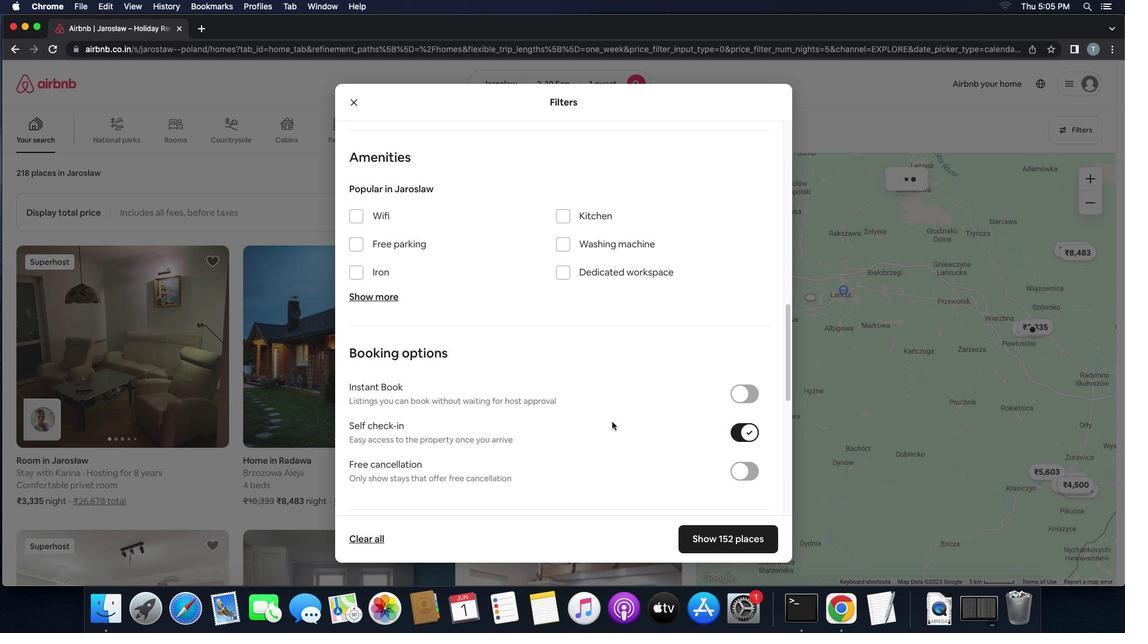 
Action: Mouse scrolled (612, 422) with delta (0, 0)
Screenshot: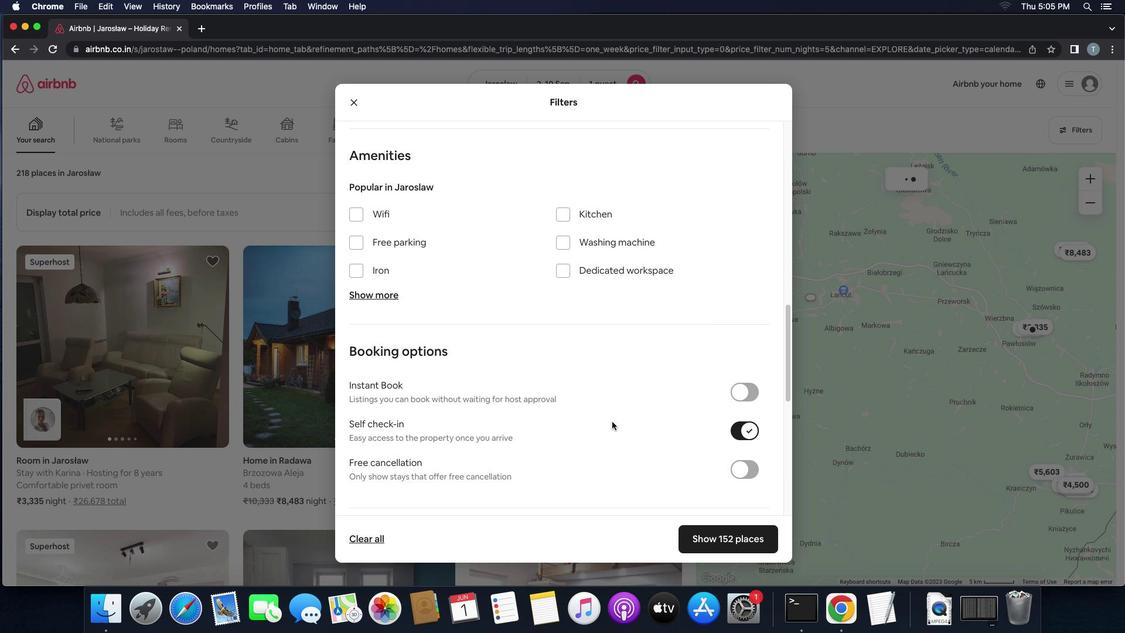 
Action: Mouse scrolled (612, 422) with delta (0, -1)
Screenshot: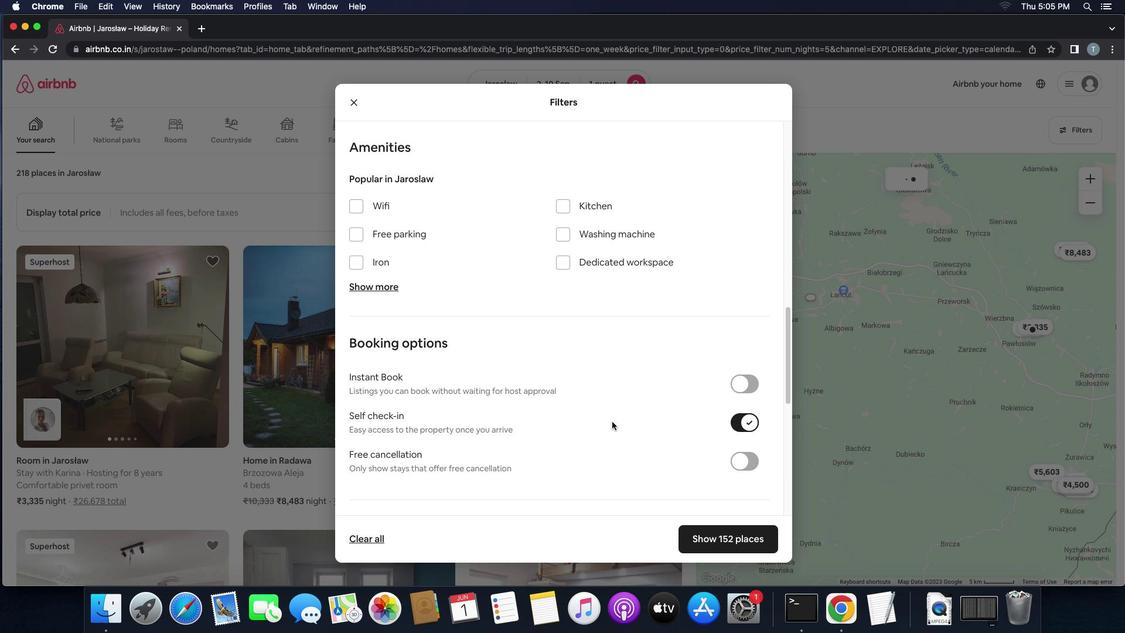 
Action: Mouse scrolled (612, 422) with delta (0, 0)
Screenshot: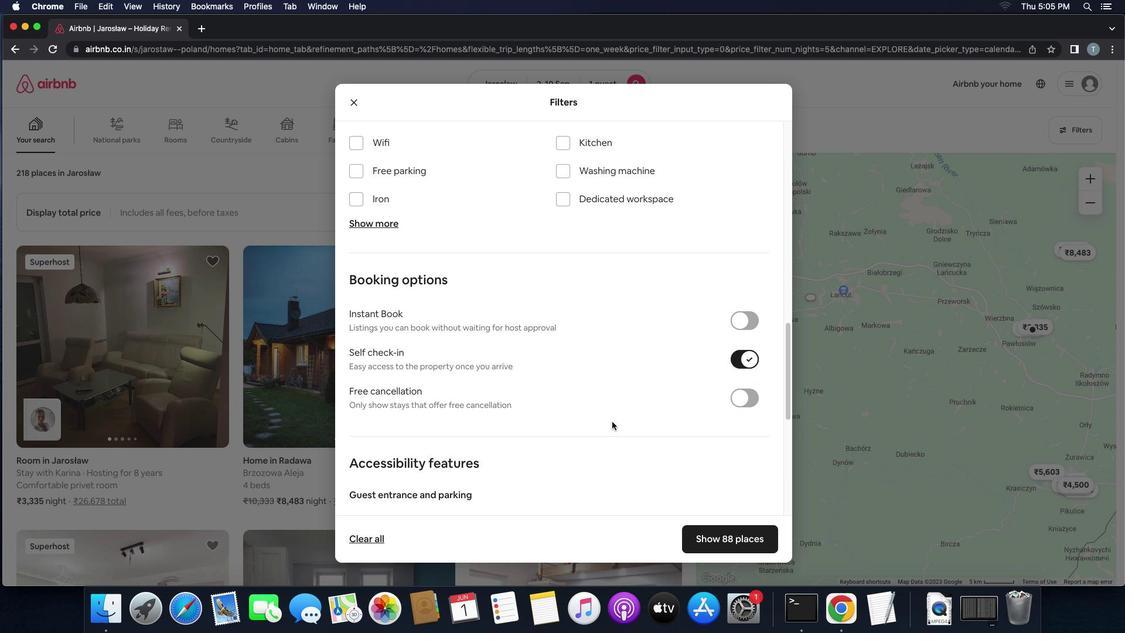 
Action: Mouse scrolled (612, 422) with delta (0, 0)
Screenshot: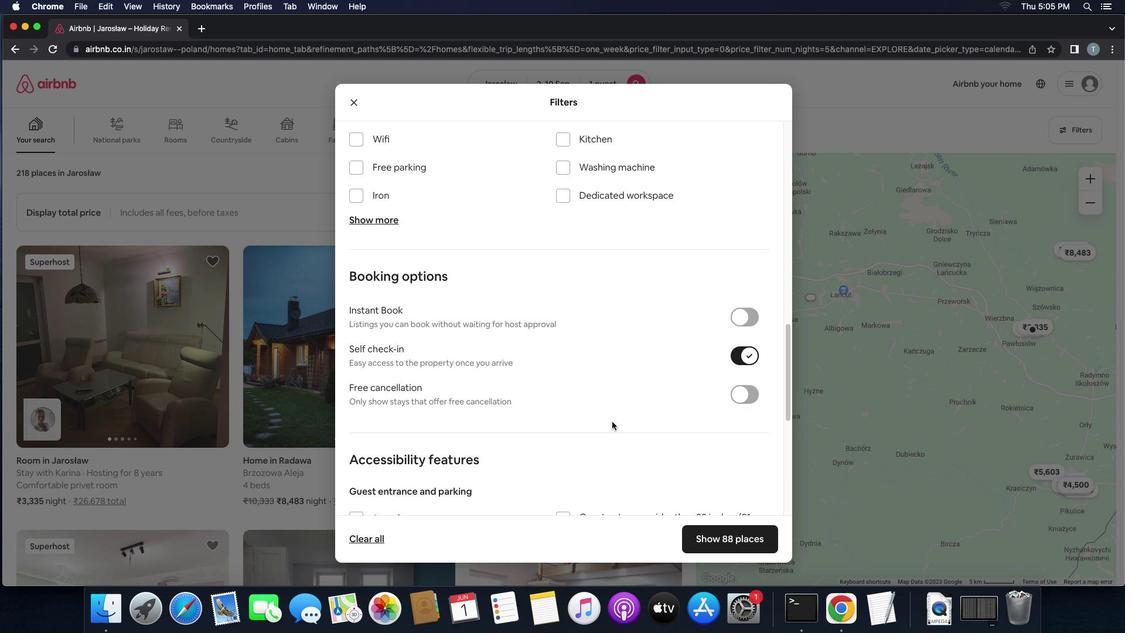 
Action: Mouse scrolled (612, 422) with delta (0, 0)
Screenshot: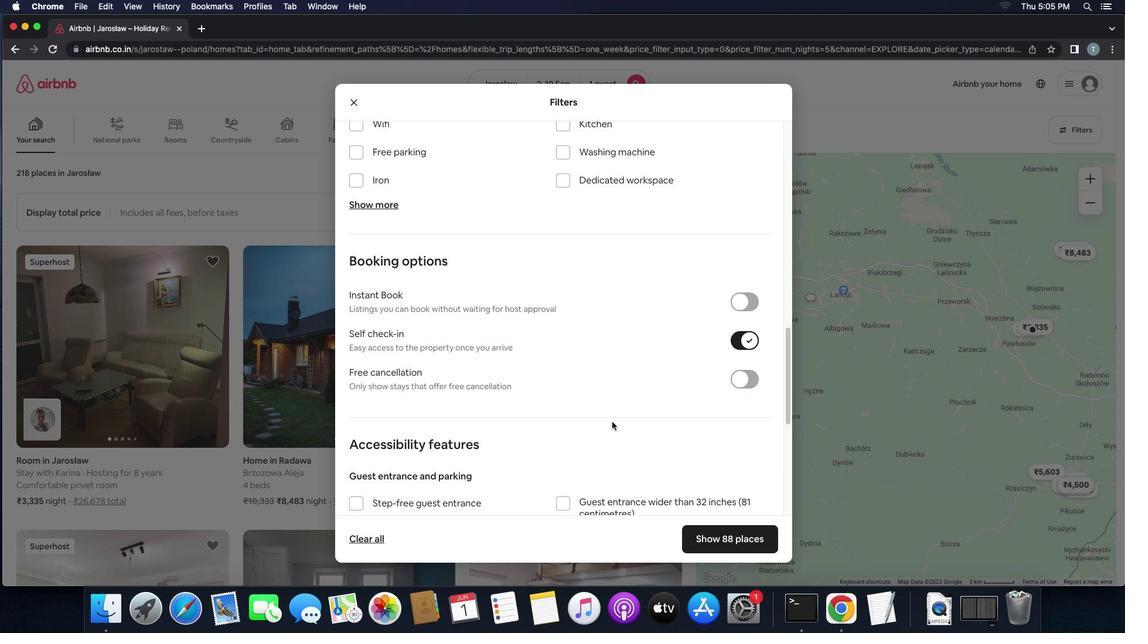 
Action: Mouse scrolled (612, 422) with delta (0, 0)
Screenshot: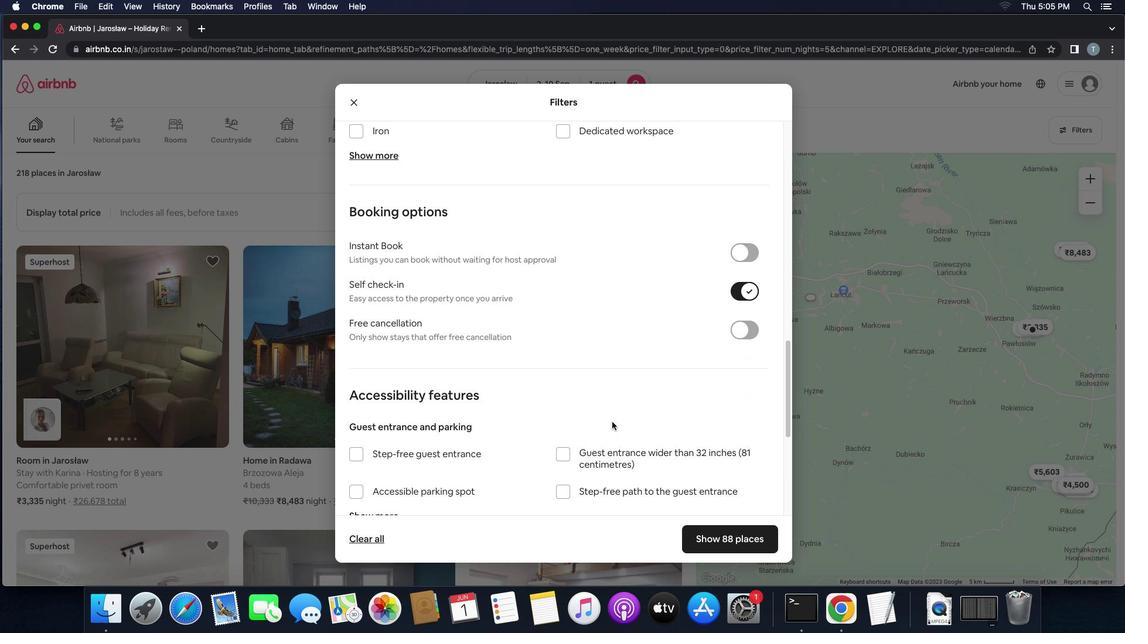 
Action: Mouse scrolled (612, 422) with delta (0, 0)
Screenshot: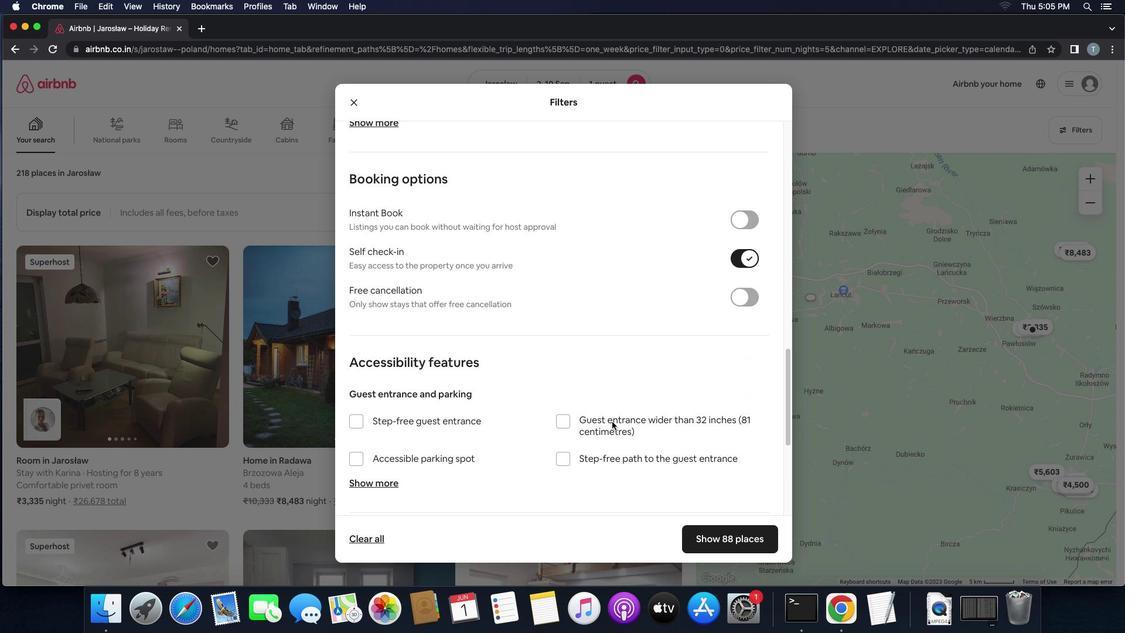 
Action: Mouse scrolled (612, 422) with delta (0, -1)
Screenshot: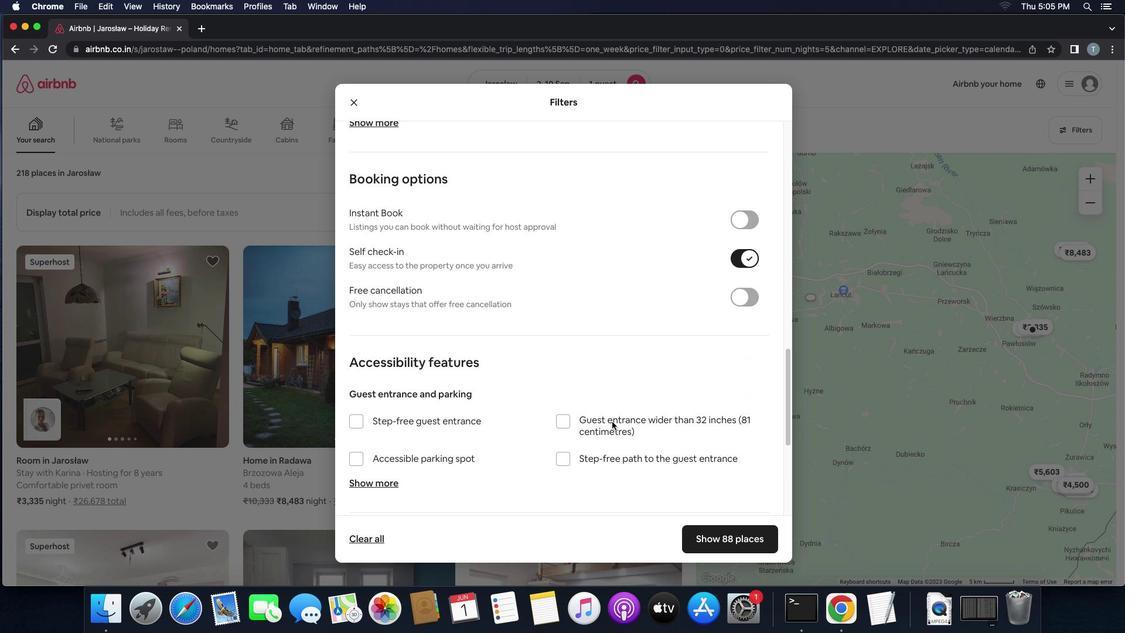 
Action: Mouse scrolled (612, 422) with delta (0, -2)
Screenshot: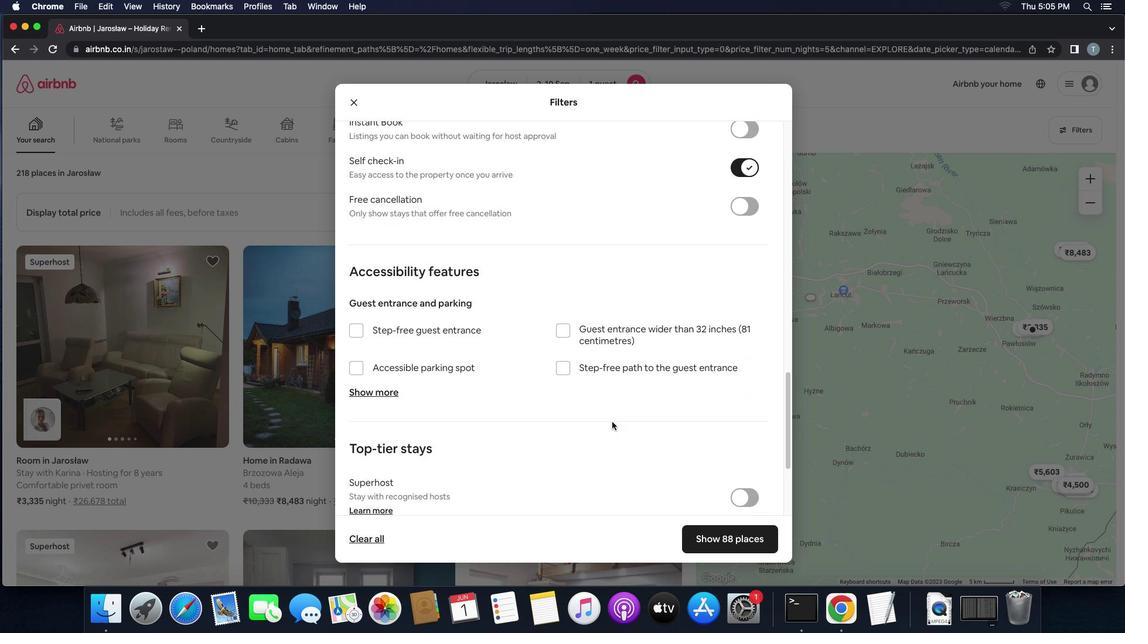 
Action: Mouse moved to (359, 486)
Screenshot: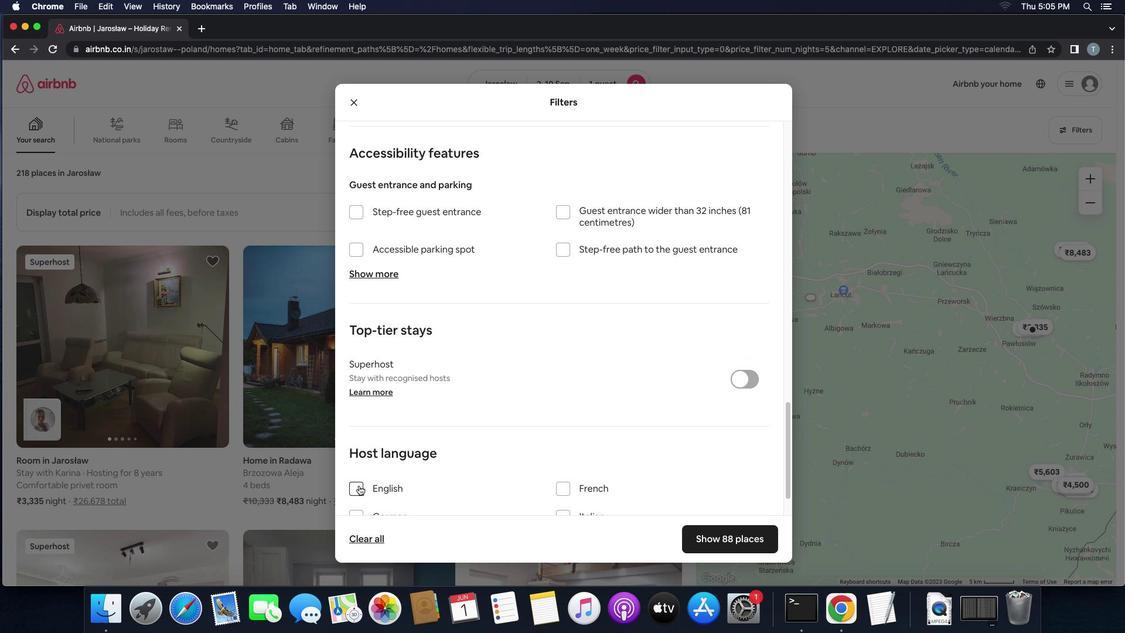 
Action: Mouse pressed left at (359, 486)
Screenshot: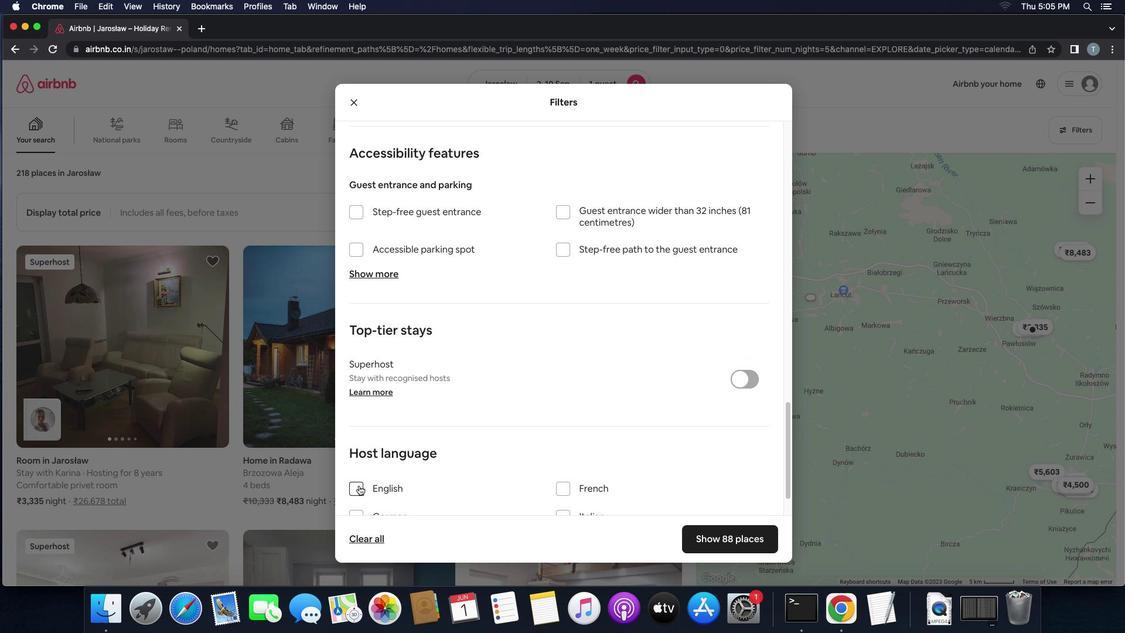 
Action: Mouse moved to (731, 544)
Screenshot: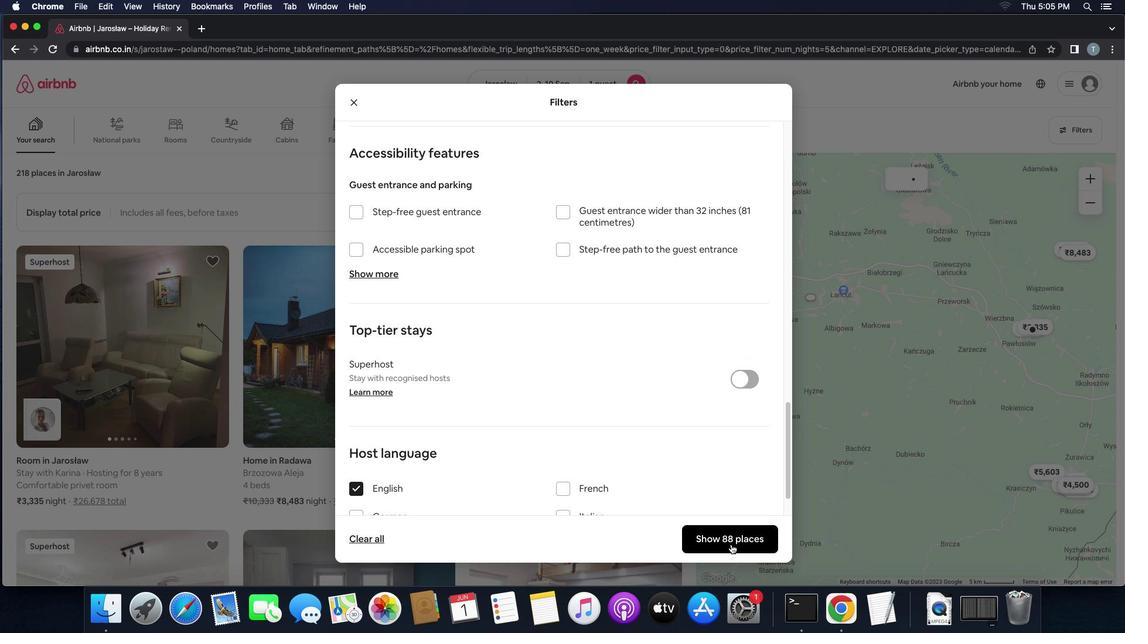 
Action: Mouse pressed left at (731, 544)
Screenshot: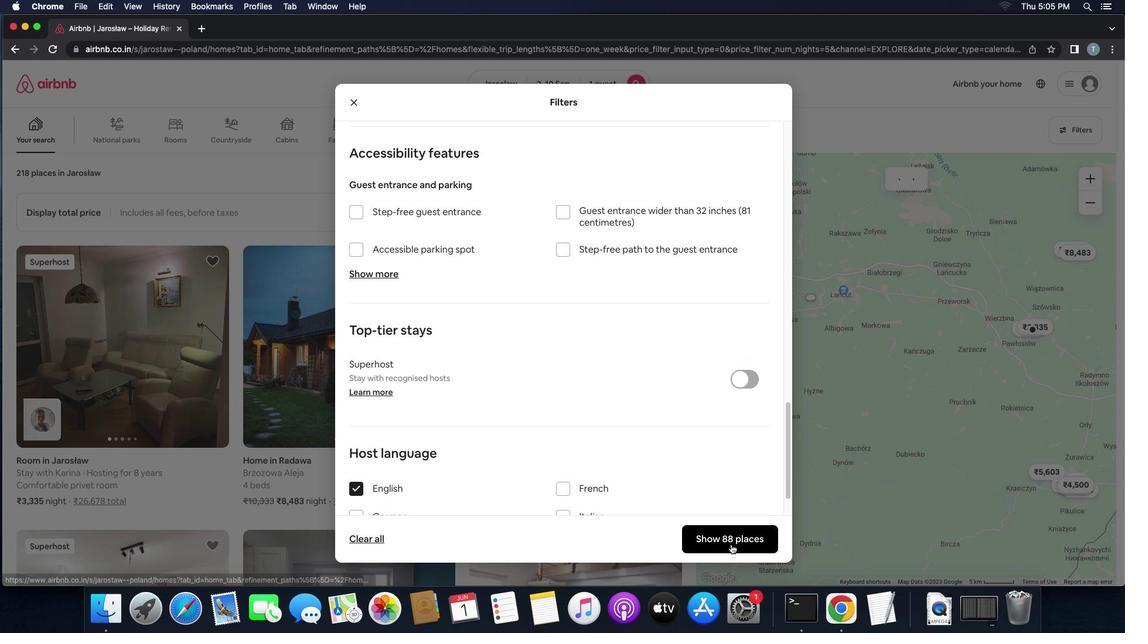 
Action: Mouse moved to (731, 544)
Screenshot: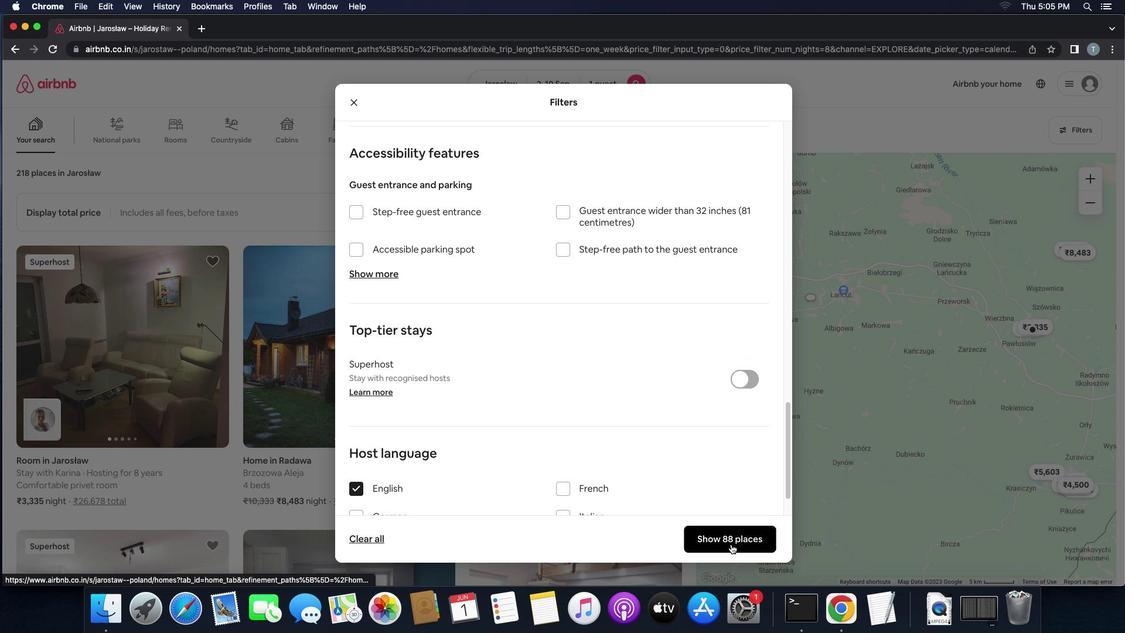 
